 Task: Look for space in Igarapava, Brazil from 1st July, 2023 to 8th July, 2023 for 2 adults, 1 child in price range Rs.15000 to Rs.20000. Place can be entire place with 1  bedroom having 1 bed and 1 bathroom. Property type can be house, flat, guest house, hotel. Amenities needed are: washing machine. Booking option can be shelf check-in. Required host language is Spanish.
Action: Key pressed i<Key.caps_lock>garapava
Screenshot: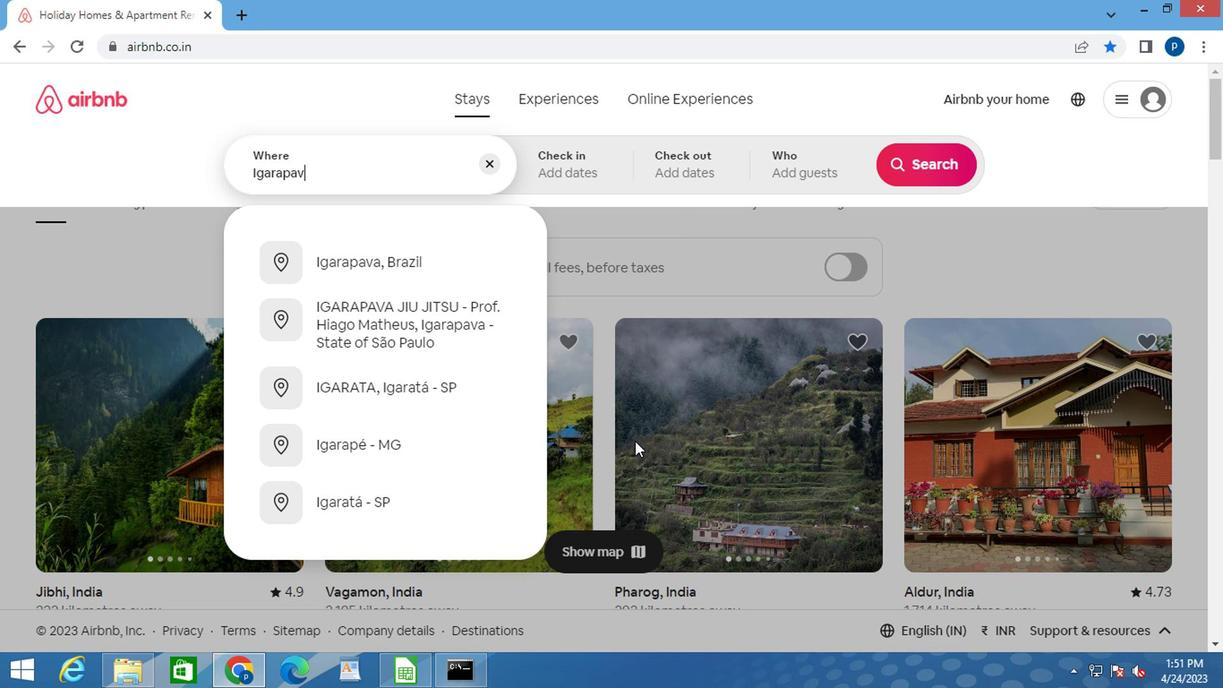 
Action: Mouse moved to (382, 265)
Screenshot: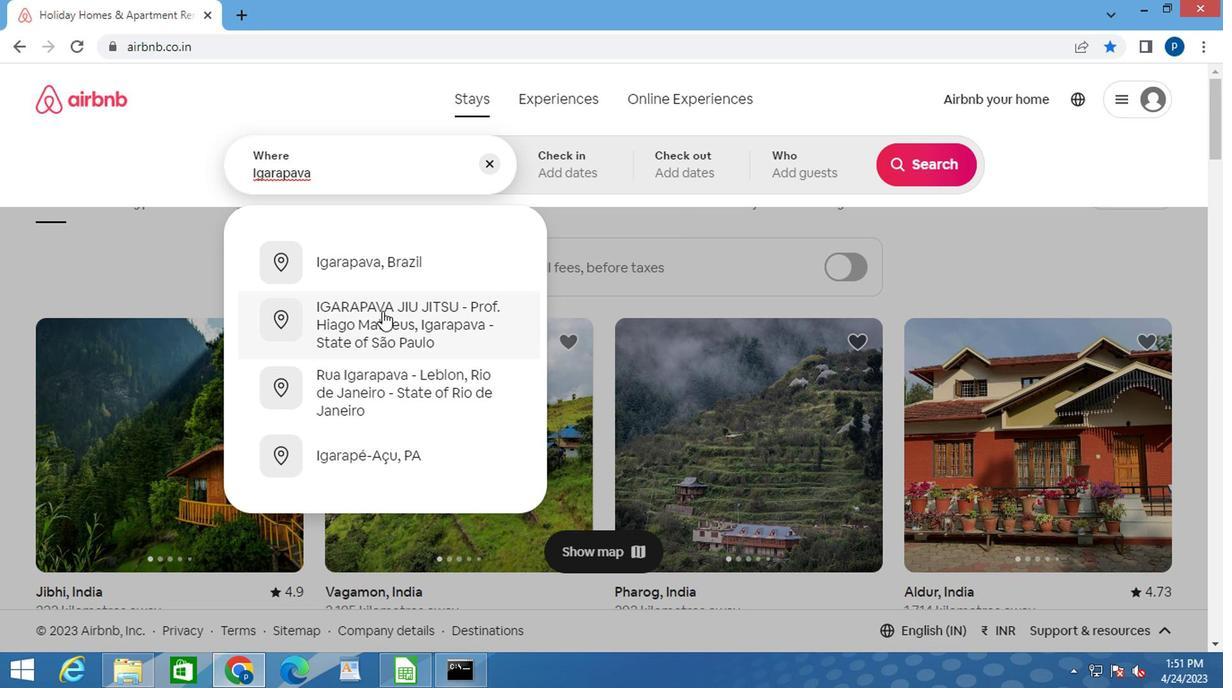 
Action: Mouse pressed left at (382, 265)
Screenshot: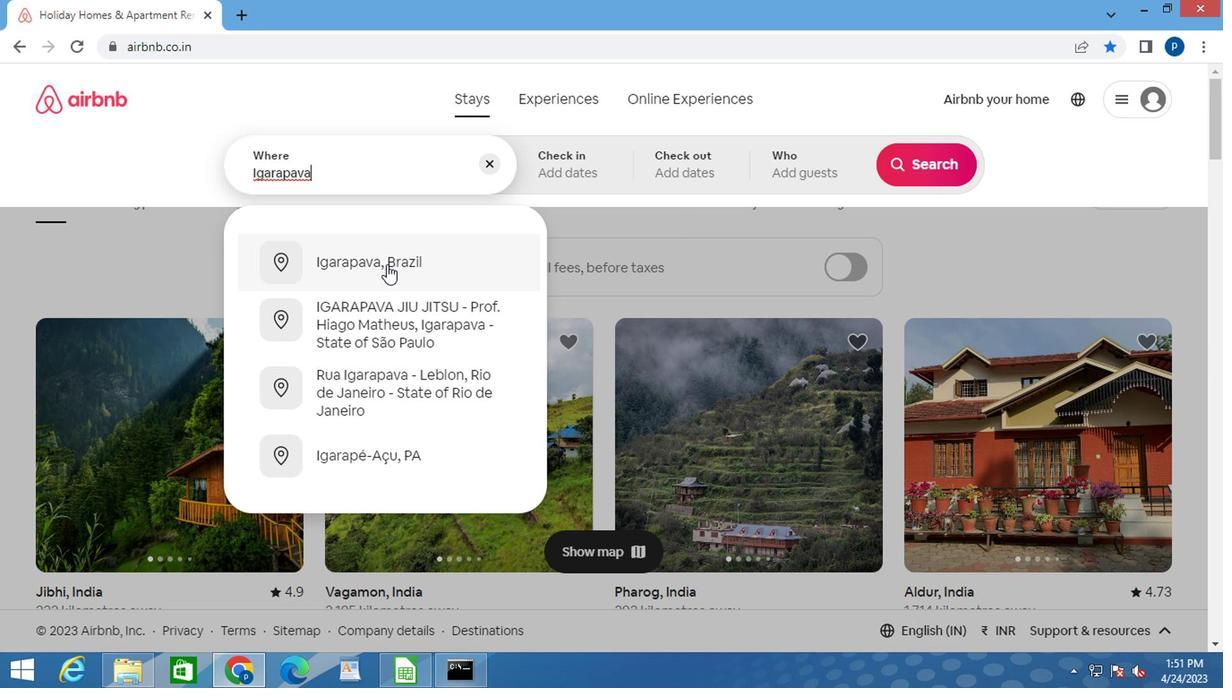 
Action: Mouse moved to (912, 312)
Screenshot: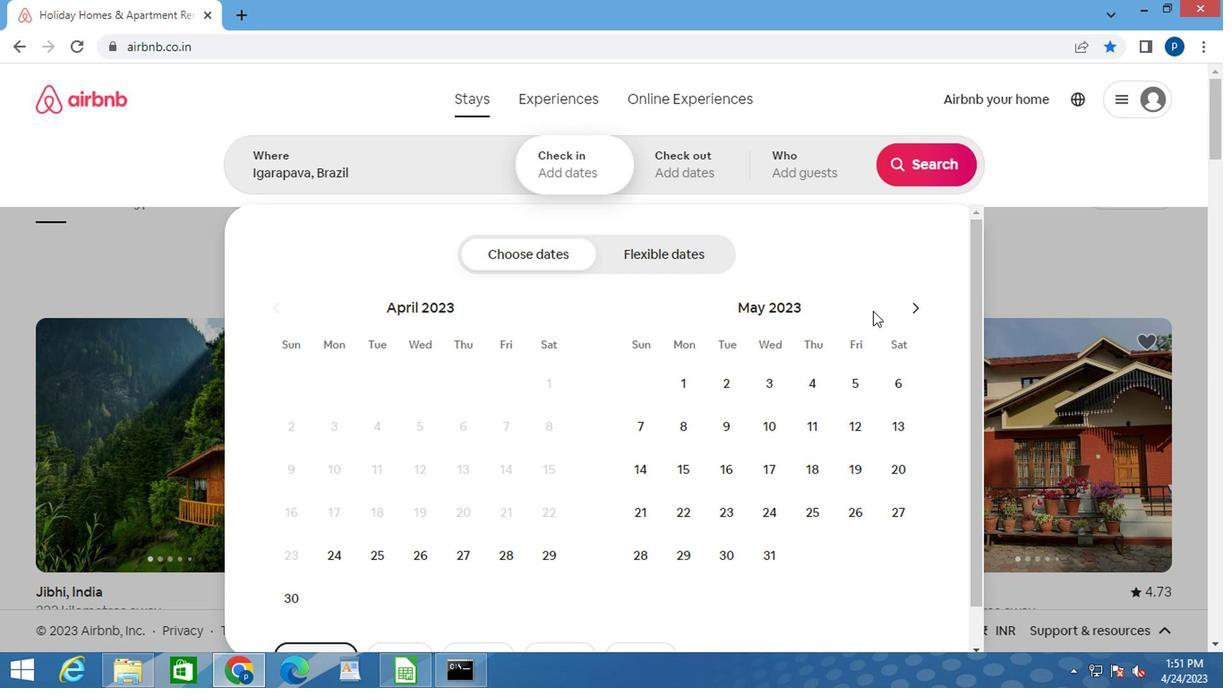 
Action: Mouse pressed left at (912, 312)
Screenshot: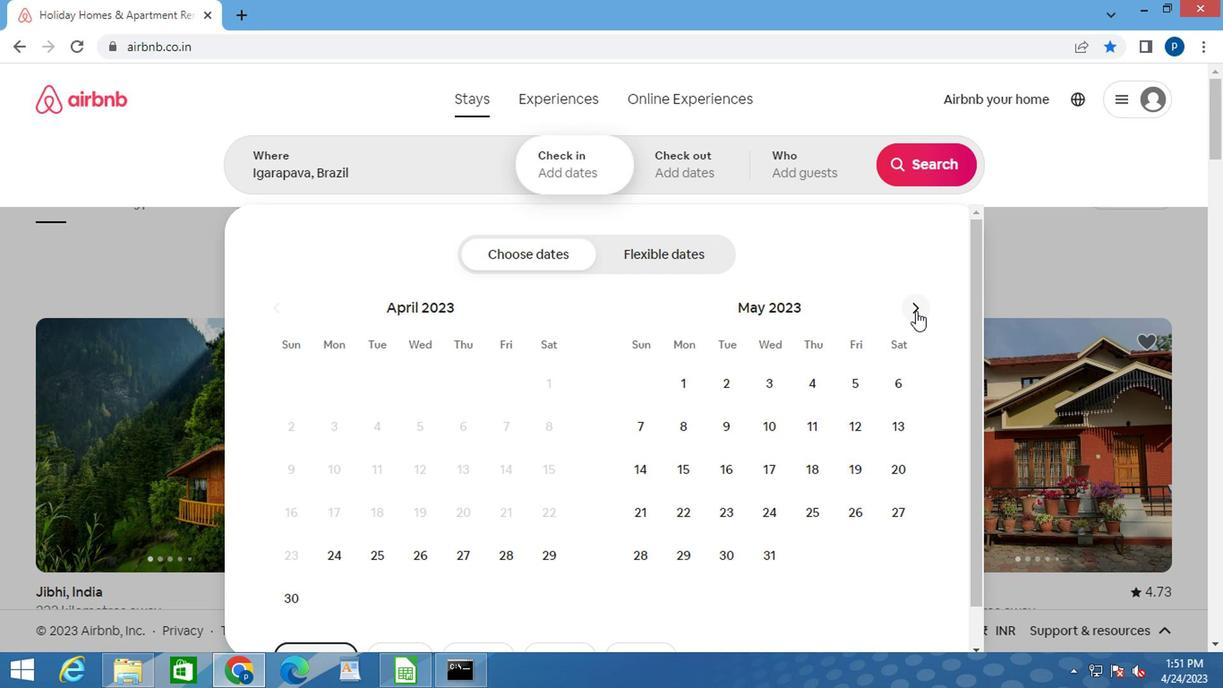 
Action: Mouse pressed left at (912, 312)
Screenshot: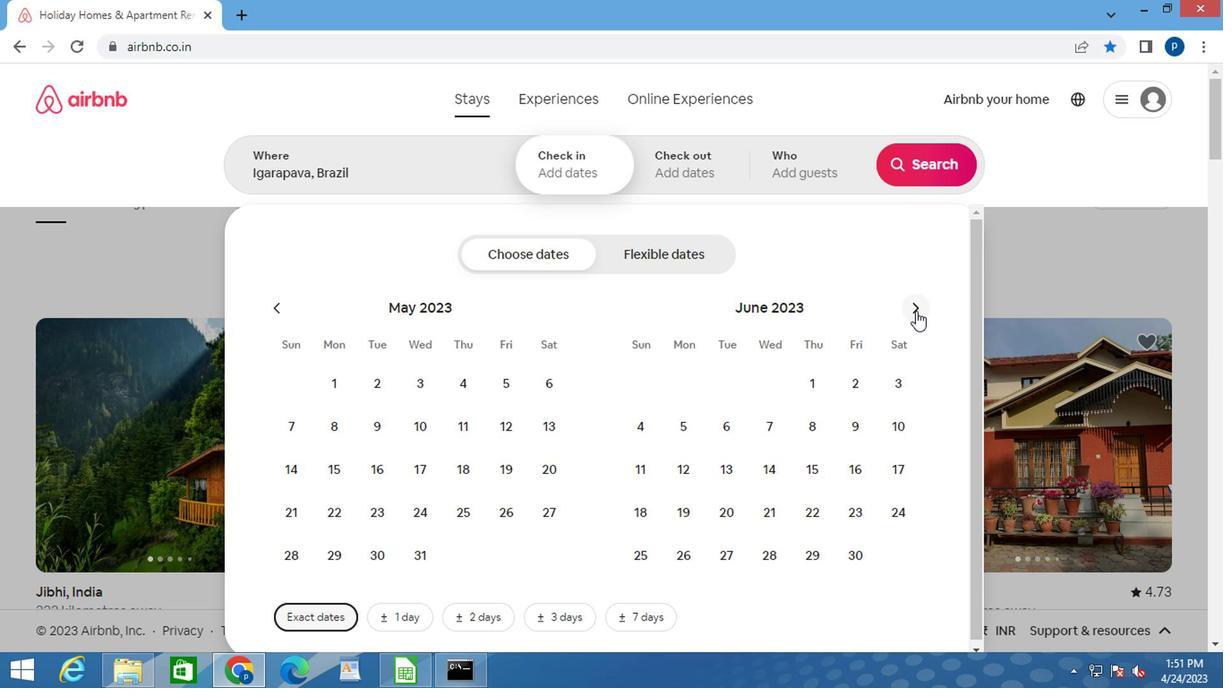 
Action: Mouse moved to (887, 380)
Screenshot: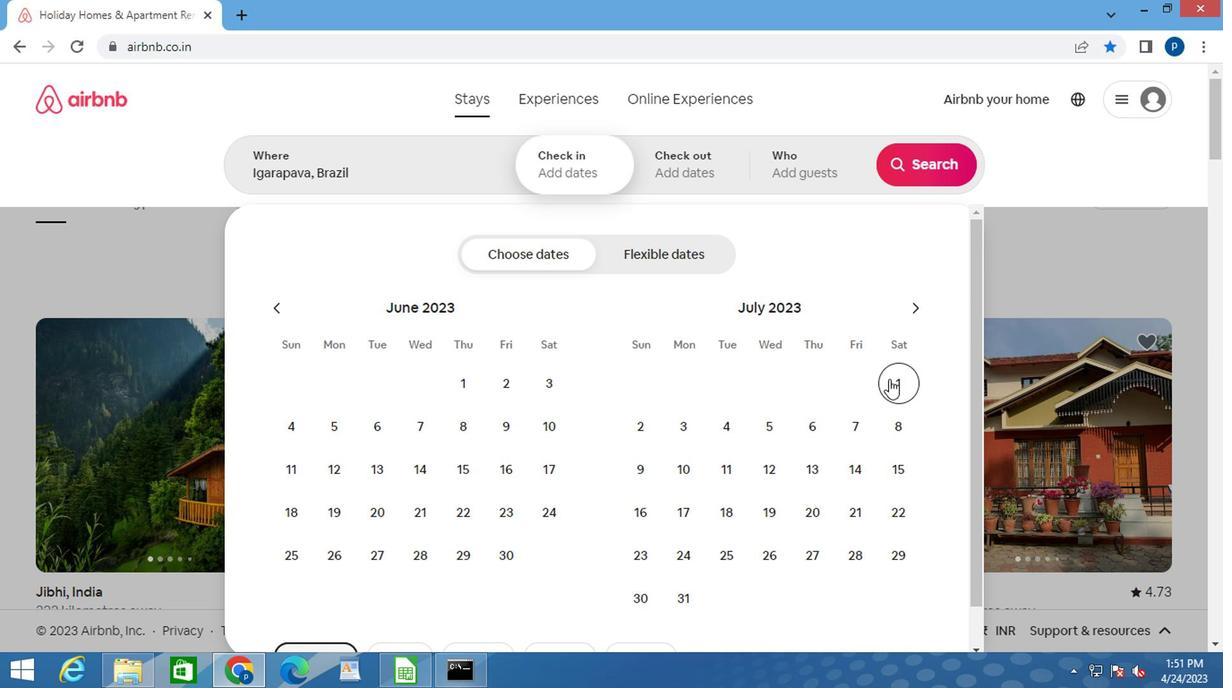 
Action: Mouse pressed left at (887, 380)
Screenshot: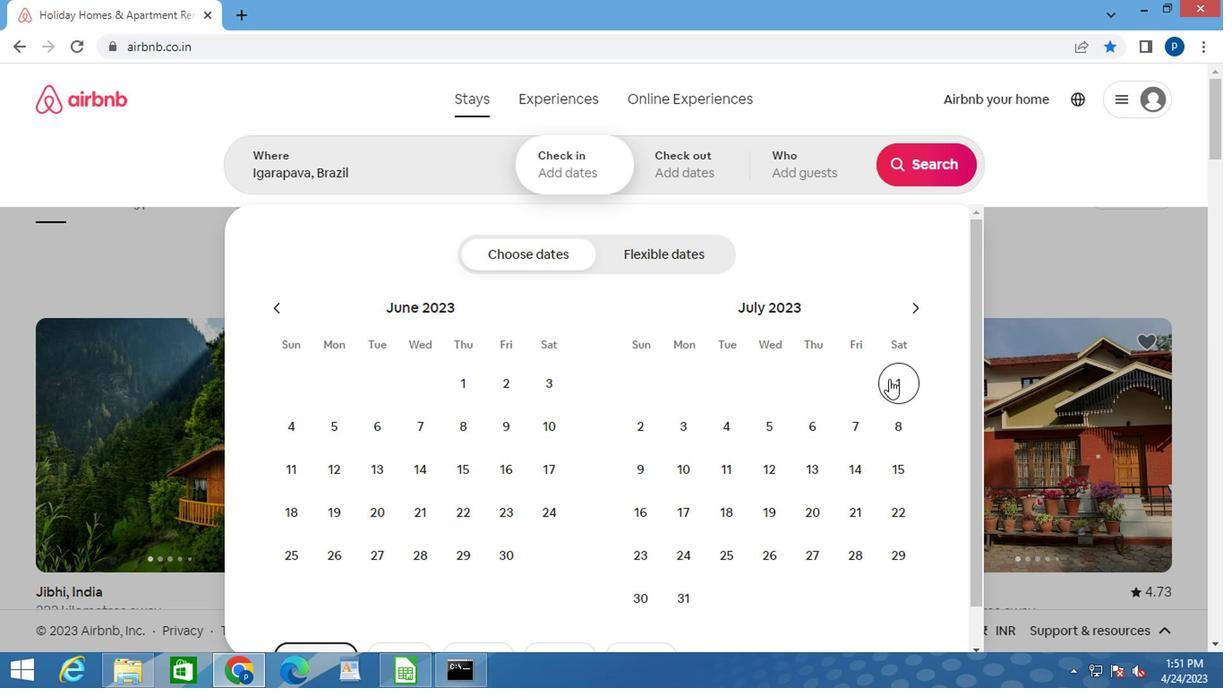
Action: Mouse moved to (896, 415)
Screenshot: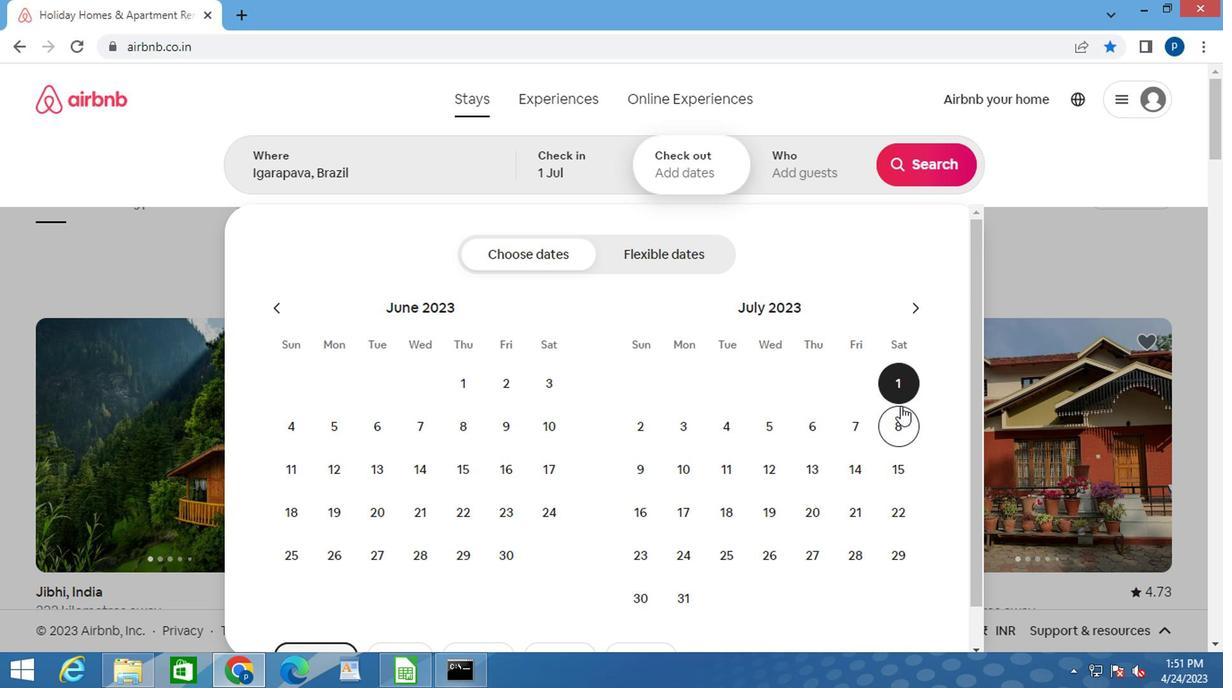 
Action: Mouse pressed left at (896, 415)
Screenshot: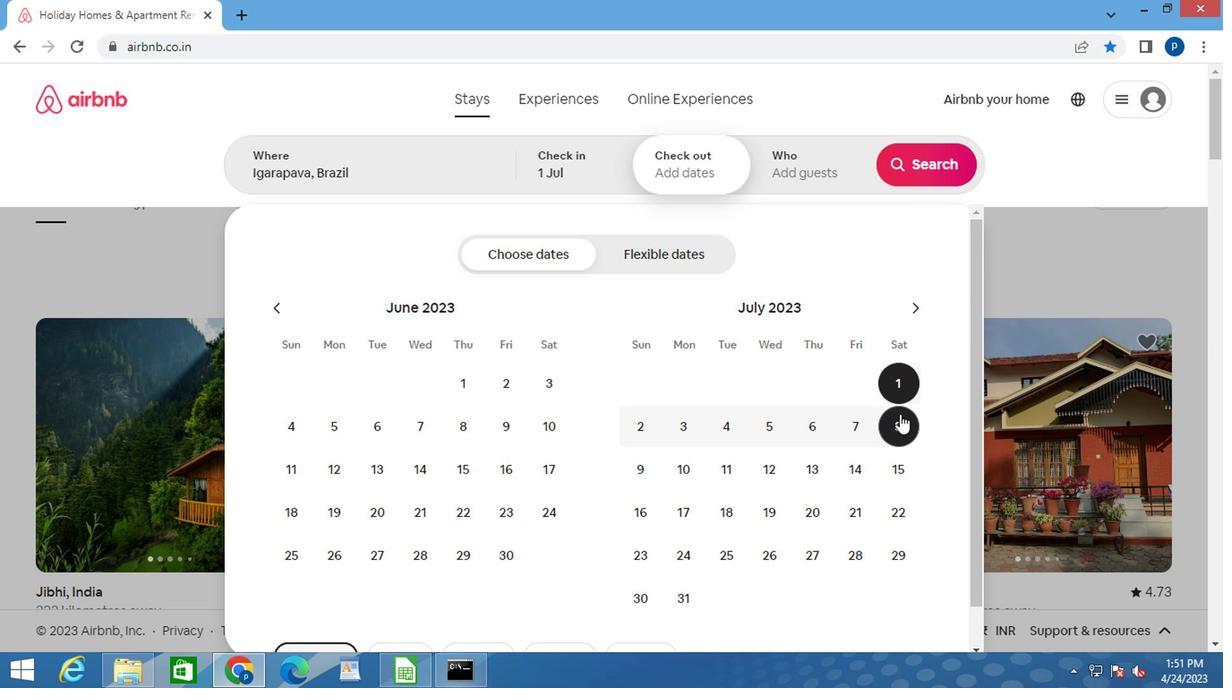 
Action: Mouse moved to (812, 172)
Screenshot: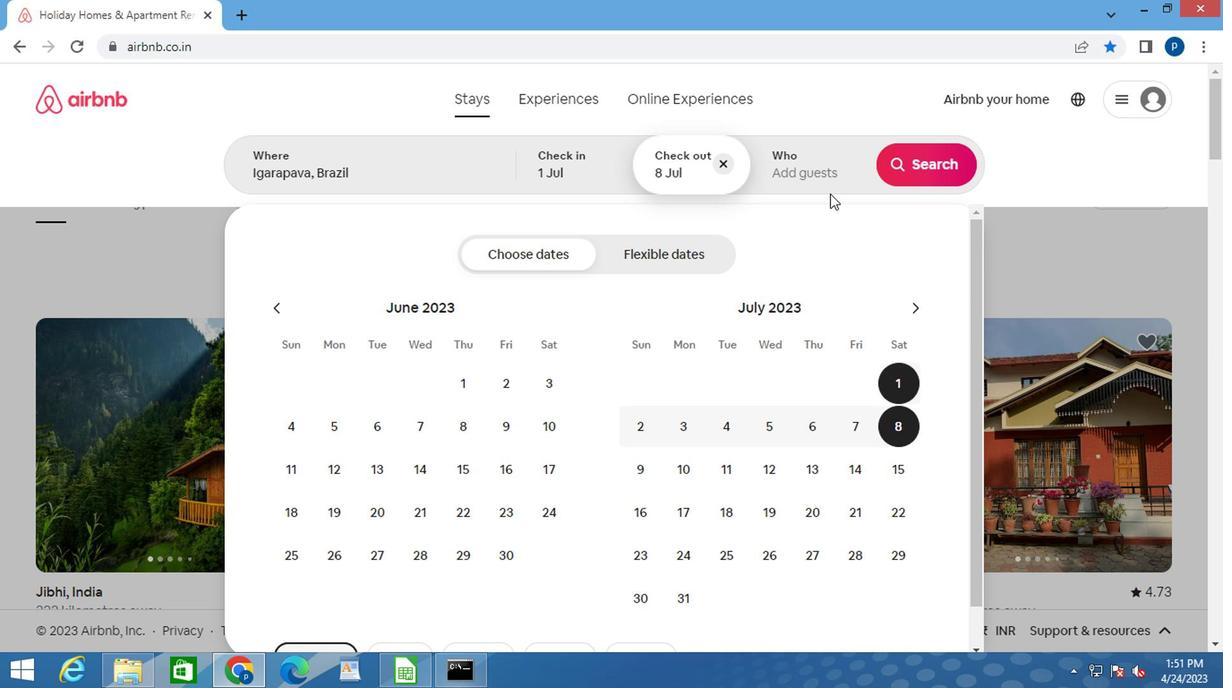 
Action: Mouse pressed left at (812, 172)
Screenshot: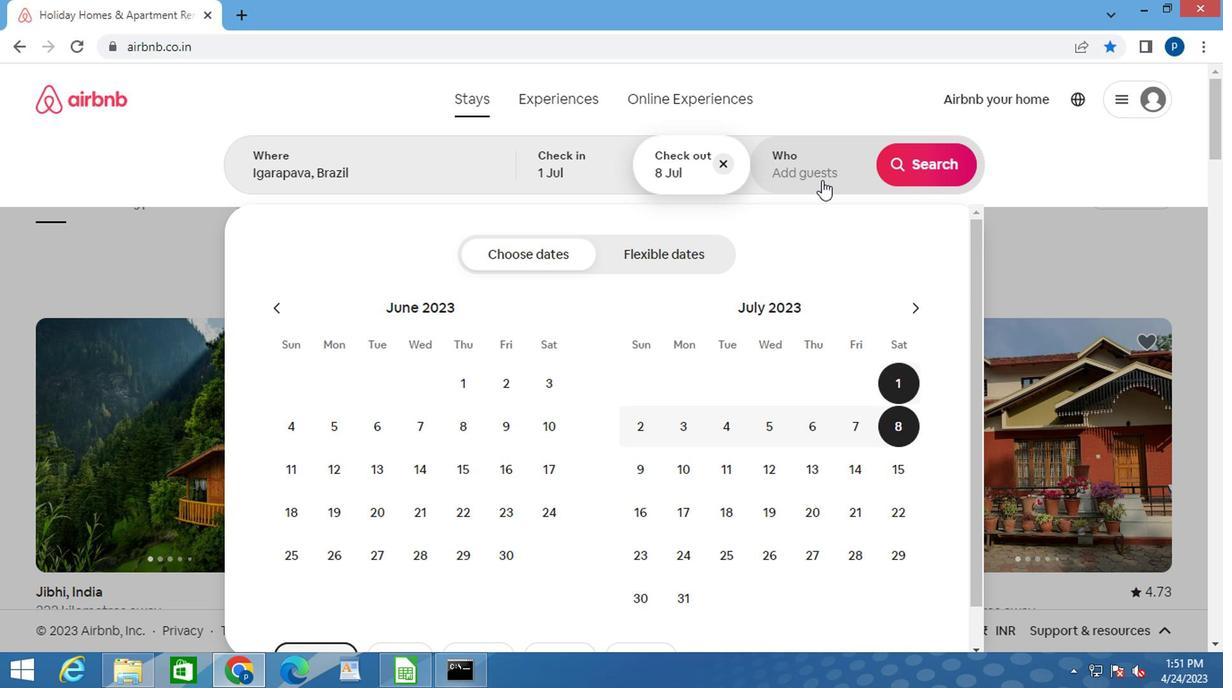 
Action: Mouse moved to (938, 256)
Screenshot: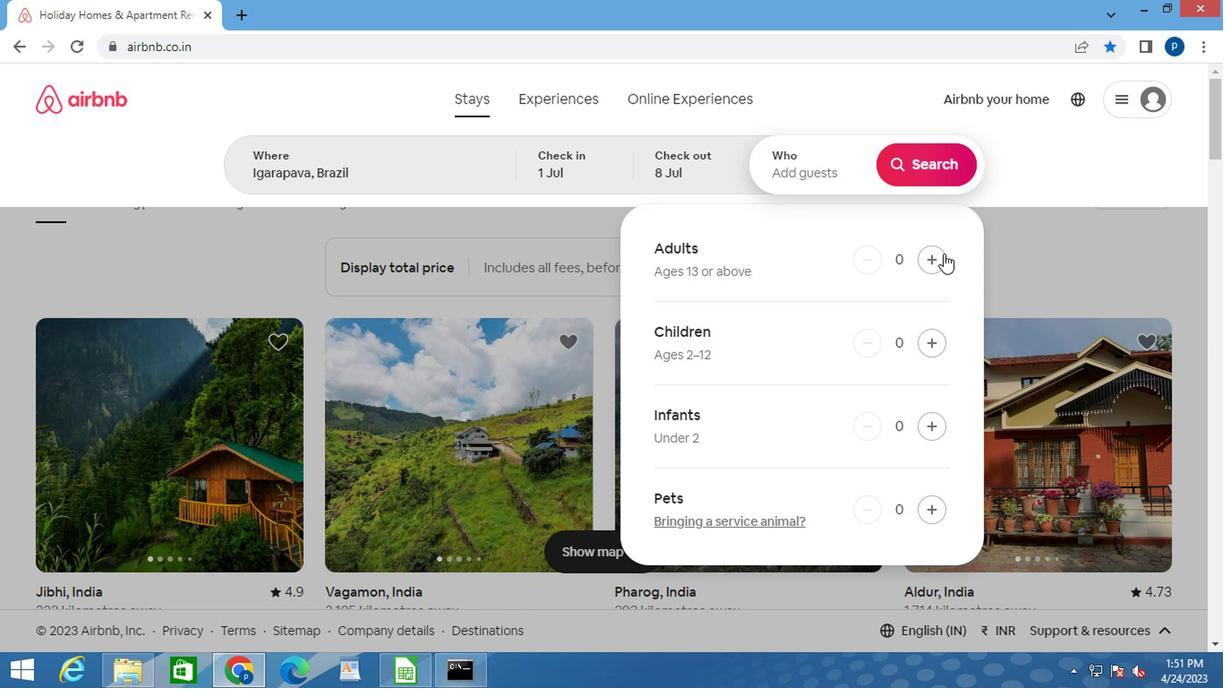 
Action: Mouse pressed left at (938, 256)
Screenshot: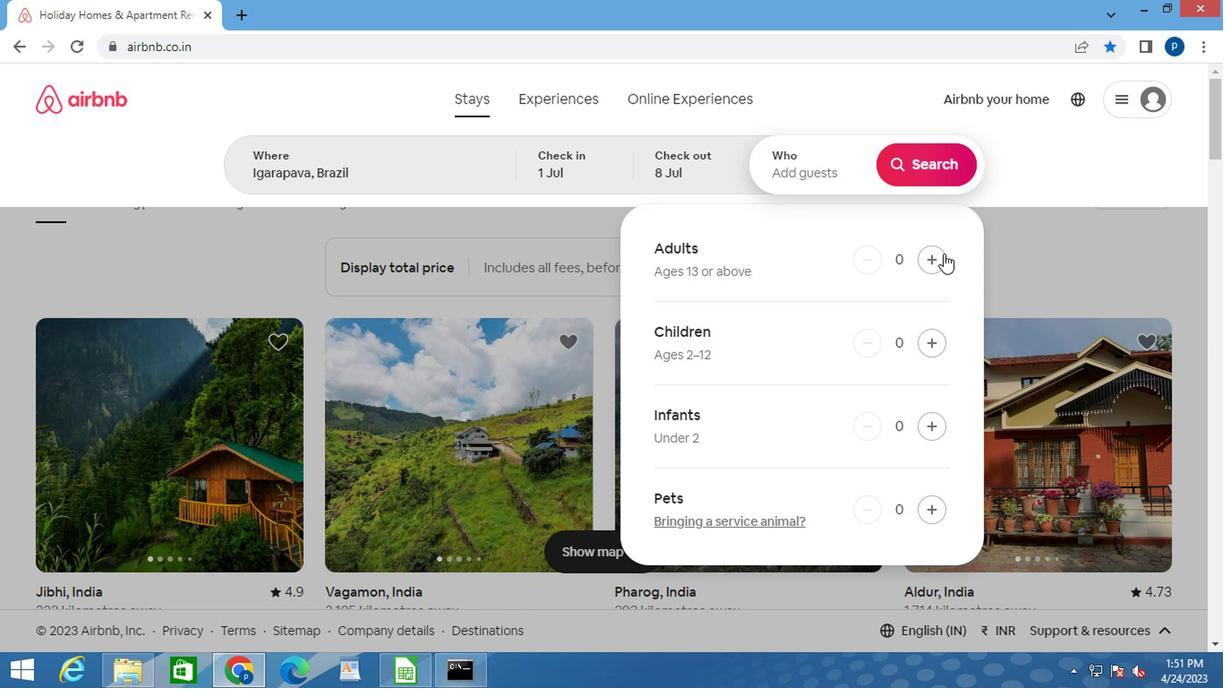 
Action: Mouse pressed left at (938, 256)
Screenshot: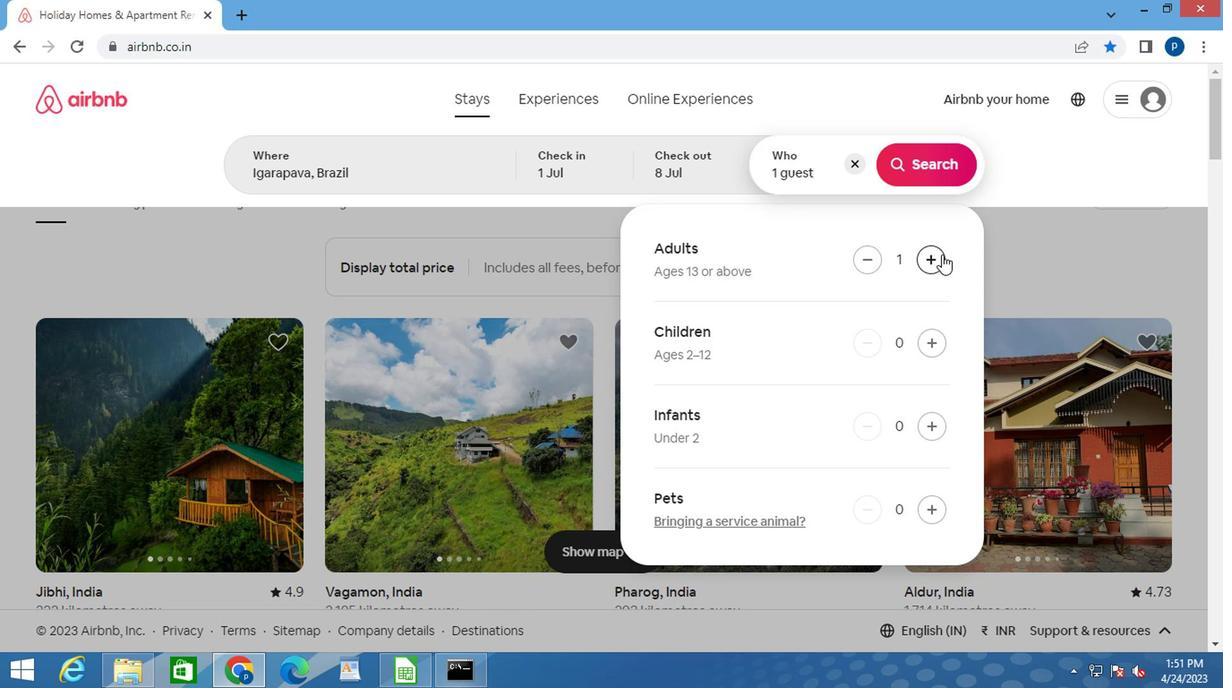 
Action: Mouse moved to (929, 342)
Screenshot: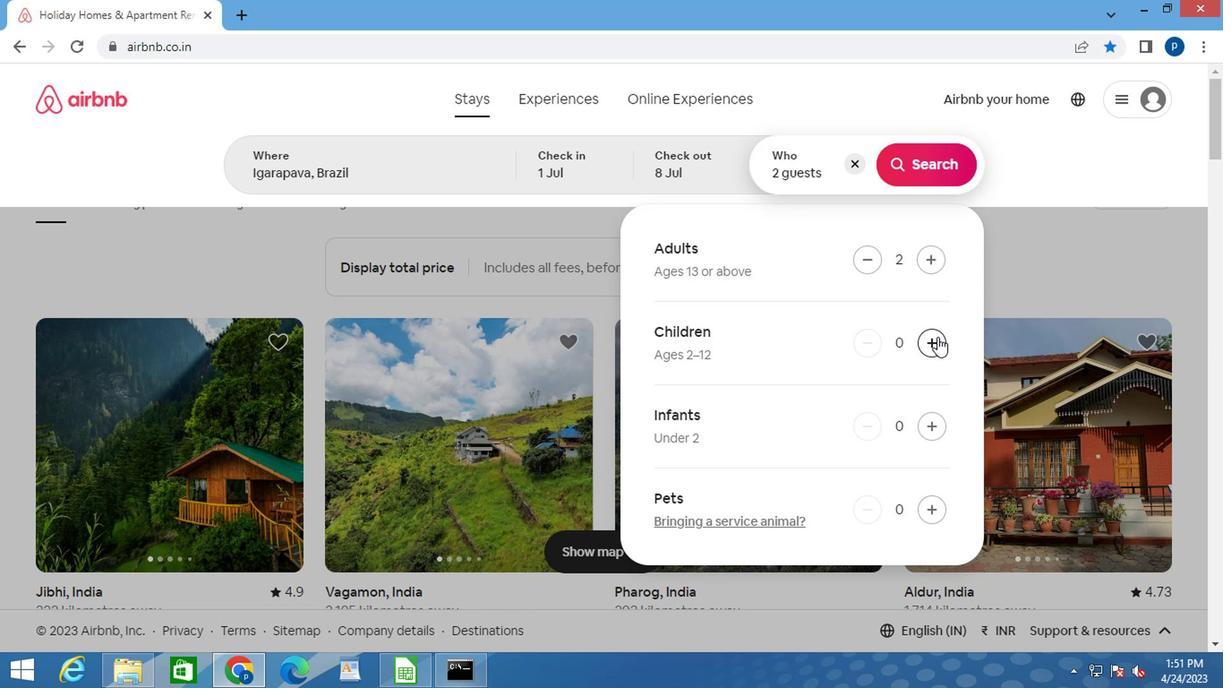 
Action: Mouse pressed left at (929, 342)
Screenshot: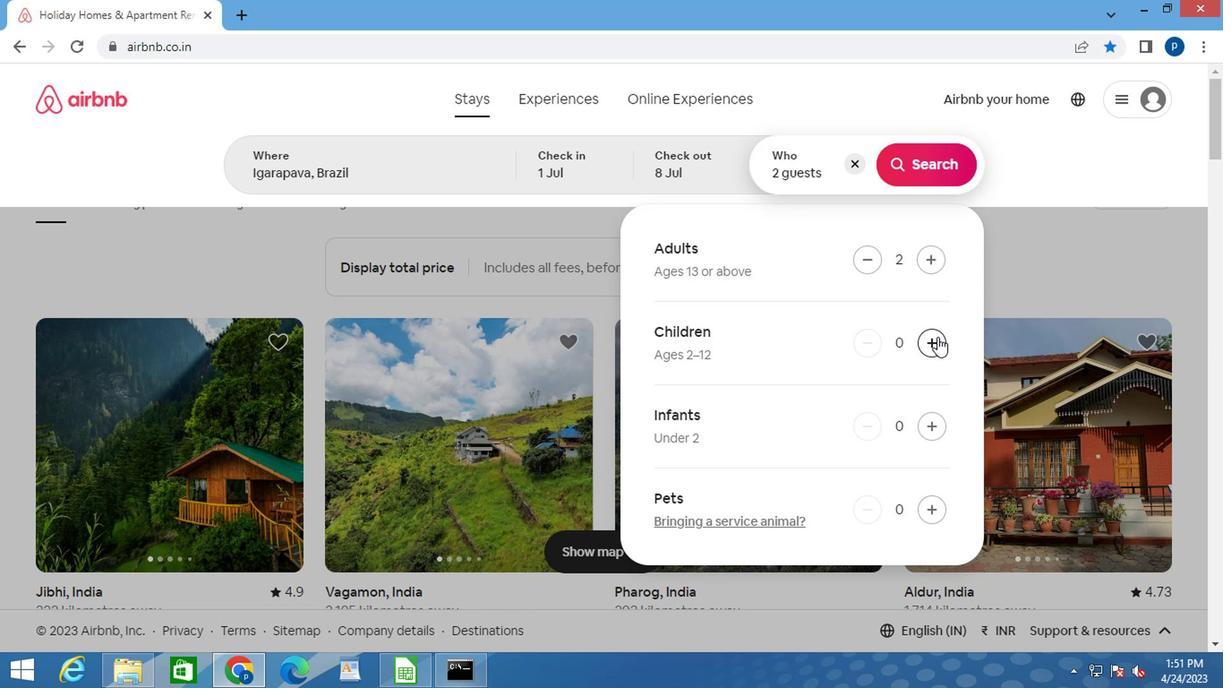 
Action: Mouse moved to (931, 170)
Screenshot: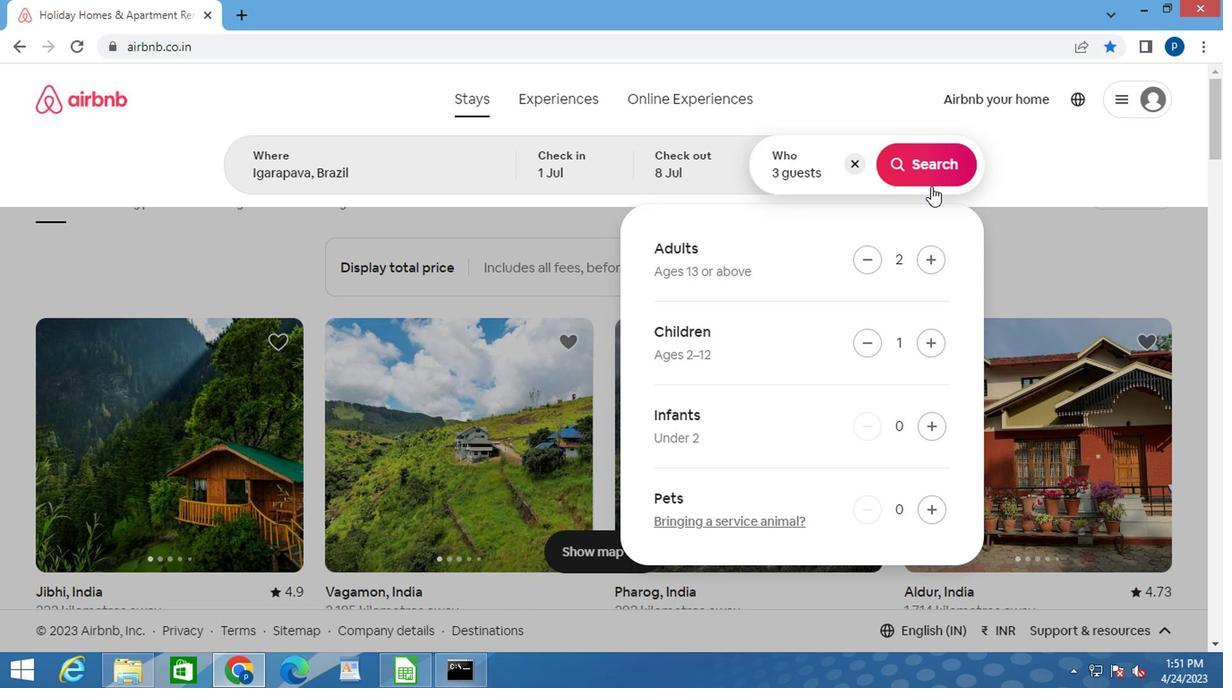 
Action: Mouse pressed left at (931, 170)
Screenshot: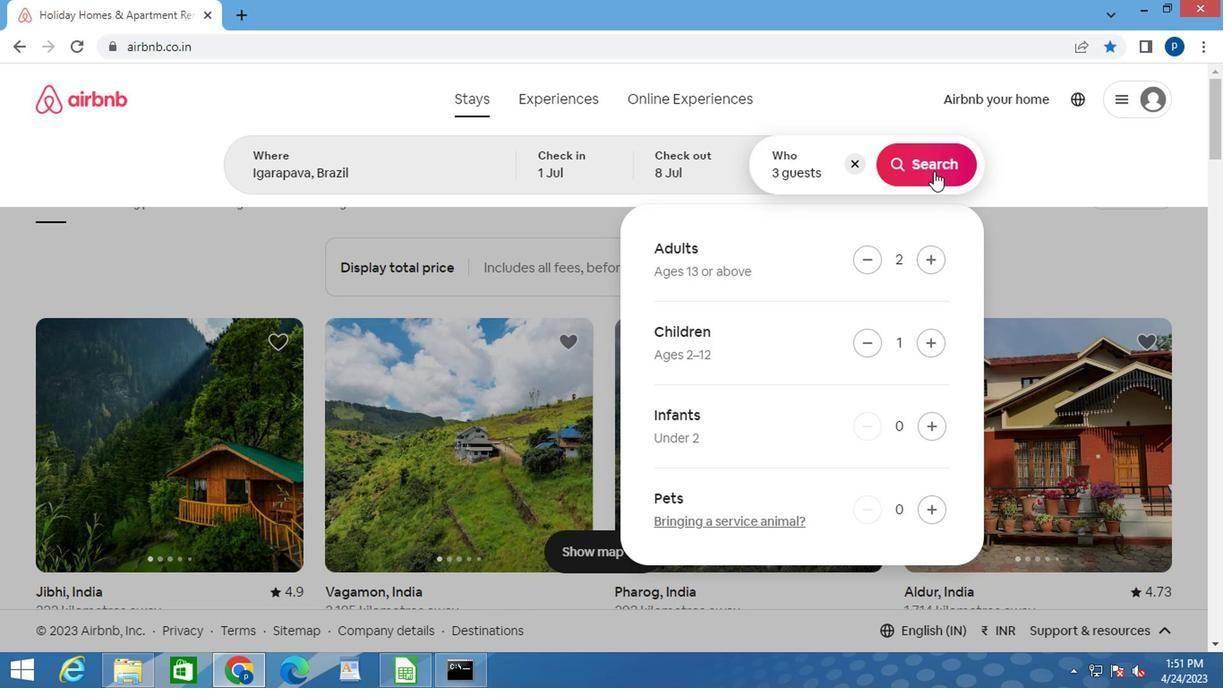 
Action: Mouse moved to (1119, 177)
Screenshot: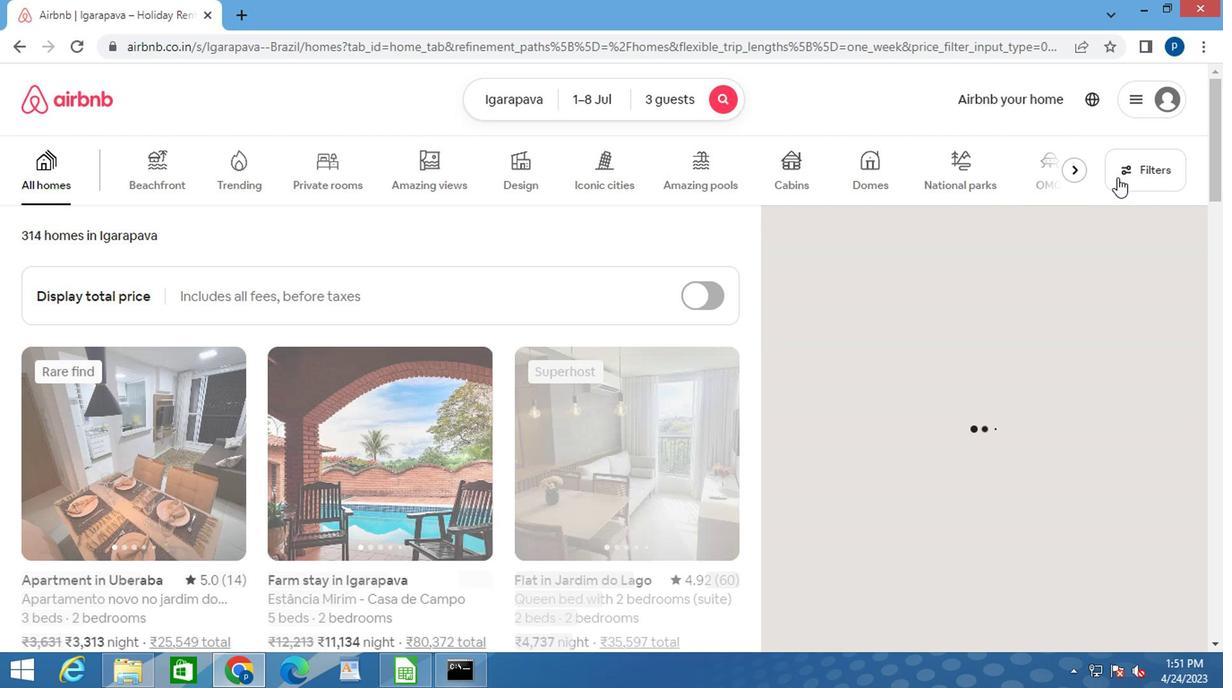 
Action: Mouse pressed left at (1119, 177)
Screenshot: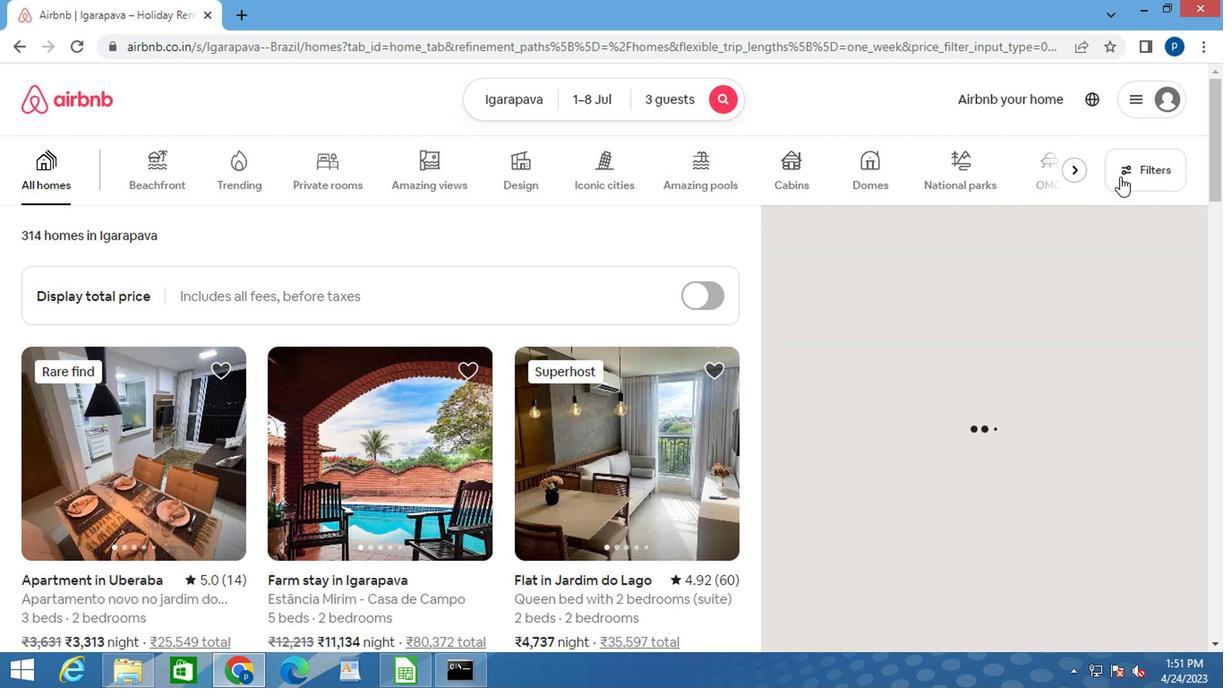 
Action: Mouse moved to (344, 397)
Screenshot: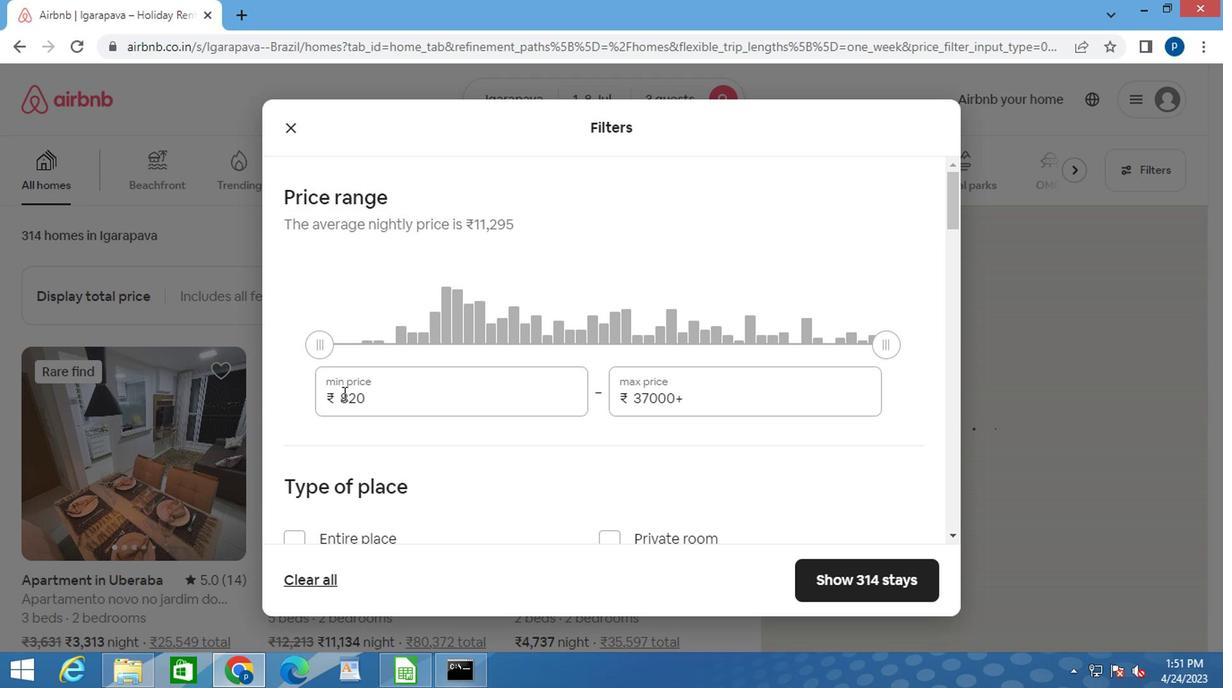 
Action: Mouse pressed left at (344, 397)
Screenshot: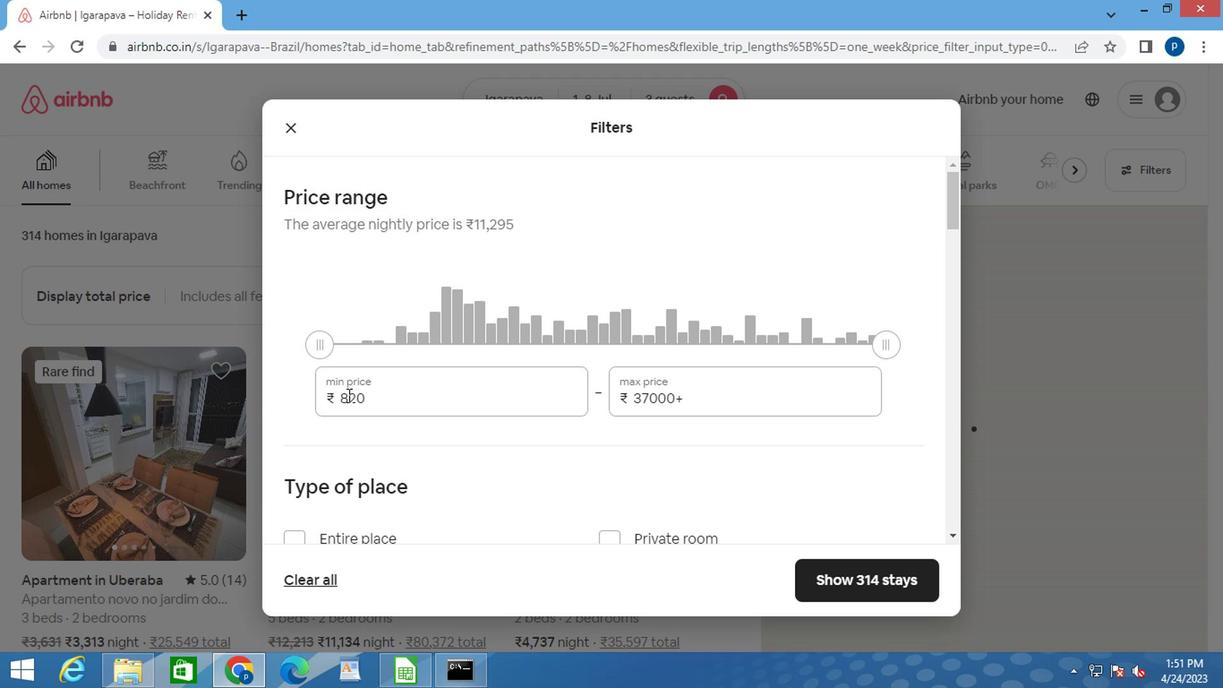
Action: Mouse pressed left at (344, 397)
Screenshot: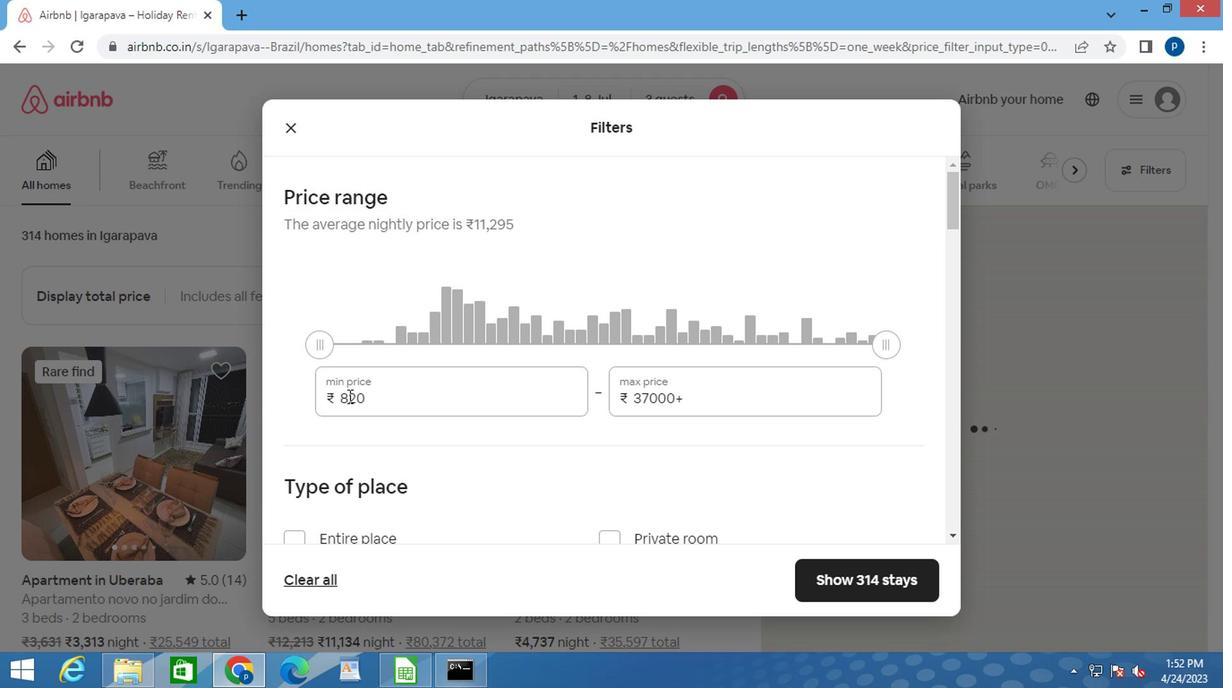 
Action: Key pressed 15000<Key.tab>2000
Screenshot: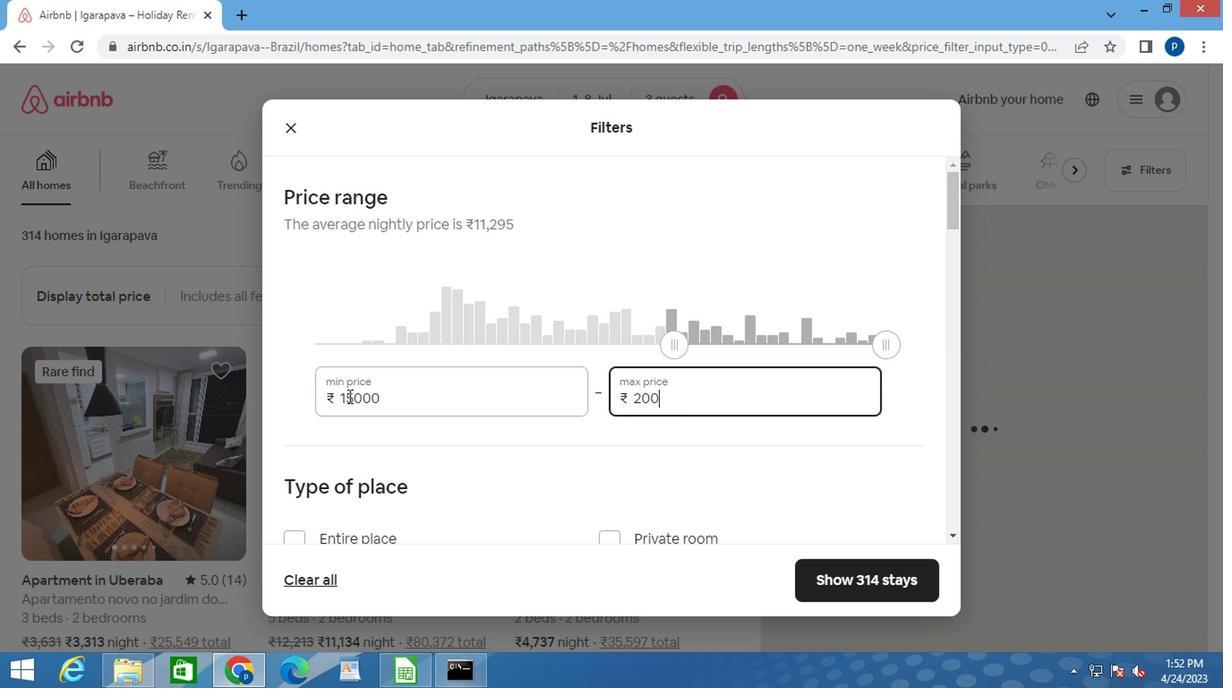
Action: Mouse moved to (651, 395)
Screenshot: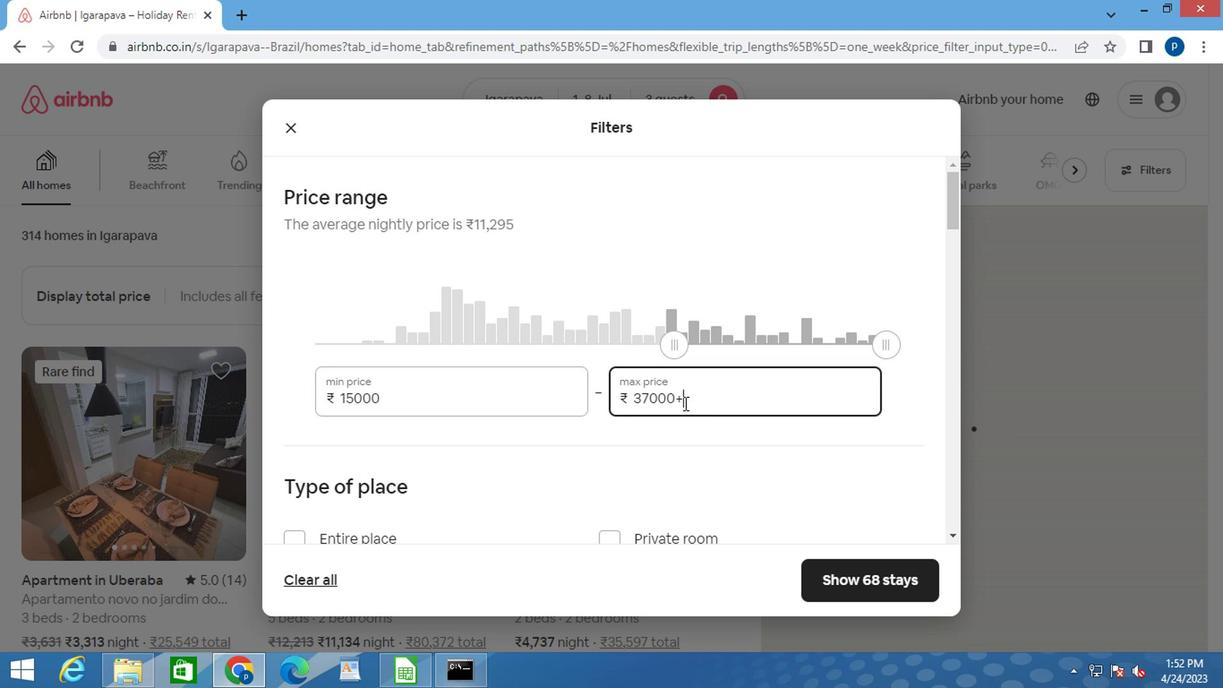 
Action: Mouse pressed left at (651, 395)
Screenshot: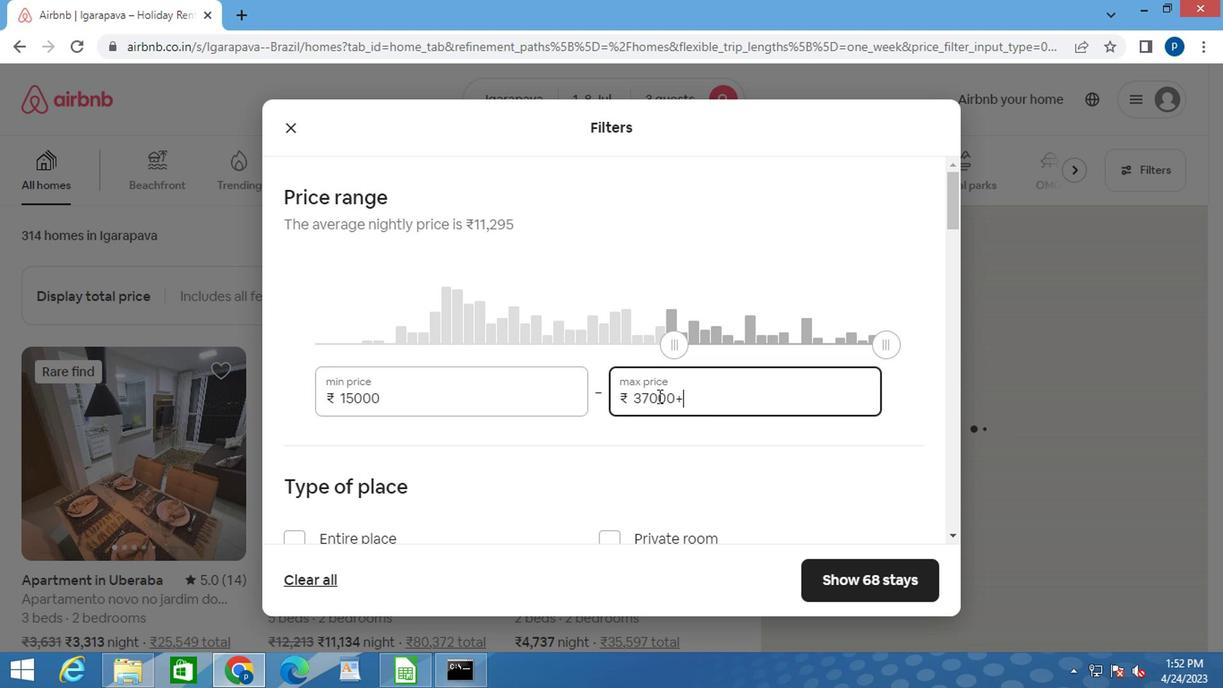 
Action: Mouse pressed left at (651, 395)
Screenshot: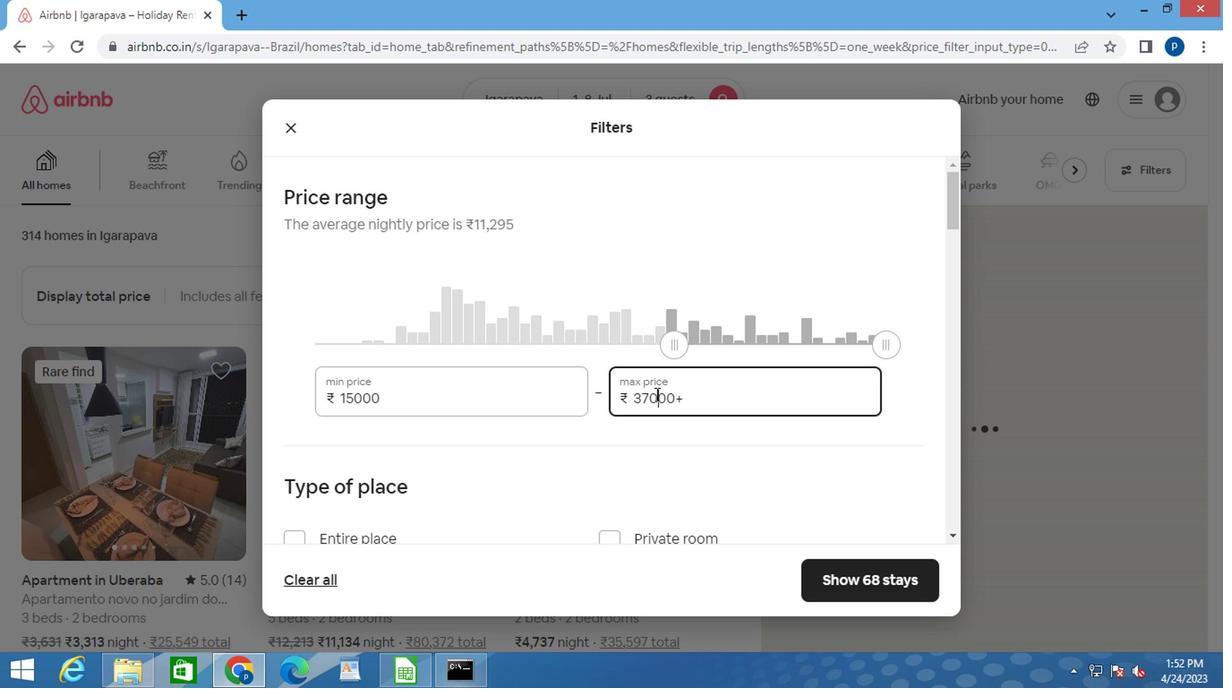 
Action: Mouse pressed left at (651, 395)
Screenshot: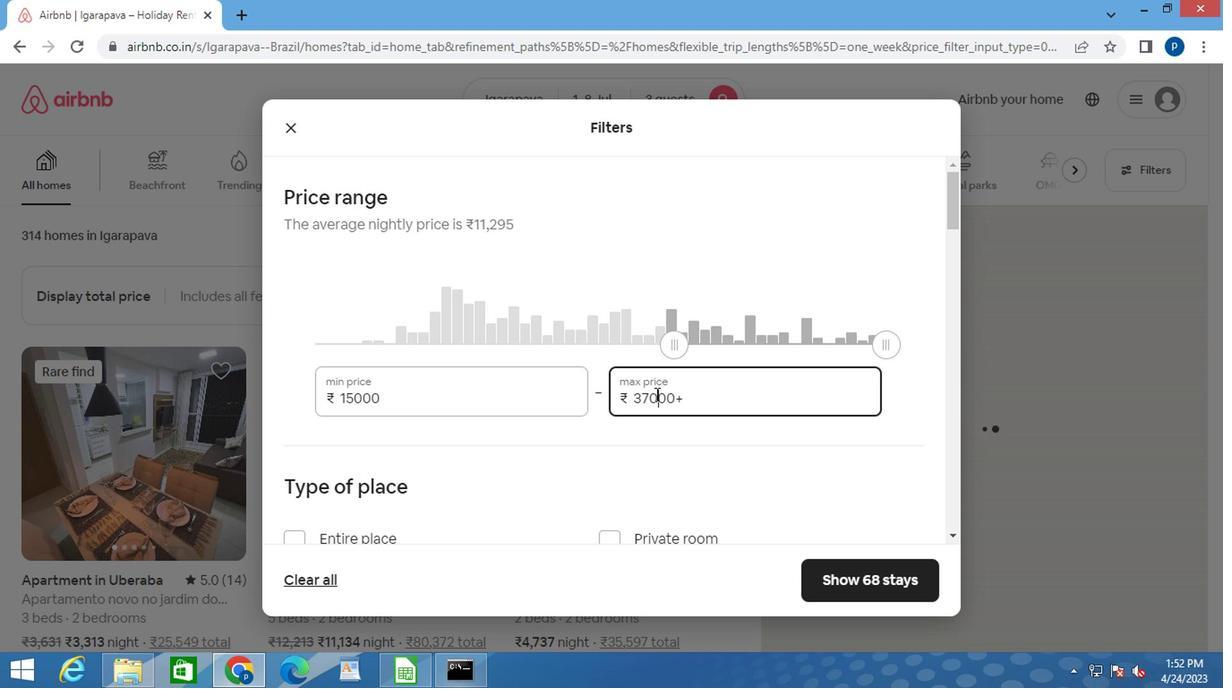 
Action: Key pressed 20000
Screenshot: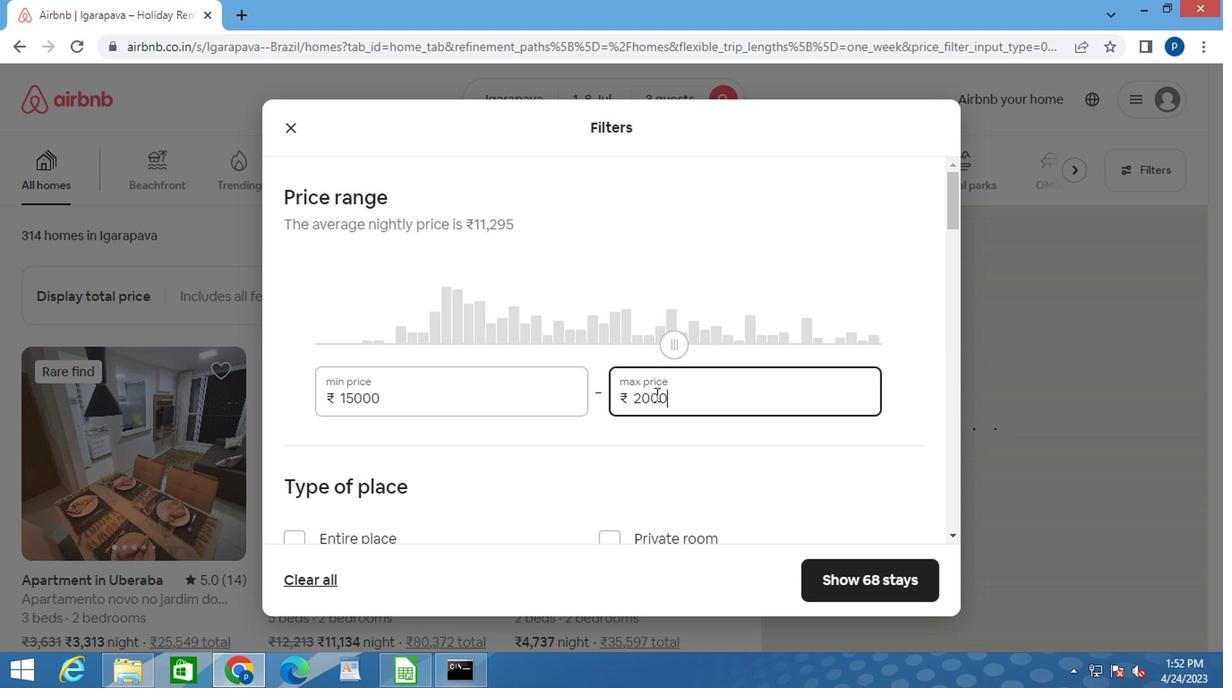 
Action: Mouse moved to (537, 462)
Screenshot: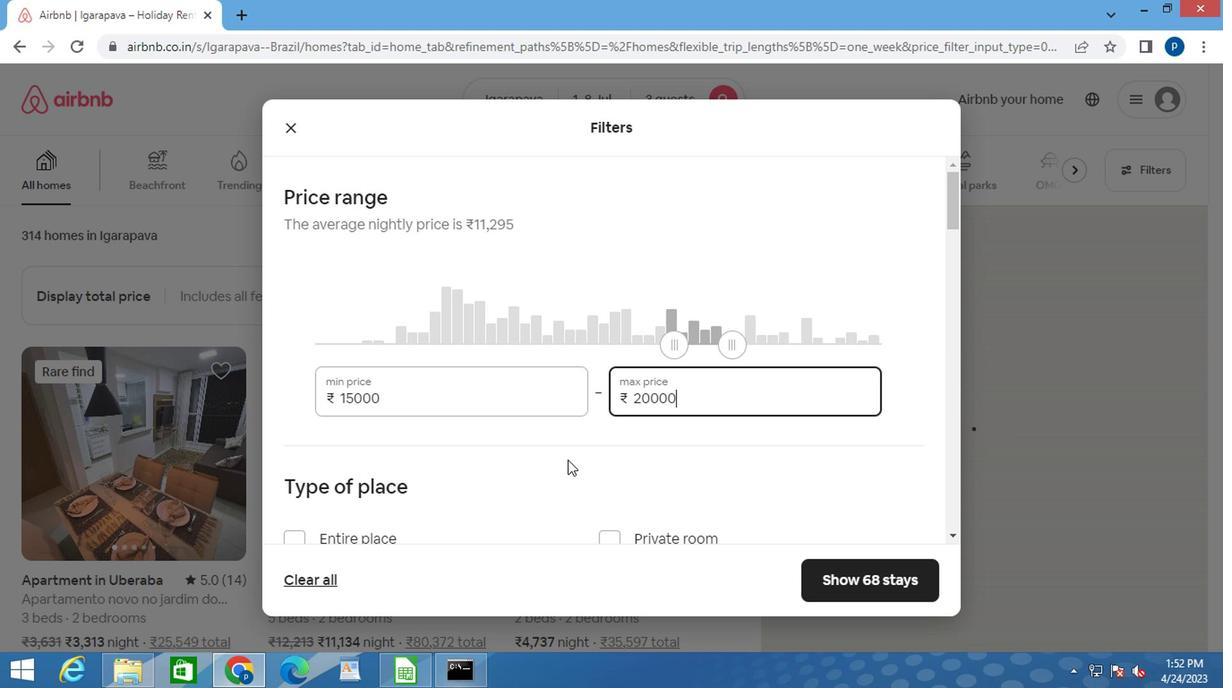 
Action: Mouse scrolled (537, 461) with delta (0, 0)
Screenshot: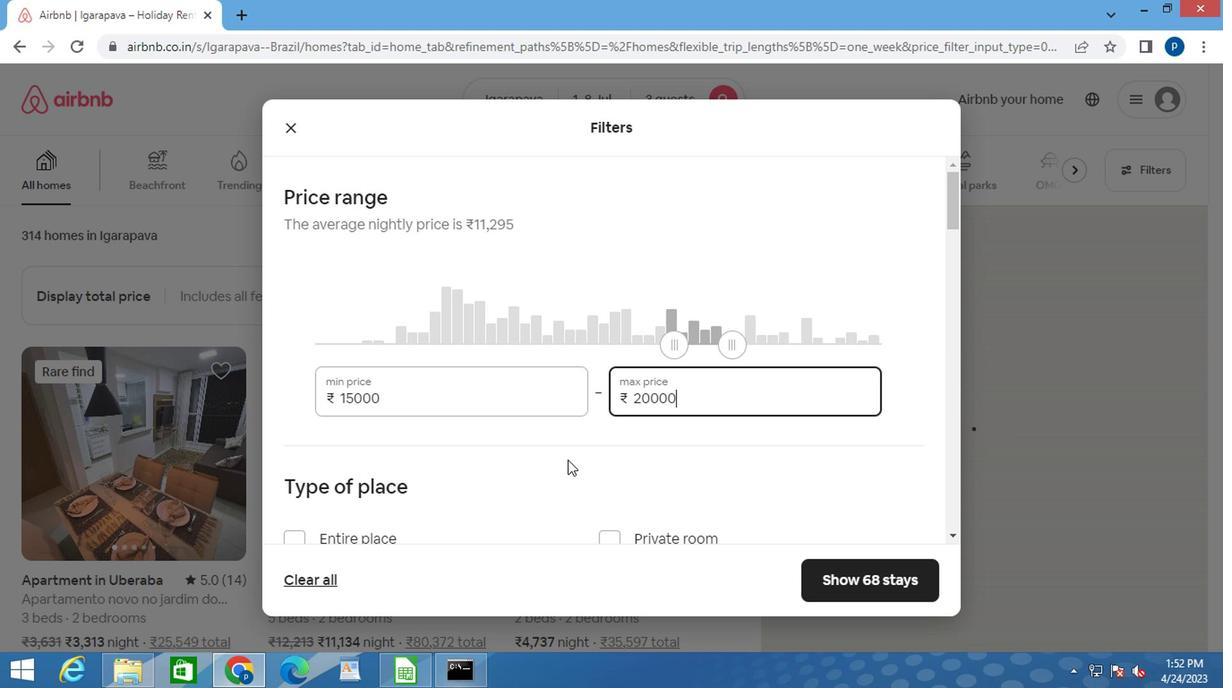
Action: Mouse moved to (521, 462)
Screenshot: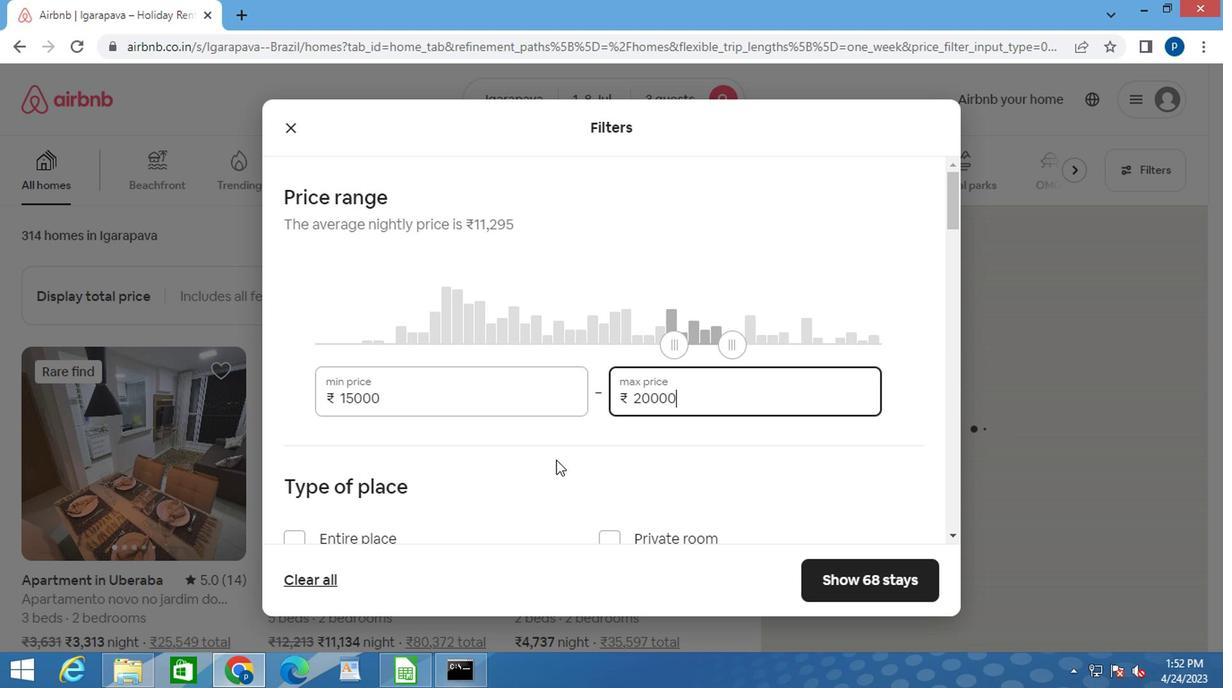 
Action: Mouse scrolled (521, 461) with delta (0, 0)
Screenshot: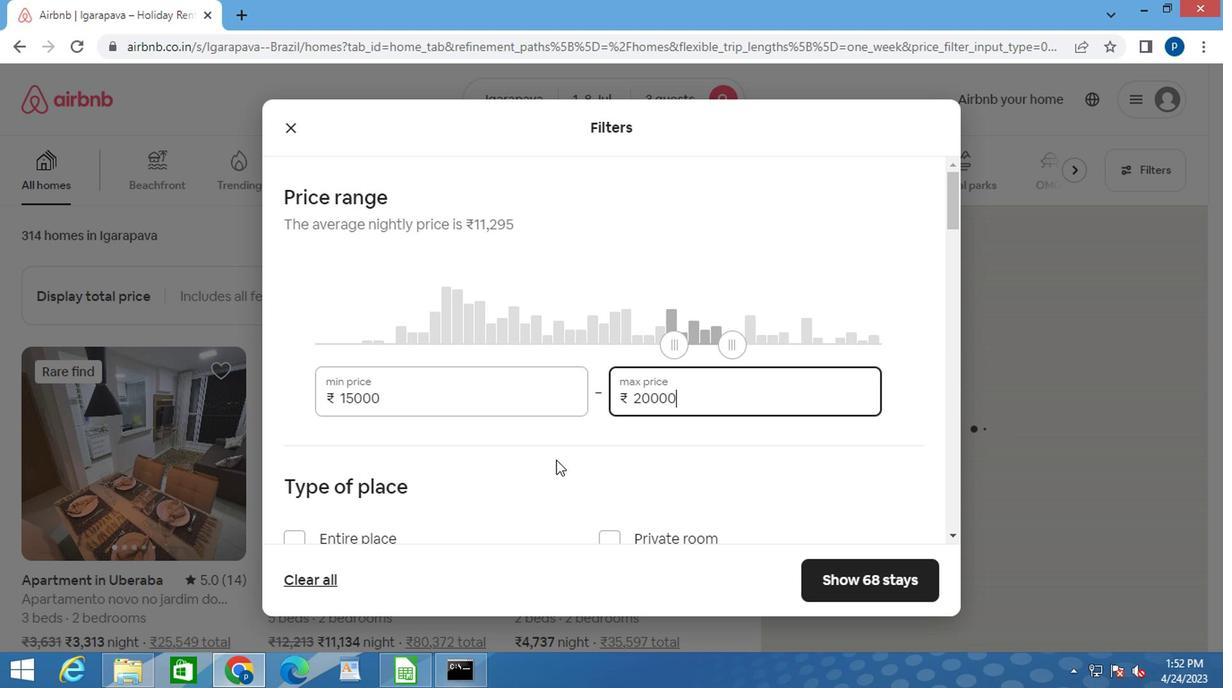 
Action: Mouse moved to (513, 460)
Screenshot: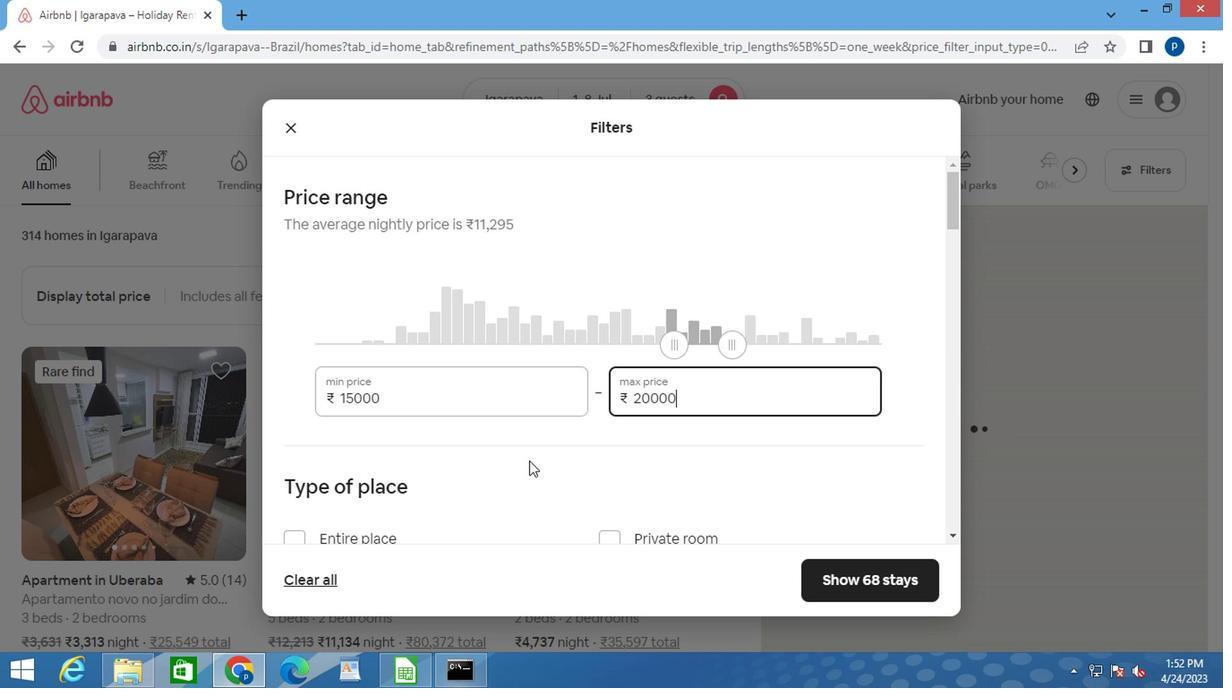 
Action: Mouse scrolled (513, 461) with delta (0, 1)
Screenshot: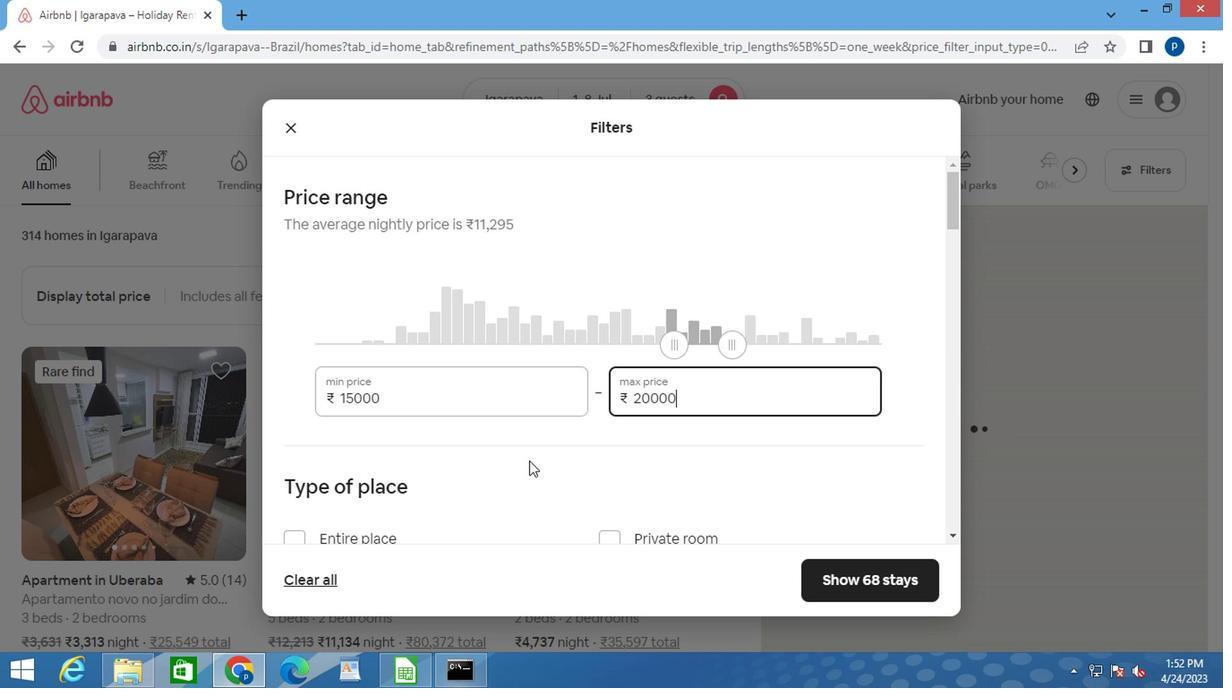 
Action: Mouse moved to (288, 446)
Screenshot: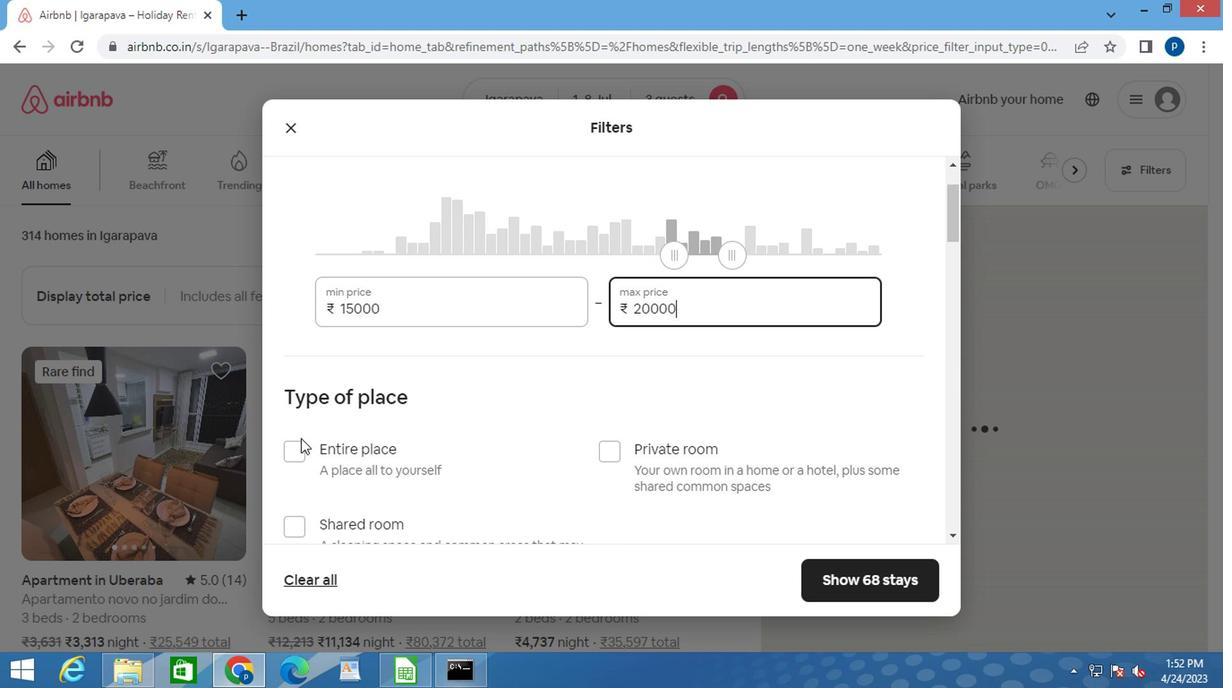 
Action: Mouse pressed left at (288, 446)
Screenshot: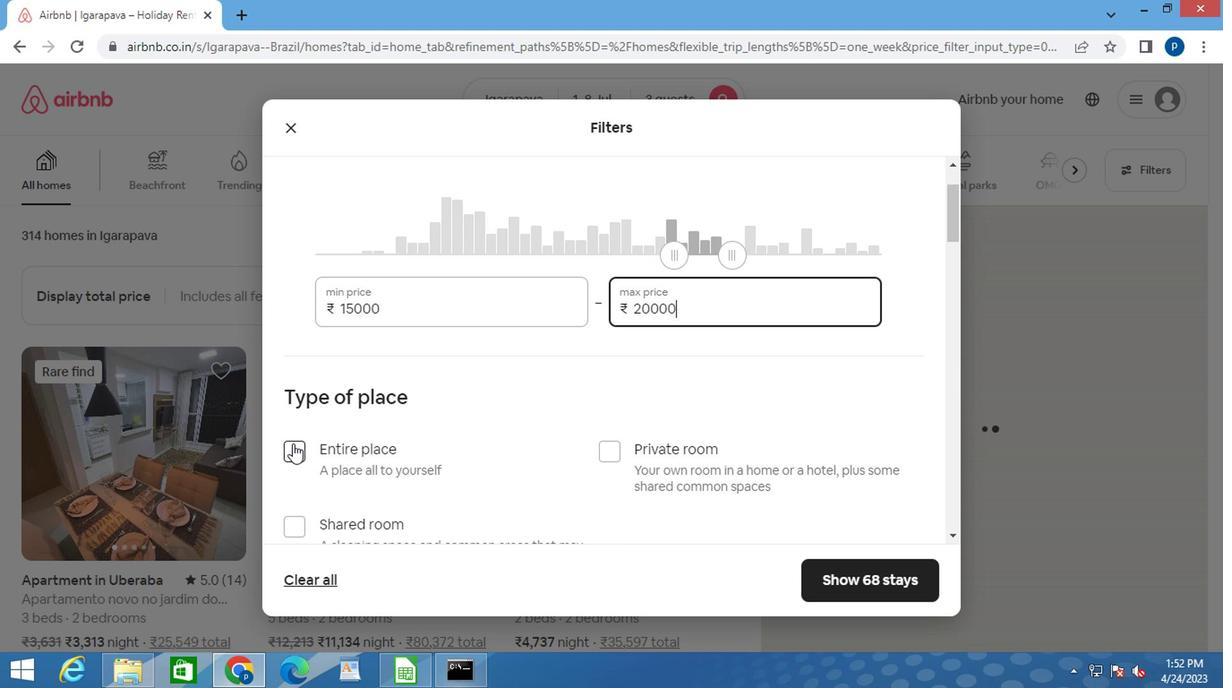
Action: Mouse moved to (519, 435)
Screenshot: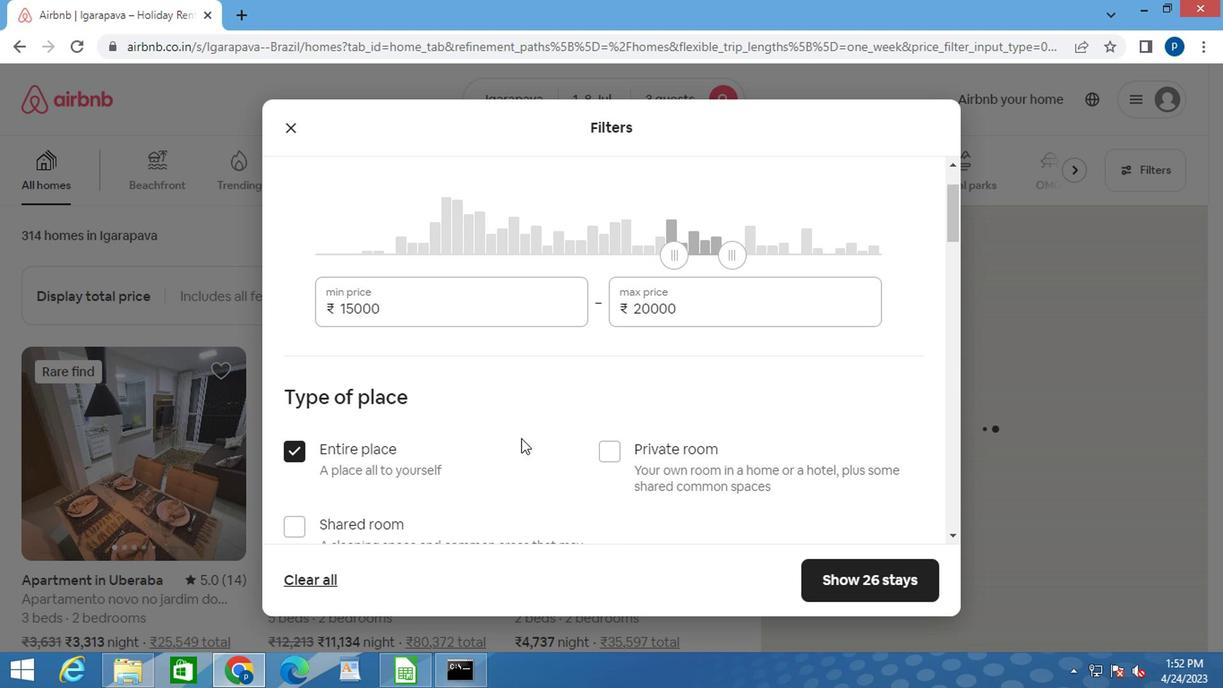 
Action: Mouse scrolled (519, 435) with delta (0, 0)
Screenshot: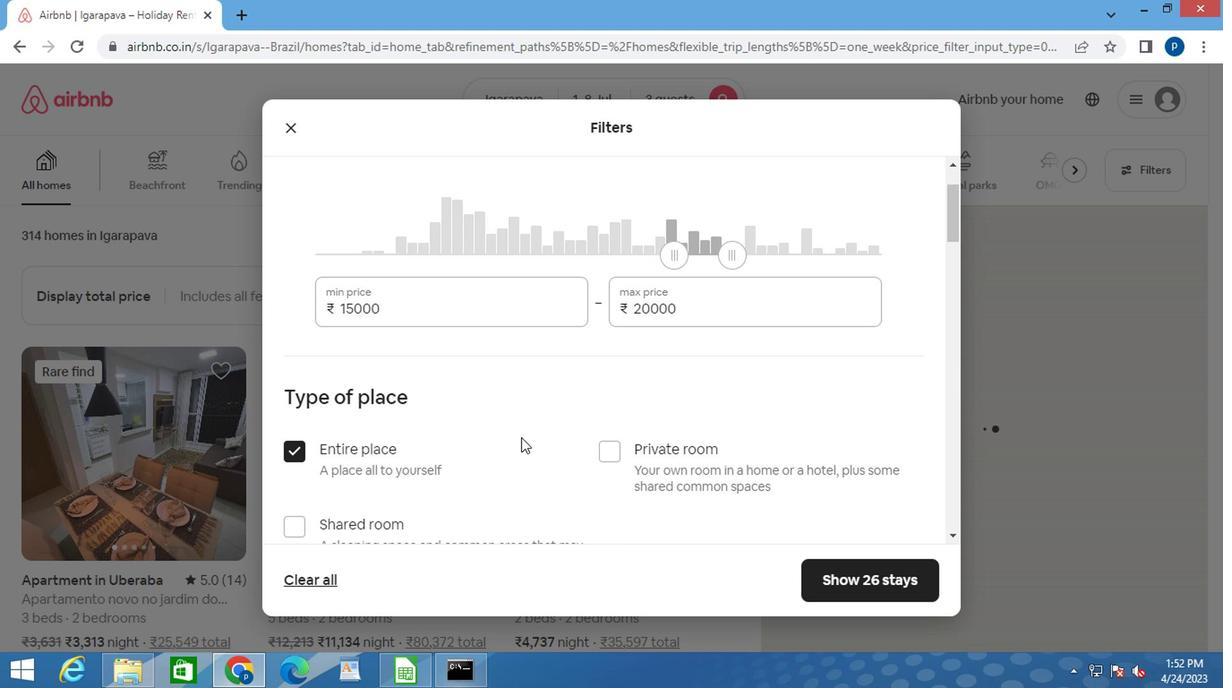 
Action: Mouse scrolled (519, 435) with delta (0, 0)
Screenshot: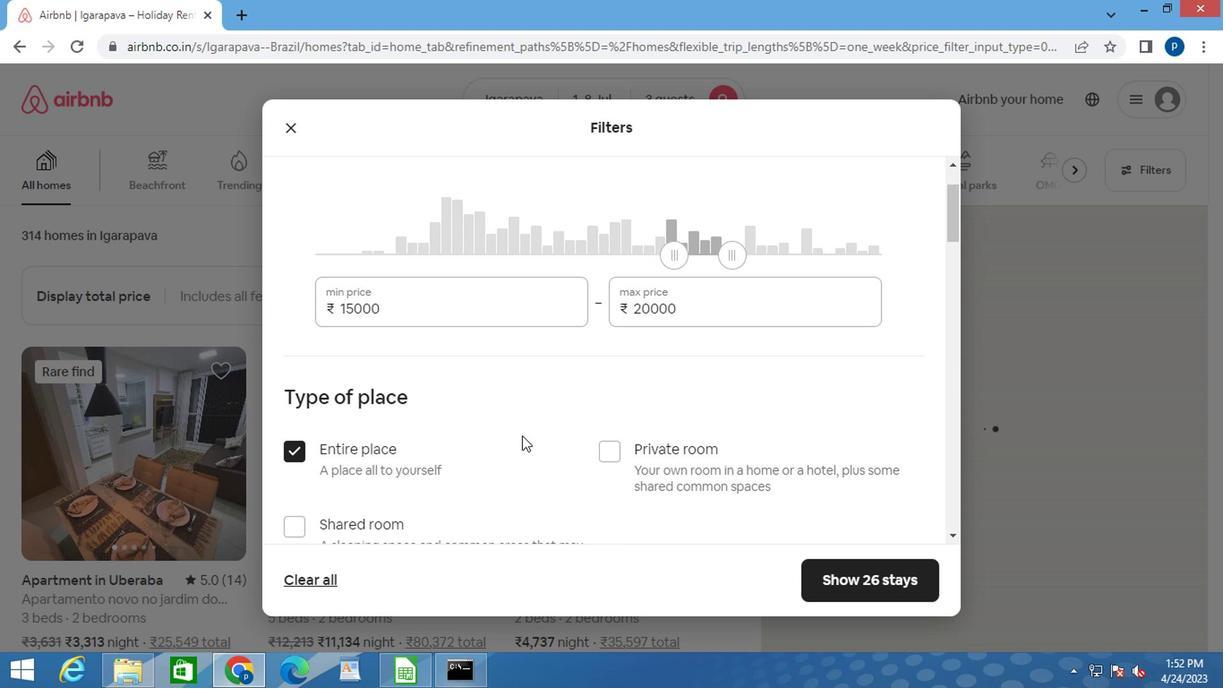 
Action: Mouse scrolled (519, 435) with delta (0, 0)
Screenshot: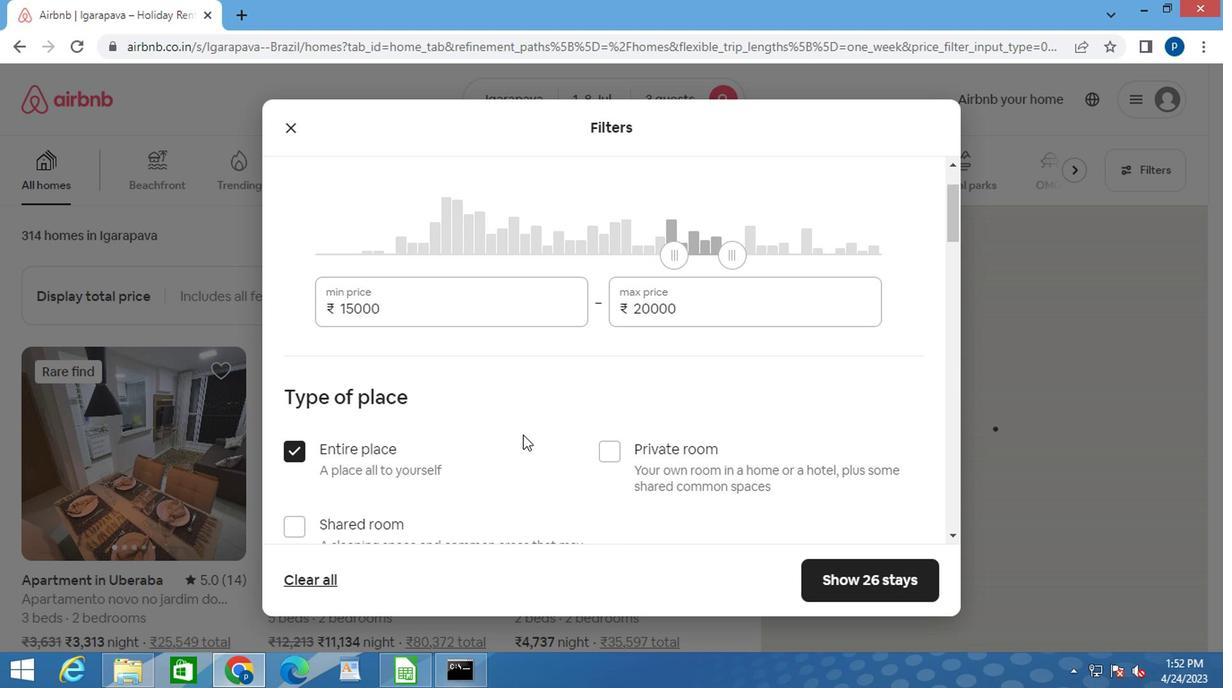 
Action: Mouse moved to (501, 391)
Screenshot: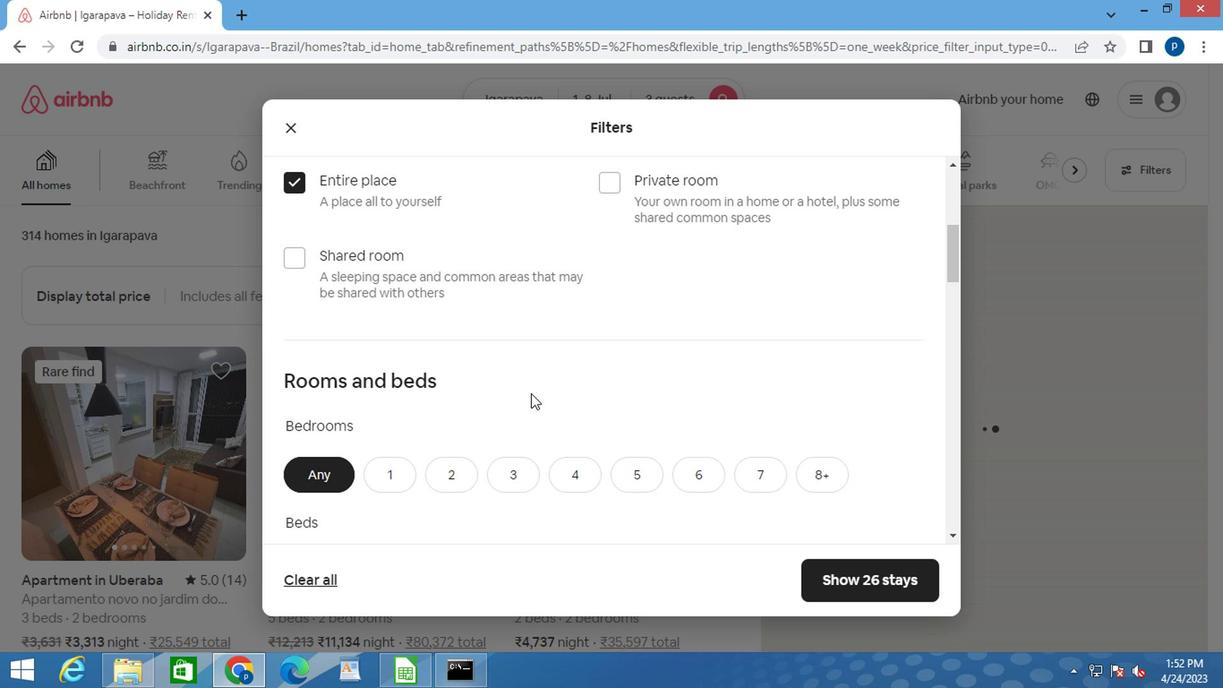 
Action: Mouse scrolled (501, 391) with delta (0, 0)
Screenshot: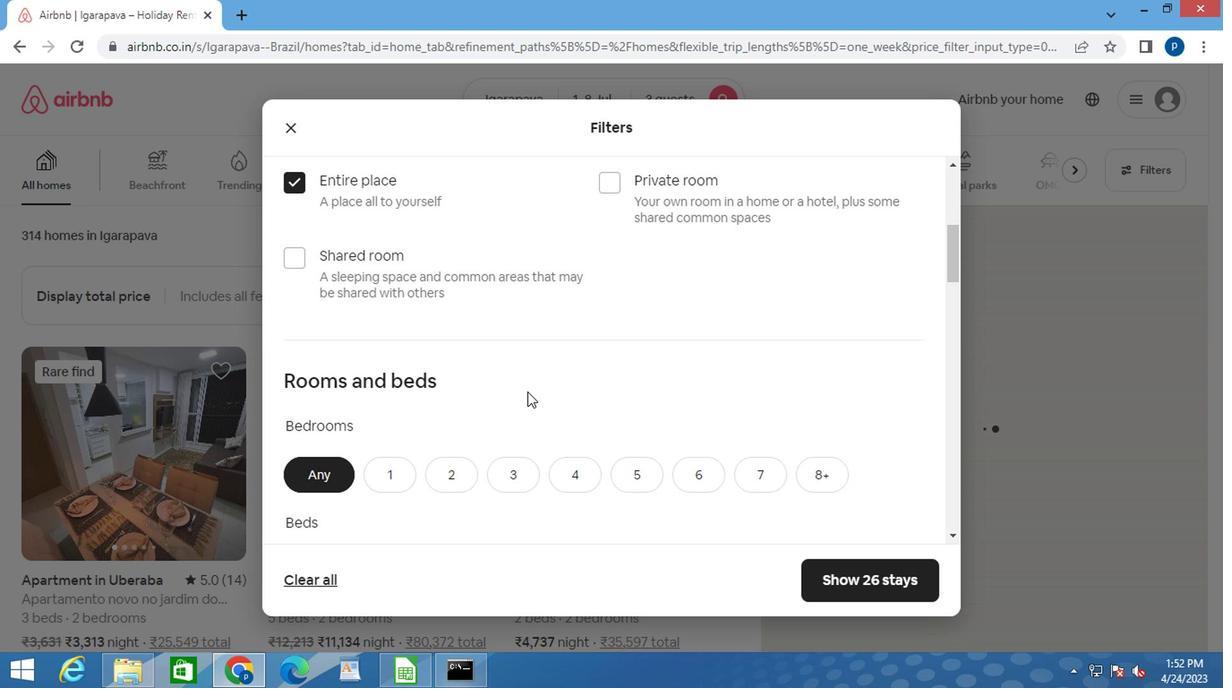 
Action: Mouse moved to (385, 376)
Screenshot: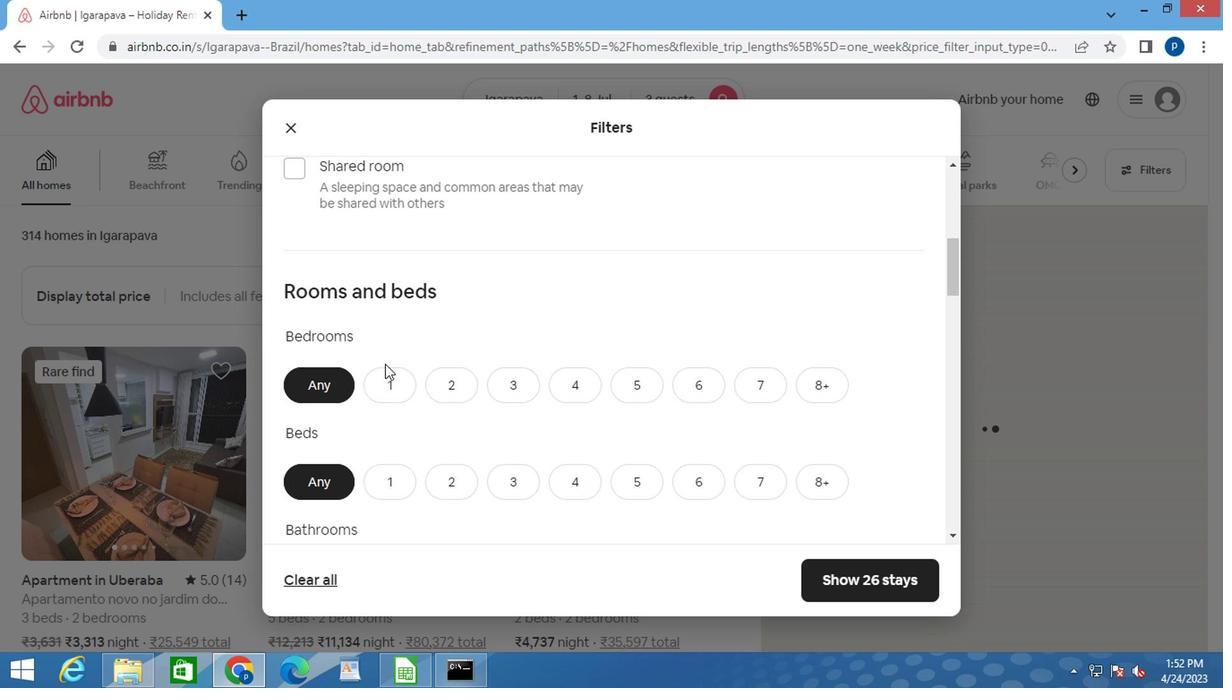 
Action: Mouse pressed left at (385, 376)
Screenshot: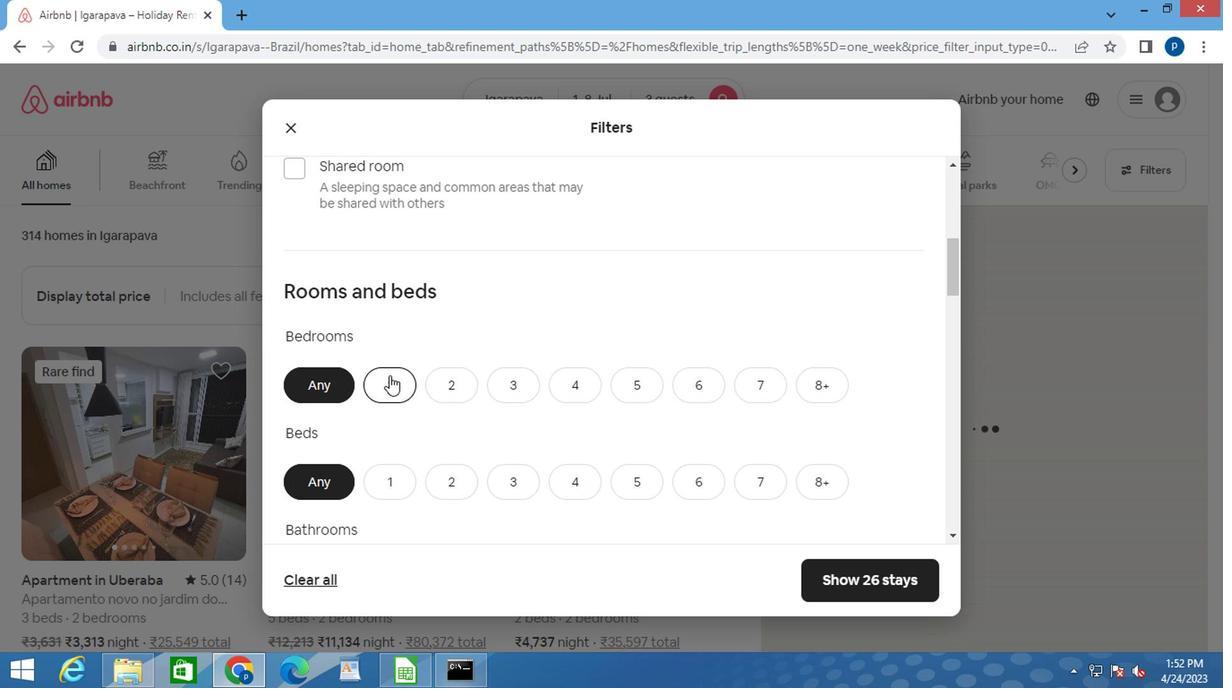 
Action: Mouse scrolled (385, 375) with delta (0, 0)
Screenshot: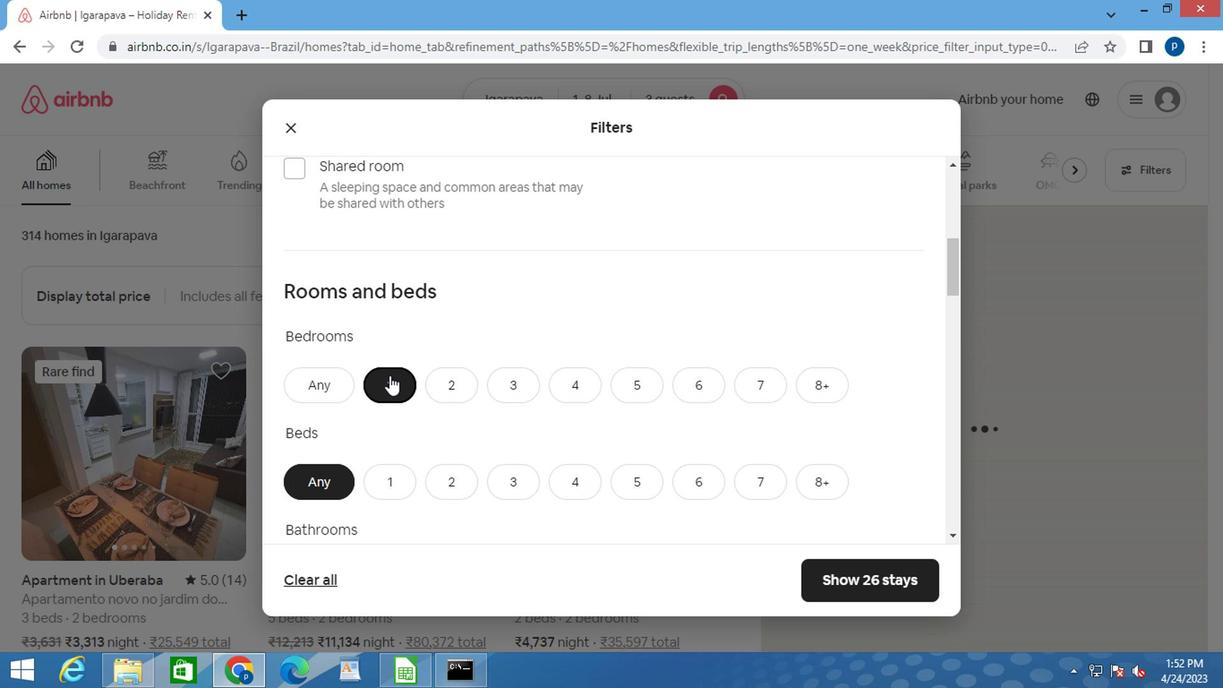 
Action: Mouse moved to (387, 385)
Screenshot: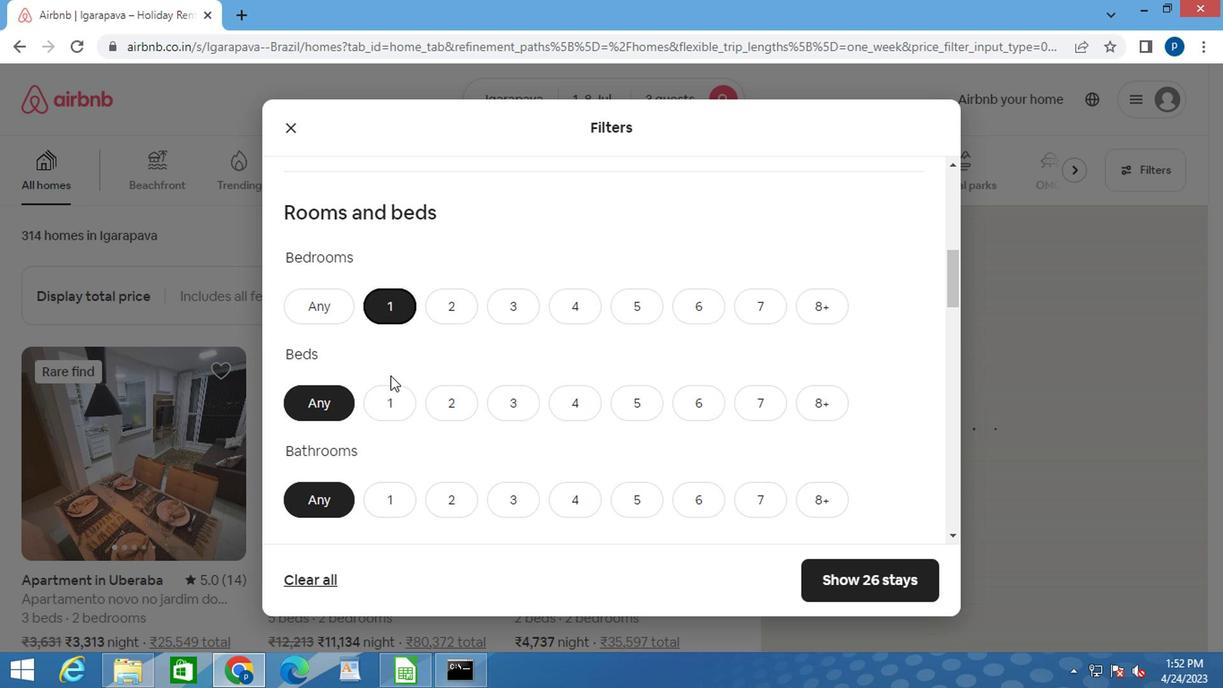 
Action: Mouse pressed left at (387, 385)
Screenshot: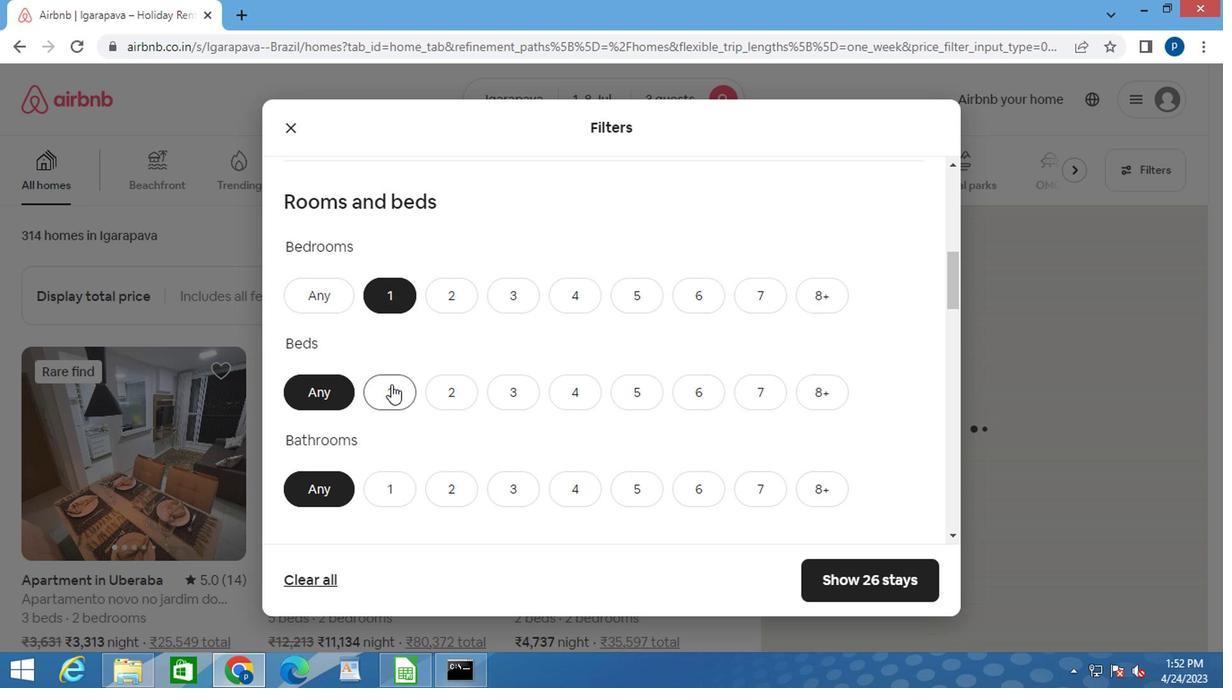 
Action: Mouse moved to (388, 386)
Screenshot: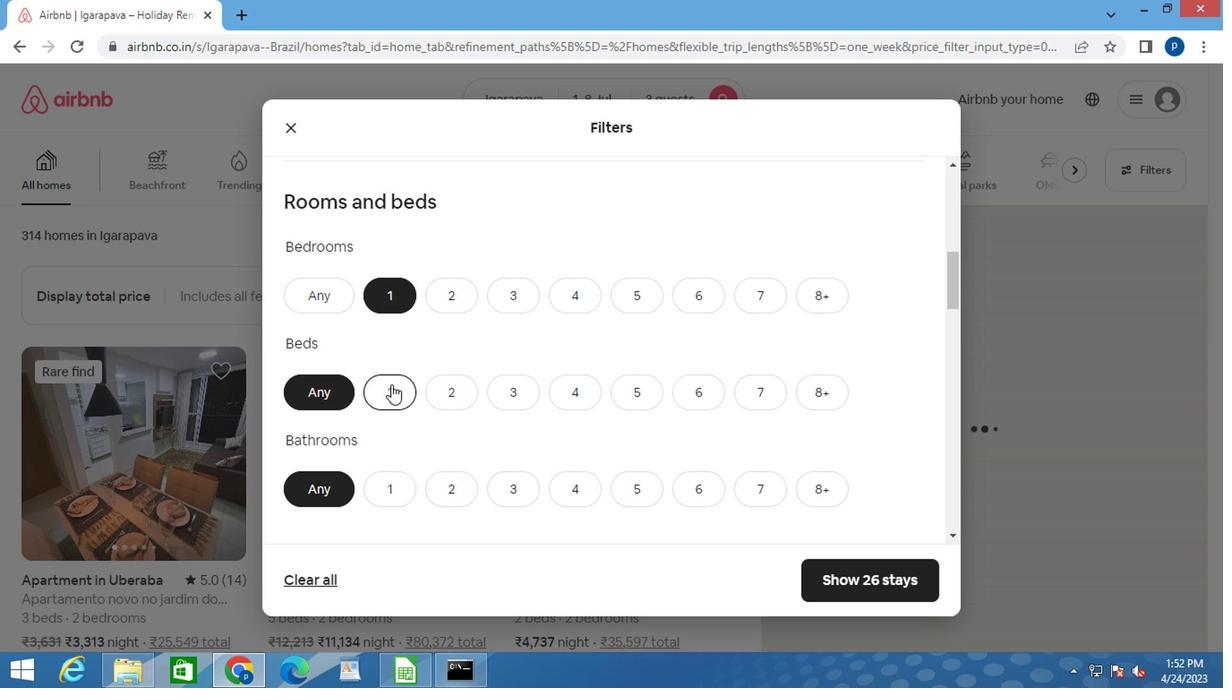 
Action: Mouse scrolled (388, 385) with delta (0, -1)
Screenshot: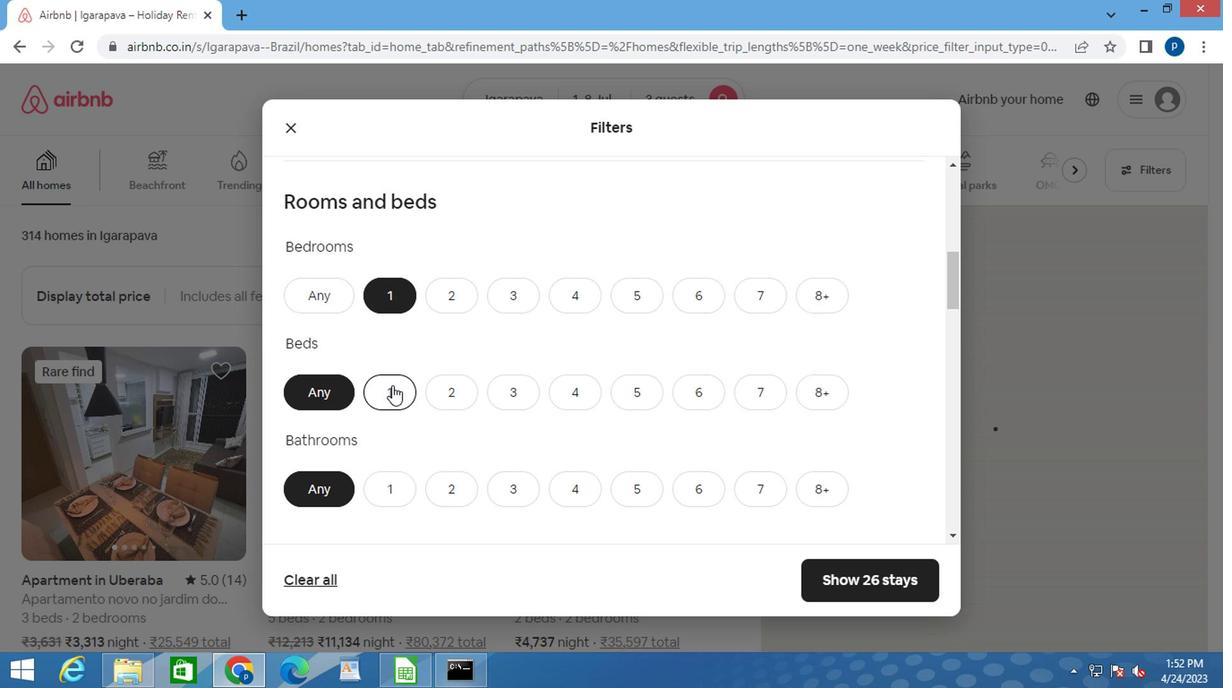 
Action: Mouse moved to (385, 384)
Screenshot: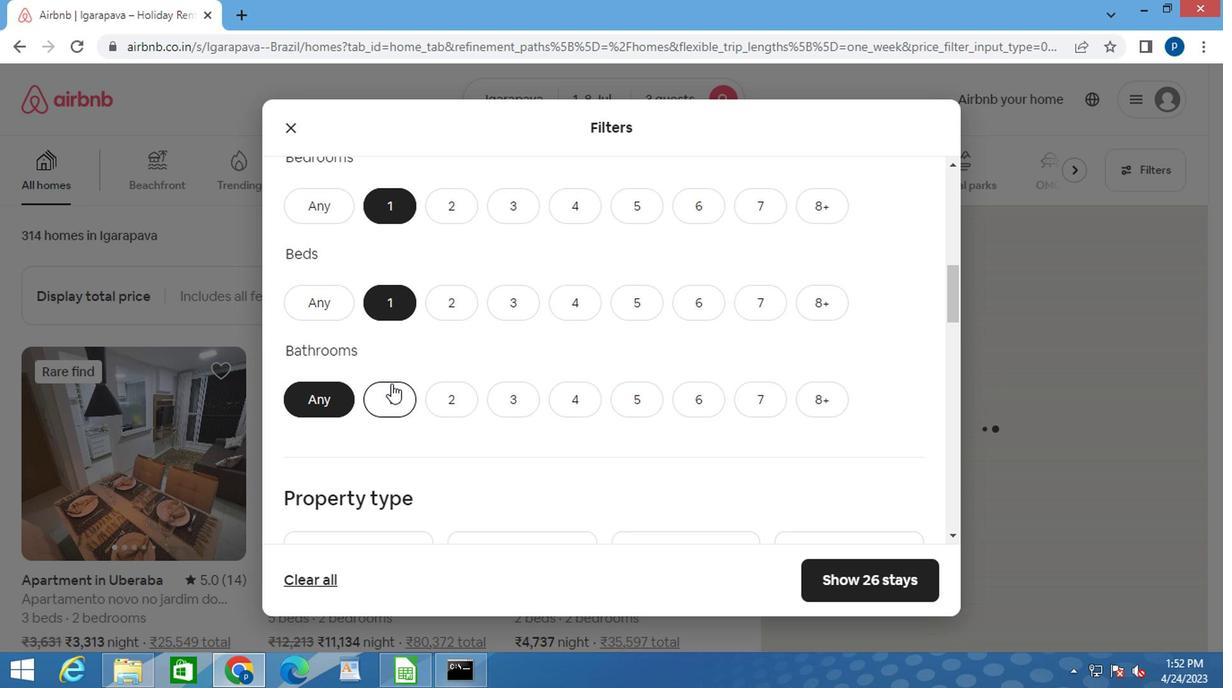 
Action: Mouse pressed left at (385, 384)
Screenshot: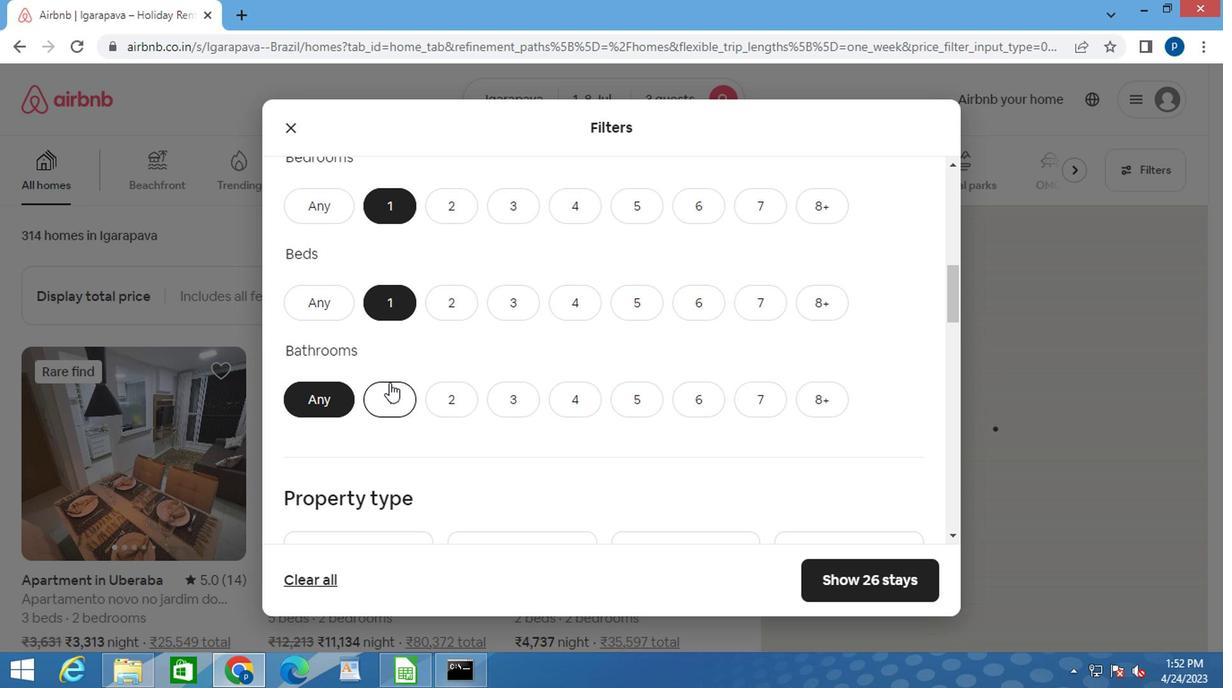 
Action: Mouse moved to (385, 384)
Screenshot: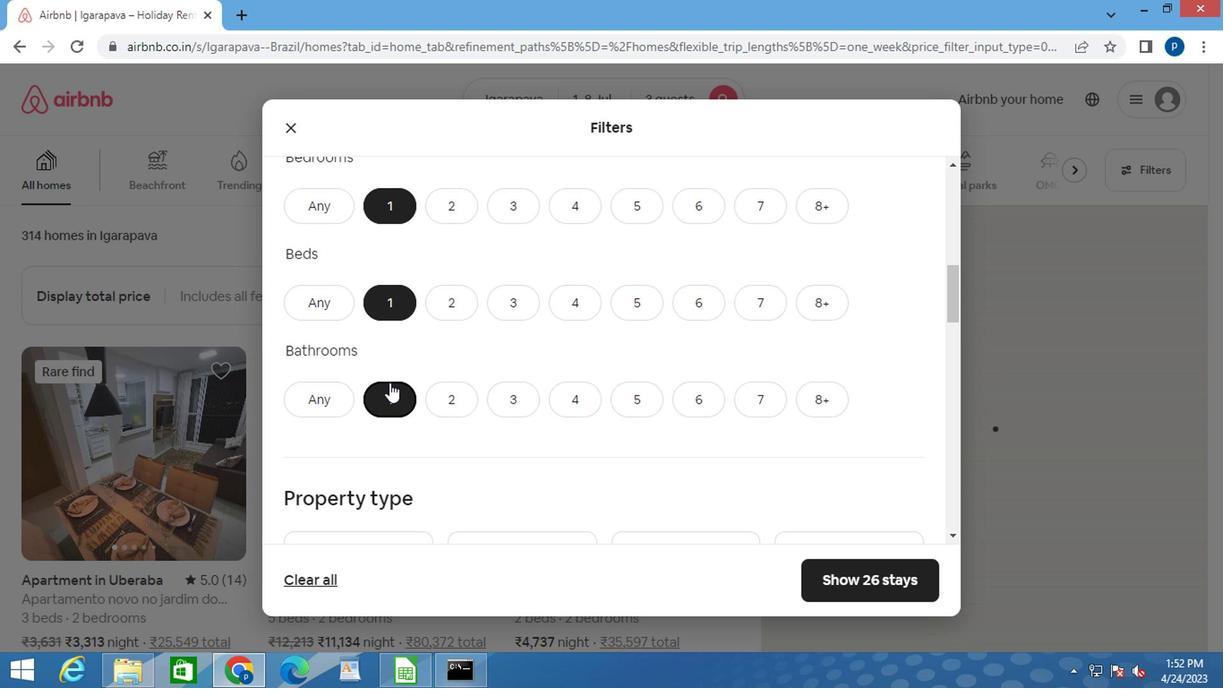 
Action: Mouse scrolled (385, 384) with delta (0, 0)
Screenshot: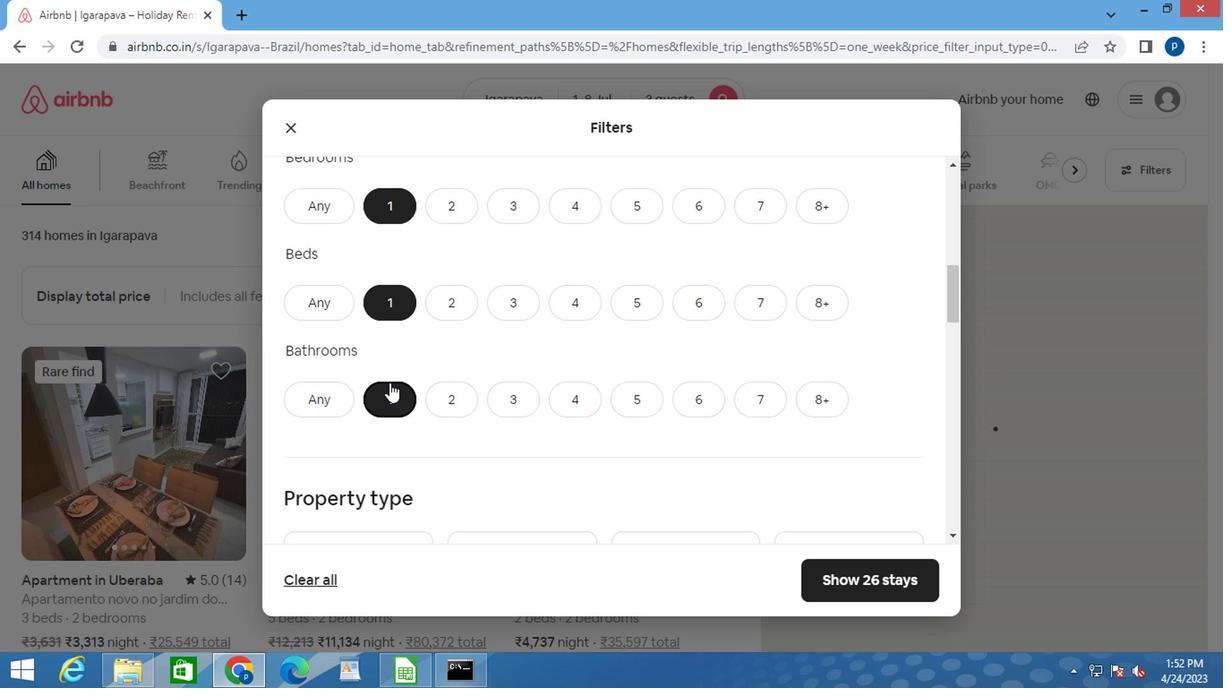 
Action: Mouse moved to (437, 377)
Screenshot: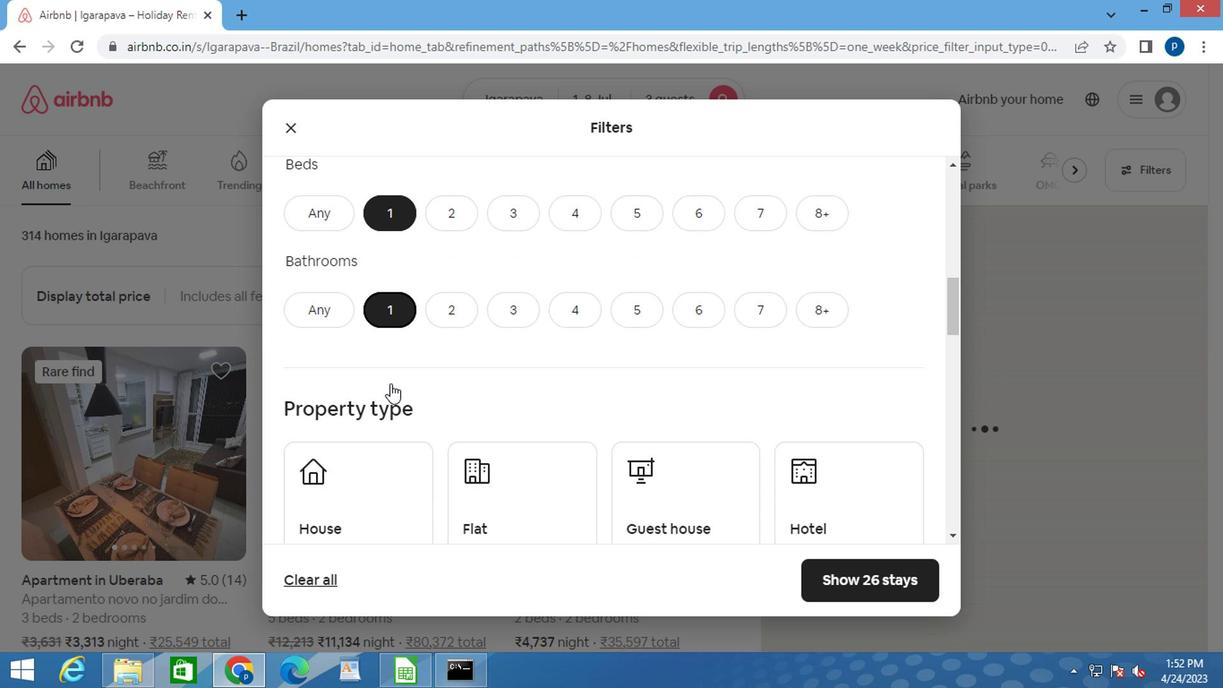
Action: Mouse scrolled (437, 376) with delta (0, -1)
Screenshot: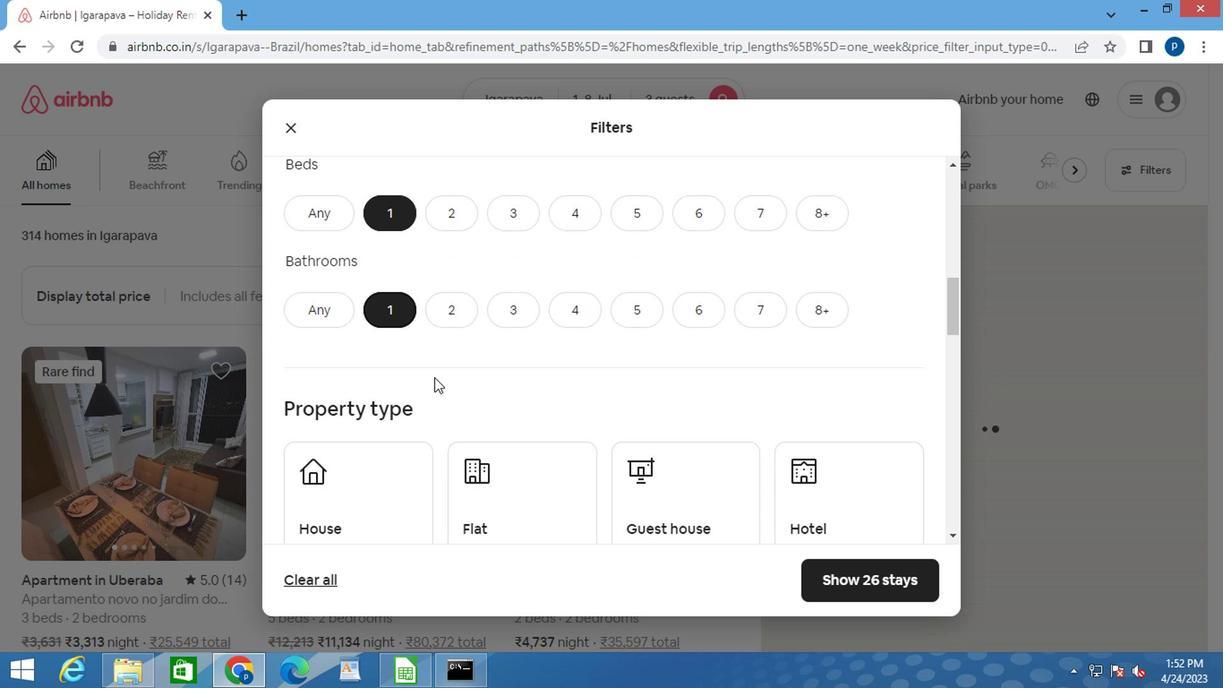 
Action: Mouse moved to (366, 397)
Screenshot: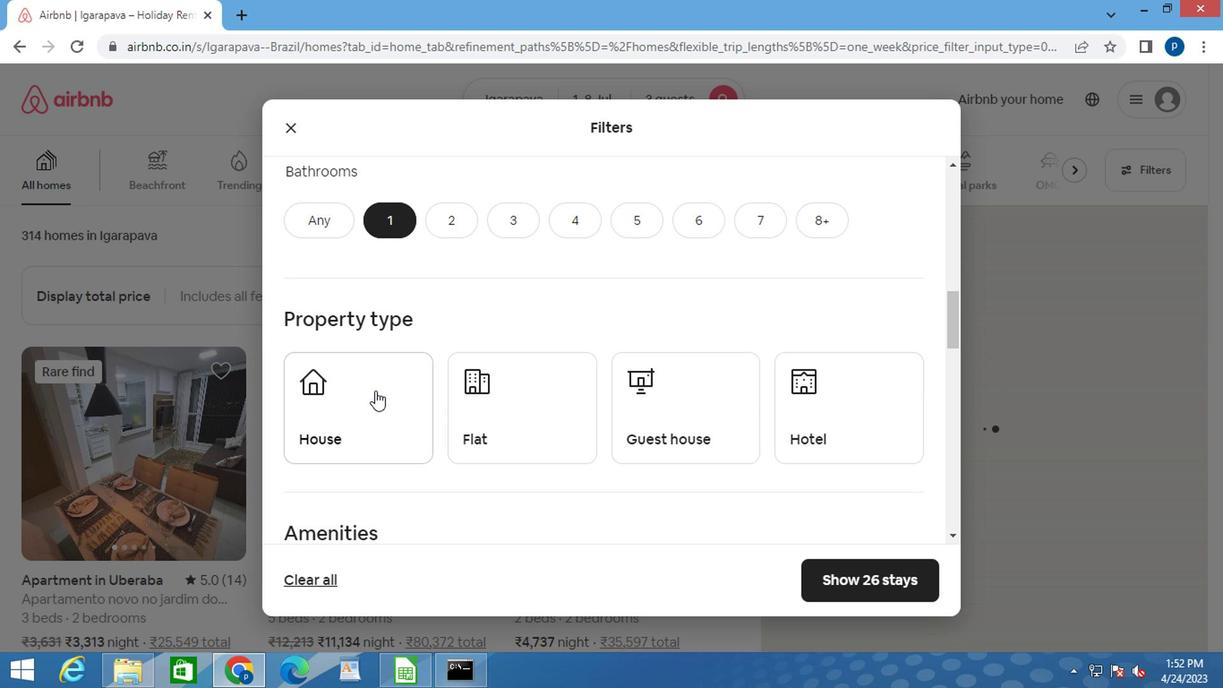 
Action: Mouse pressed left at (366, 397)
Screenshot: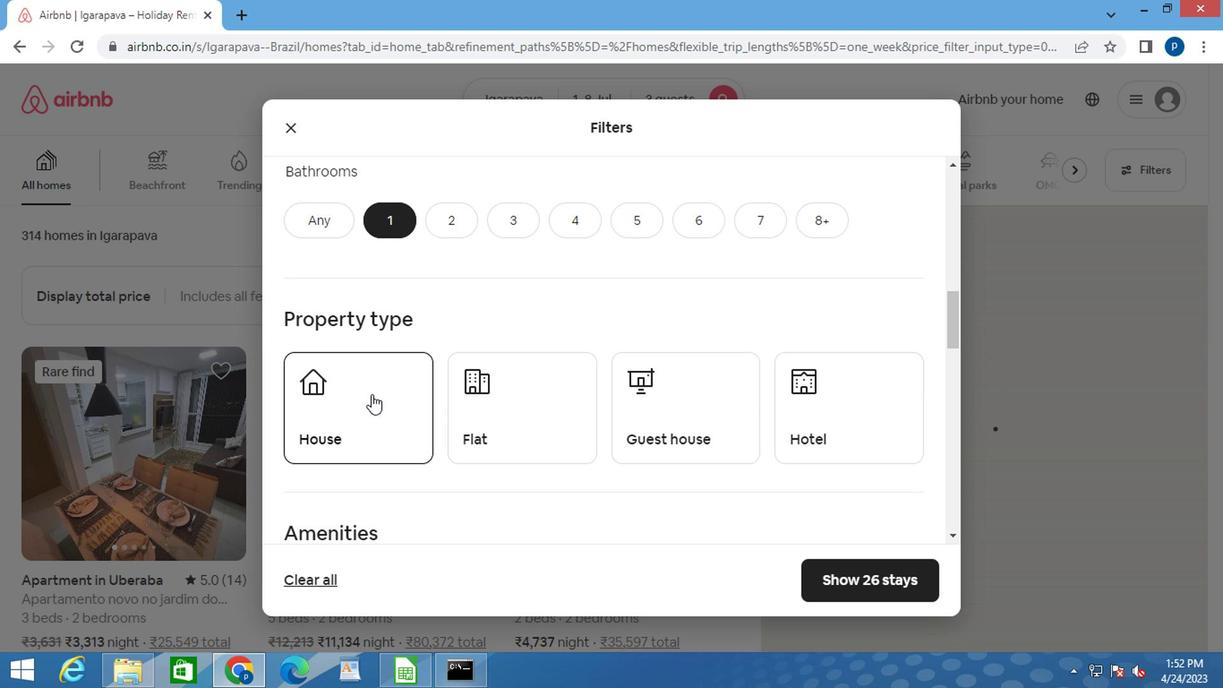 
Action: Mouse moved to (500, 416)
Screenshot: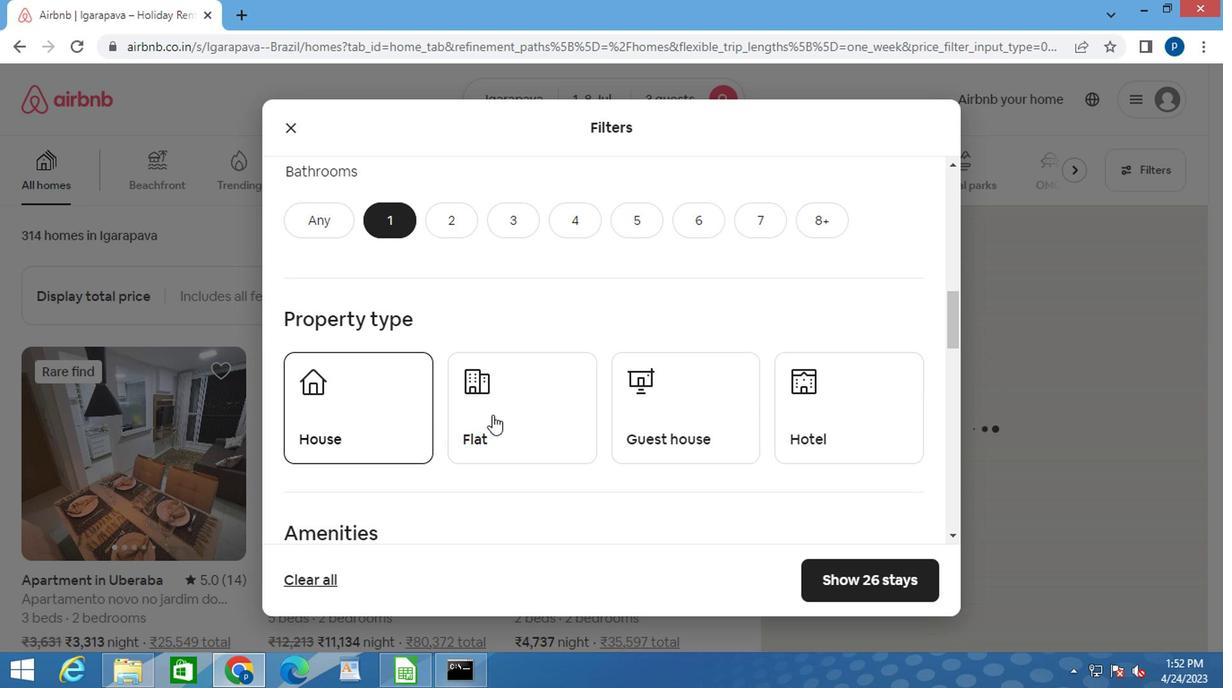 
Action: Mouse pressed left at (500, 416)
Screenshot: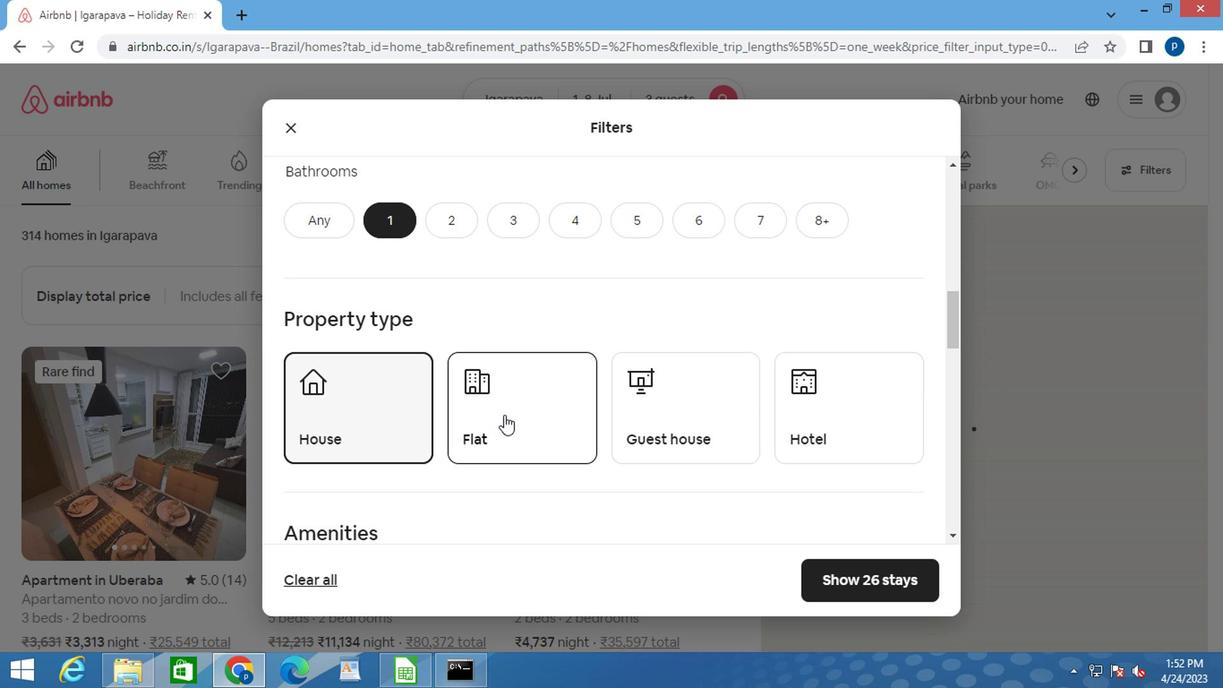 
Action: Mouse moved to (675, 418)
Screenshot: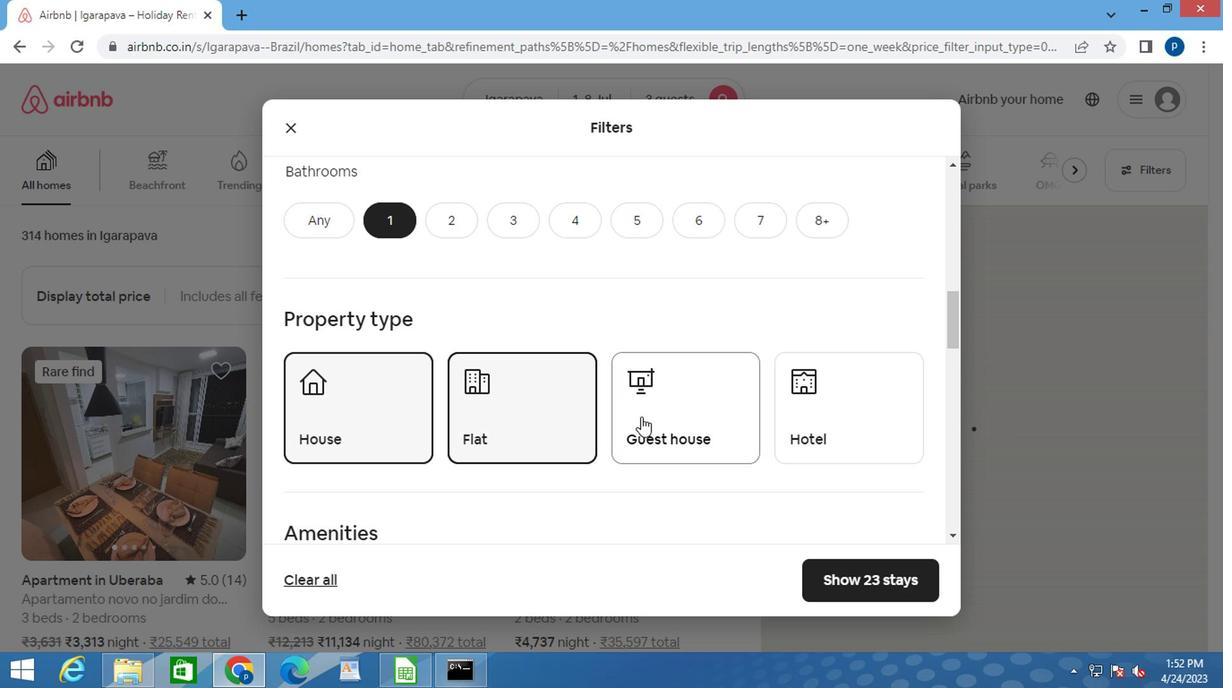 
Action: Mouse pressed left at (675, 418)
Screenshot: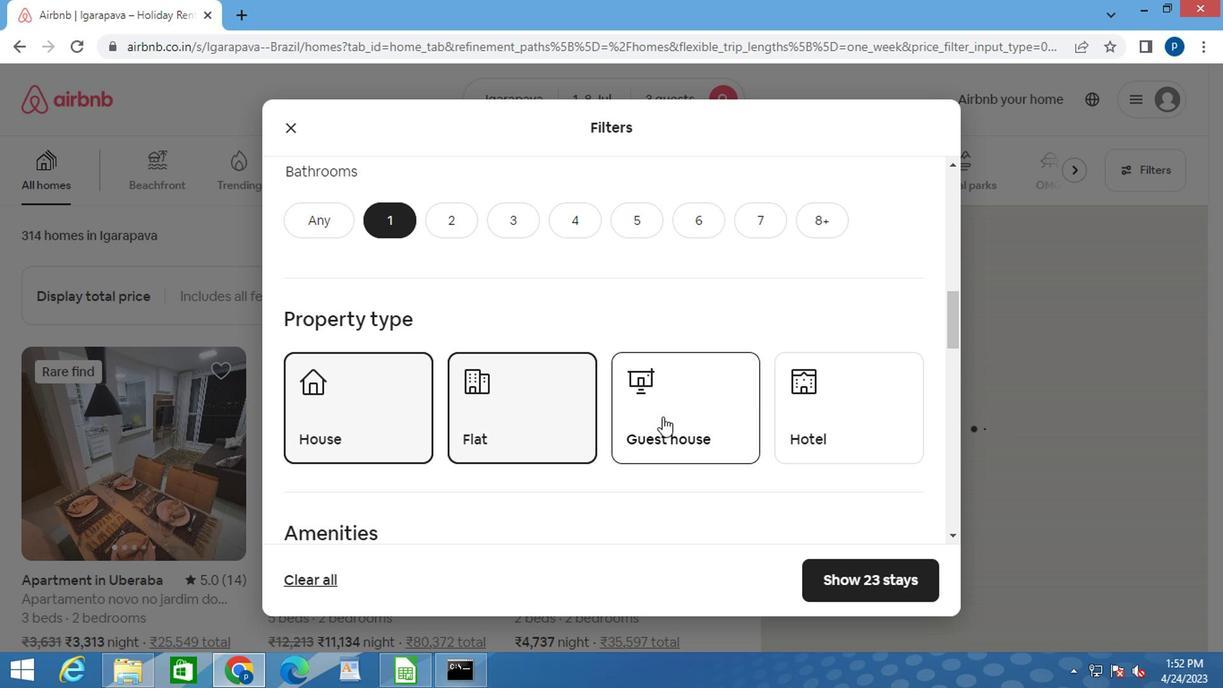 
Action: Mouse moved to (835, 412)
Screenshot: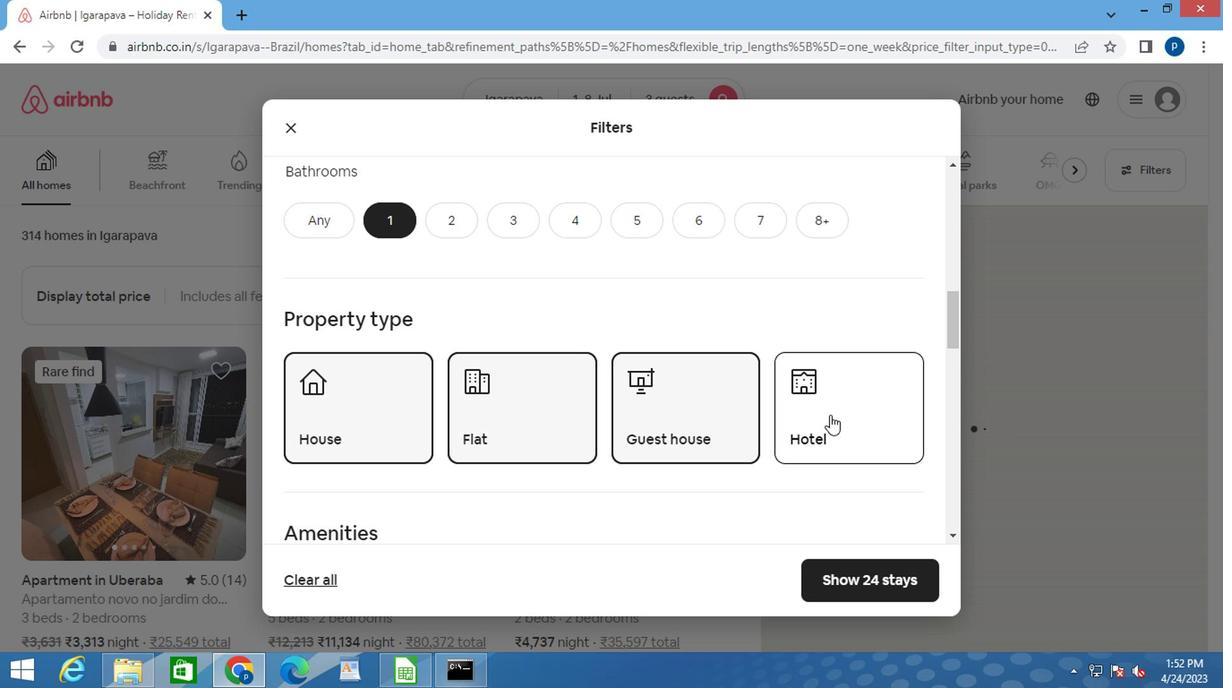 
Action: Mouse pressed left at (835, 412)
Screenshot: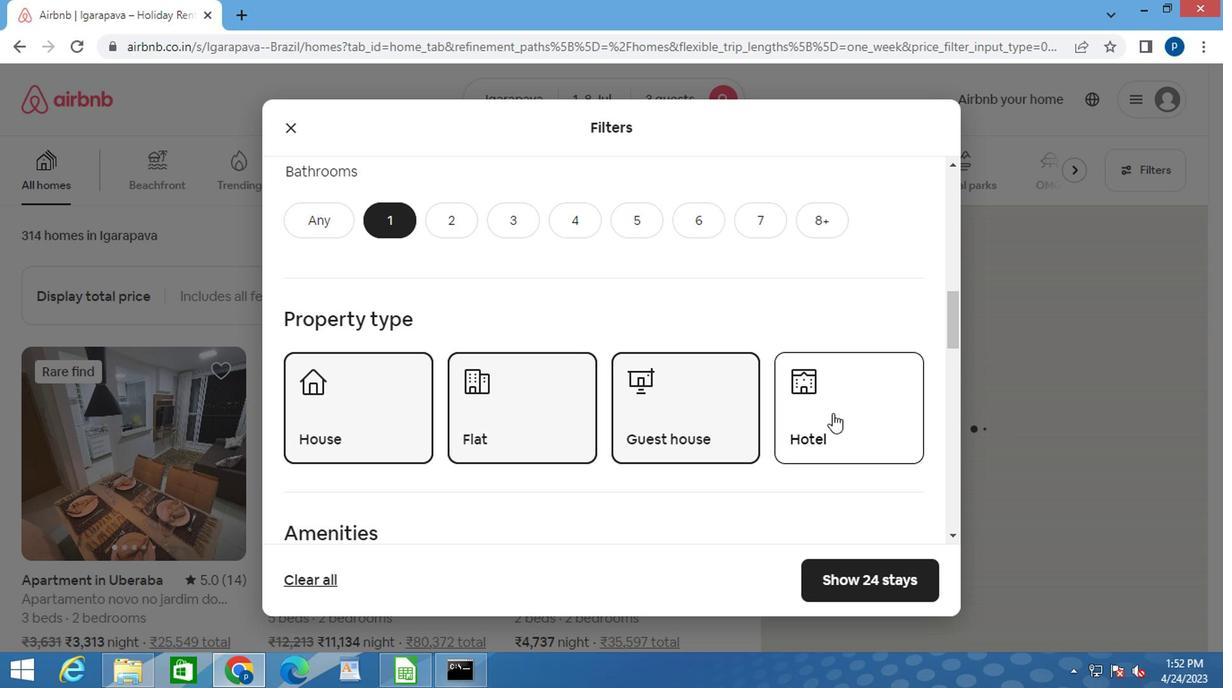 
Action: Mouse moved to (678, 418)
Screenshot: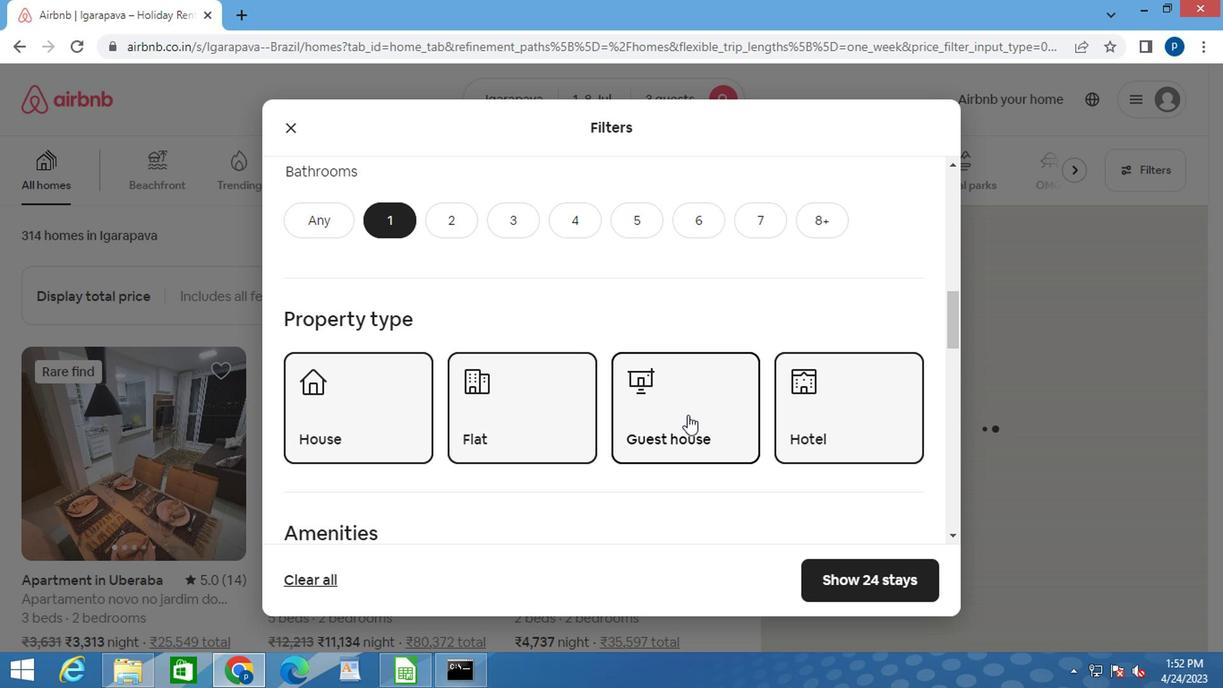 
Action: Mouse scrolled (678, 417) with delta (0, 0)
Screenshot: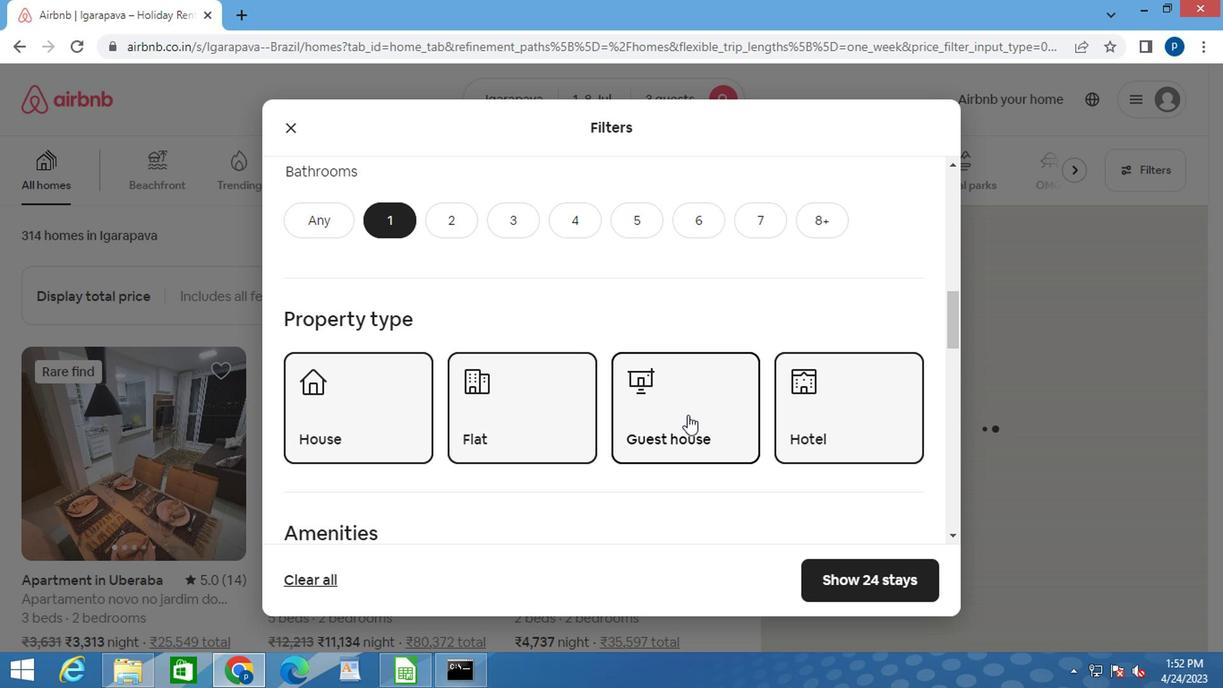 
Action: Mouse moved to (669, 418)
Screenshot: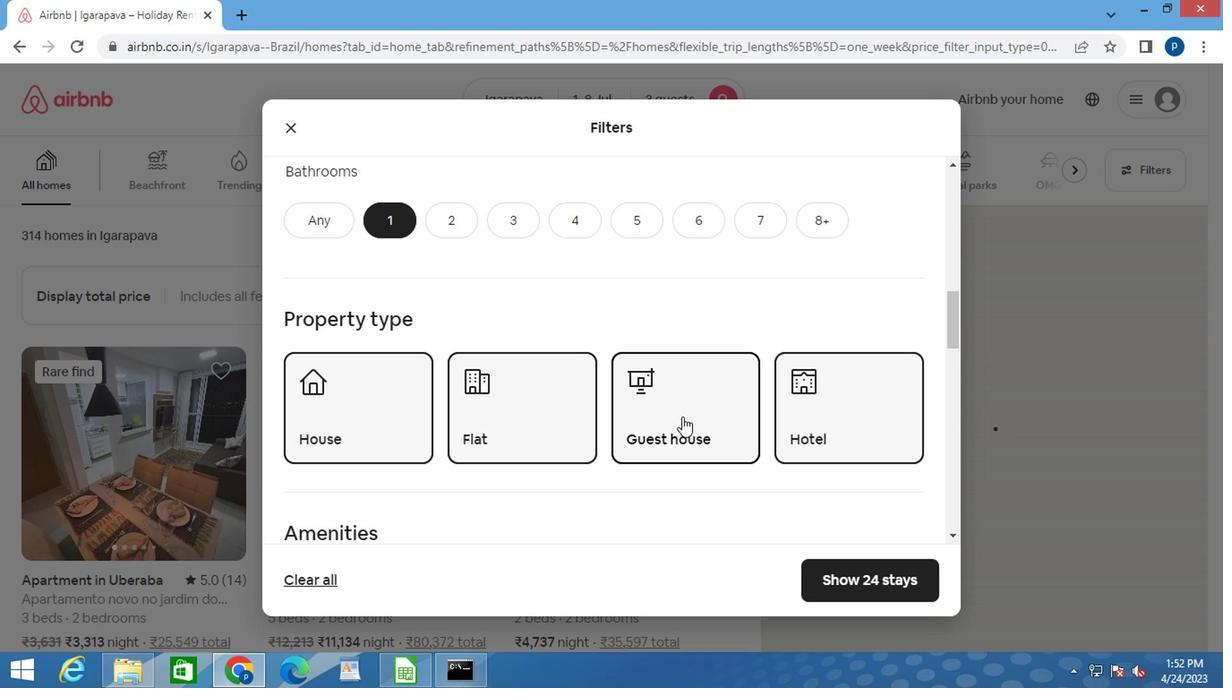 
Action: Mouse scrolled (669, 418) with delta (0, 0)
Screenshot: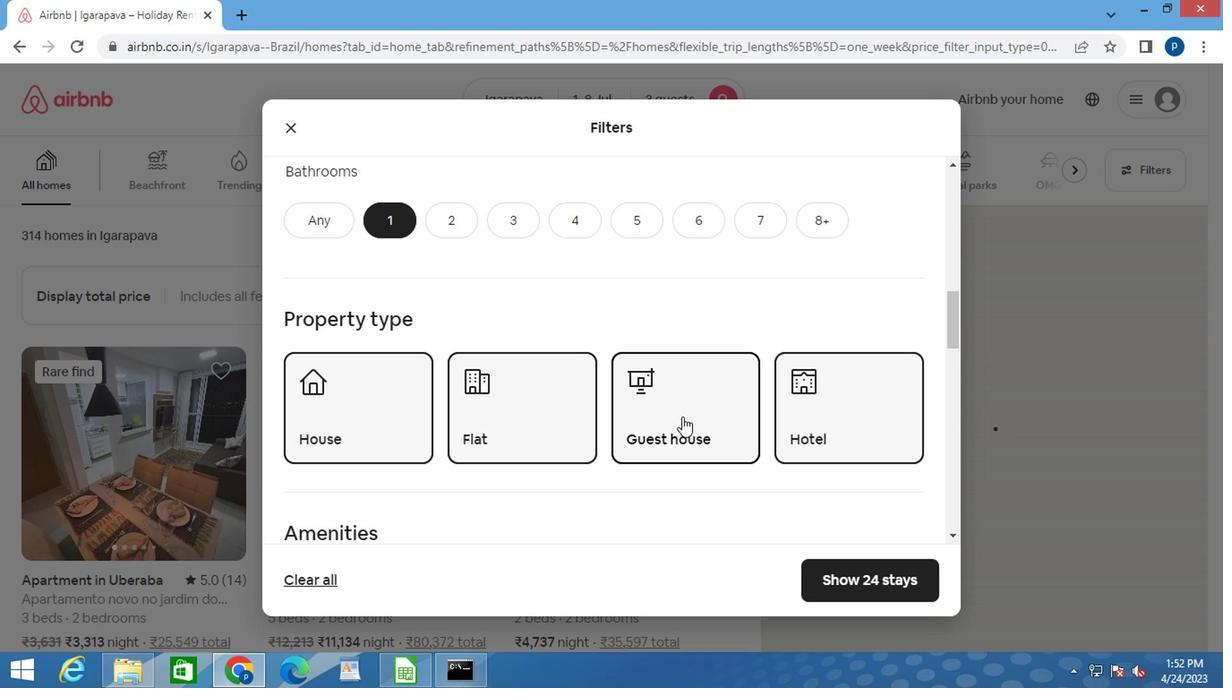 
Action: Mouse moved to (667, 418)
Screenshot: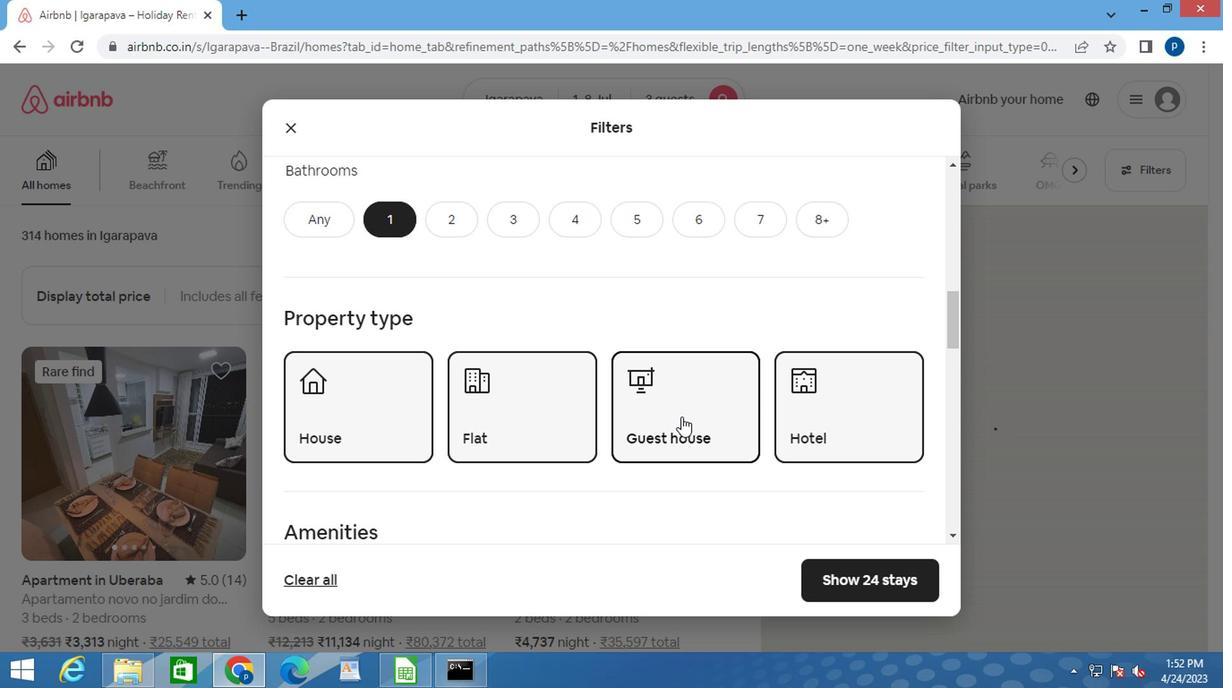 
Action: Mouse scrolled (667, 418) with delta (0, 0)
Screenshot: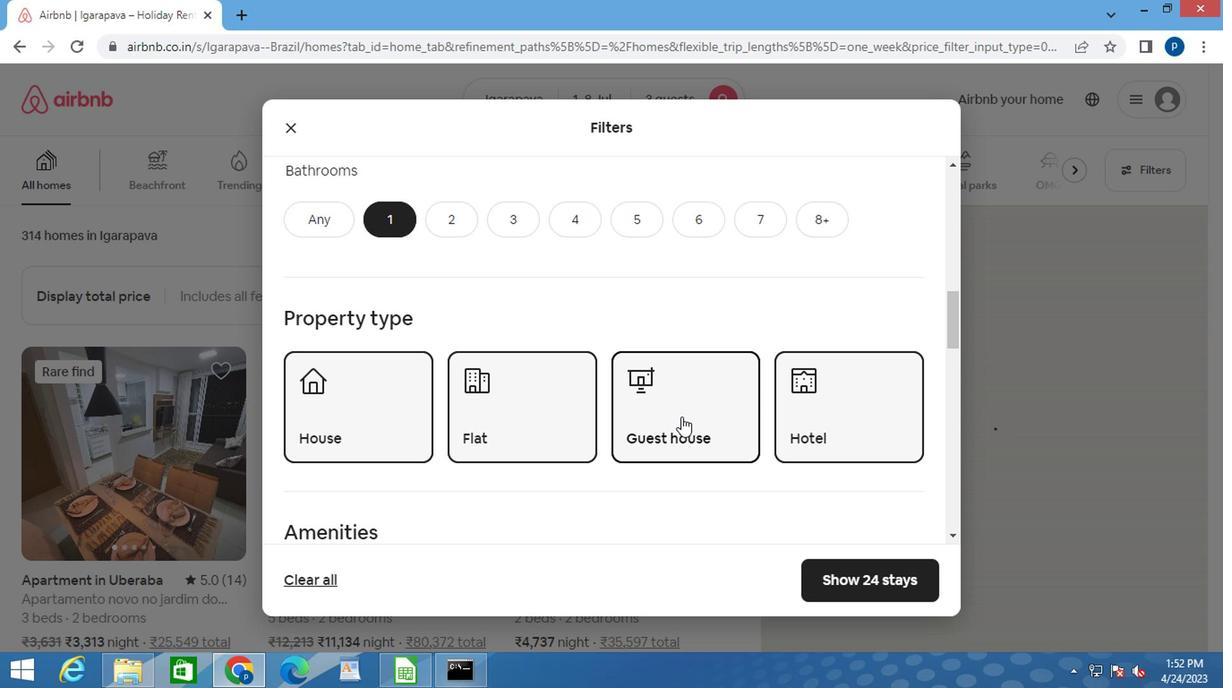 
Action: Mouse moved to (303, 407)
Screenshot: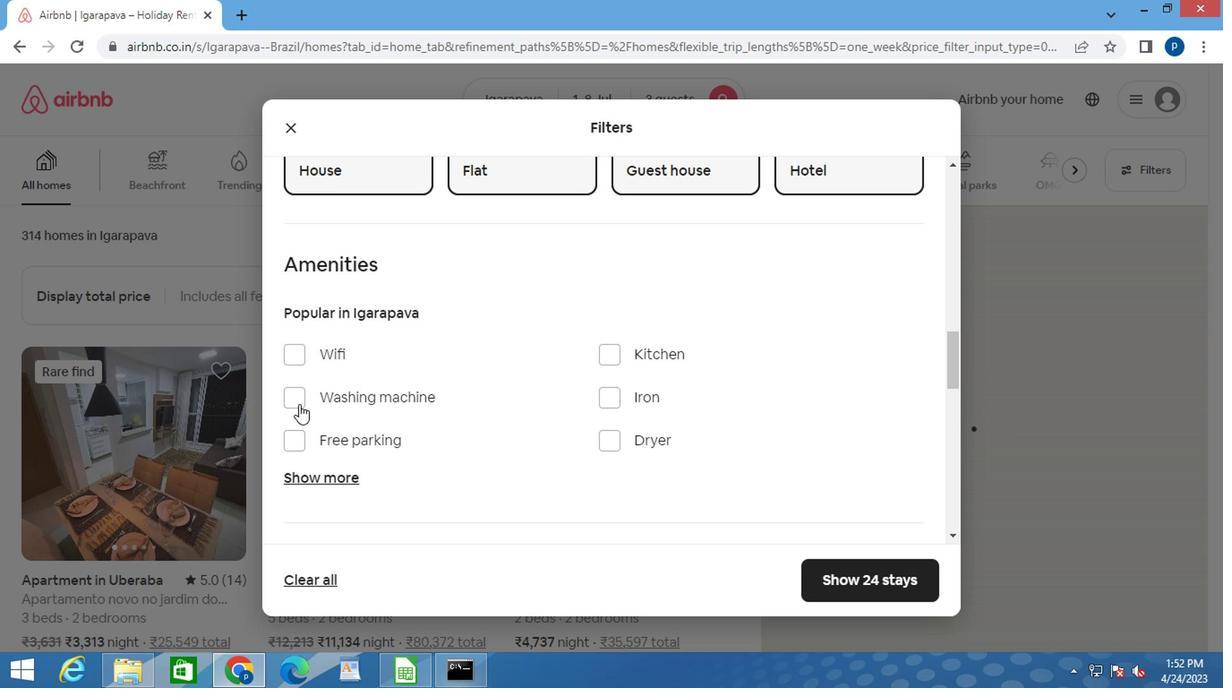 
Action: Mouse pressed left at (303, 407)
Screenshot: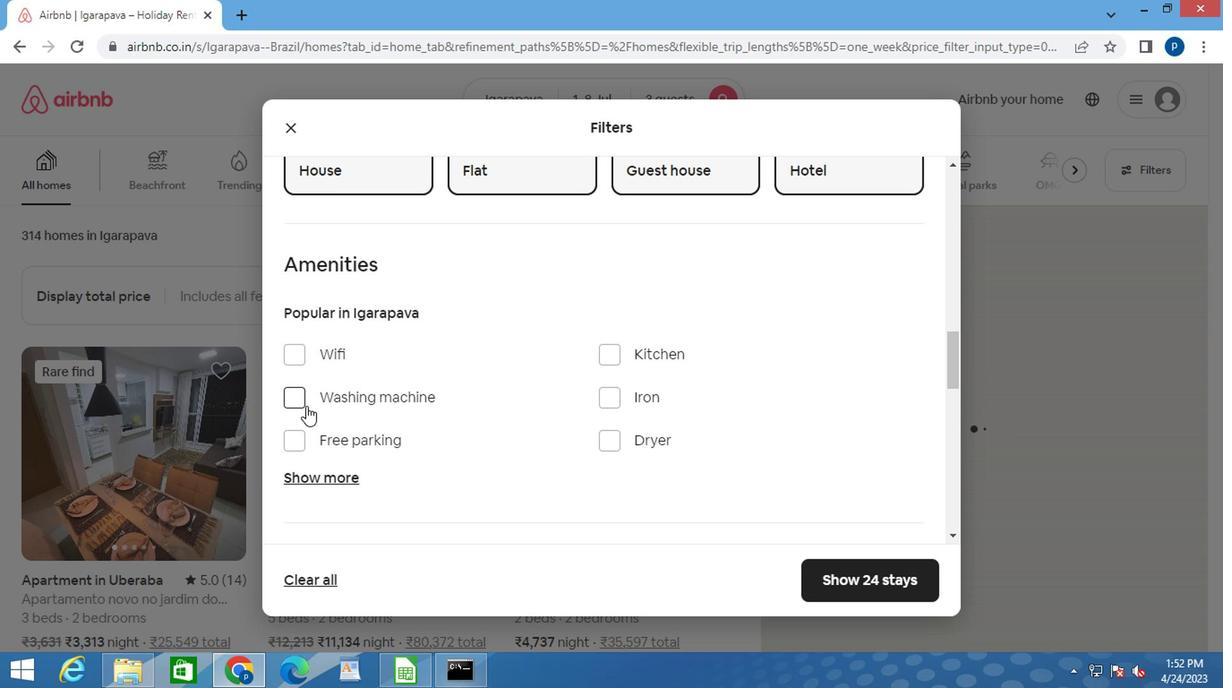 
Action: Mouse moved to (418, 415)
Screenshot: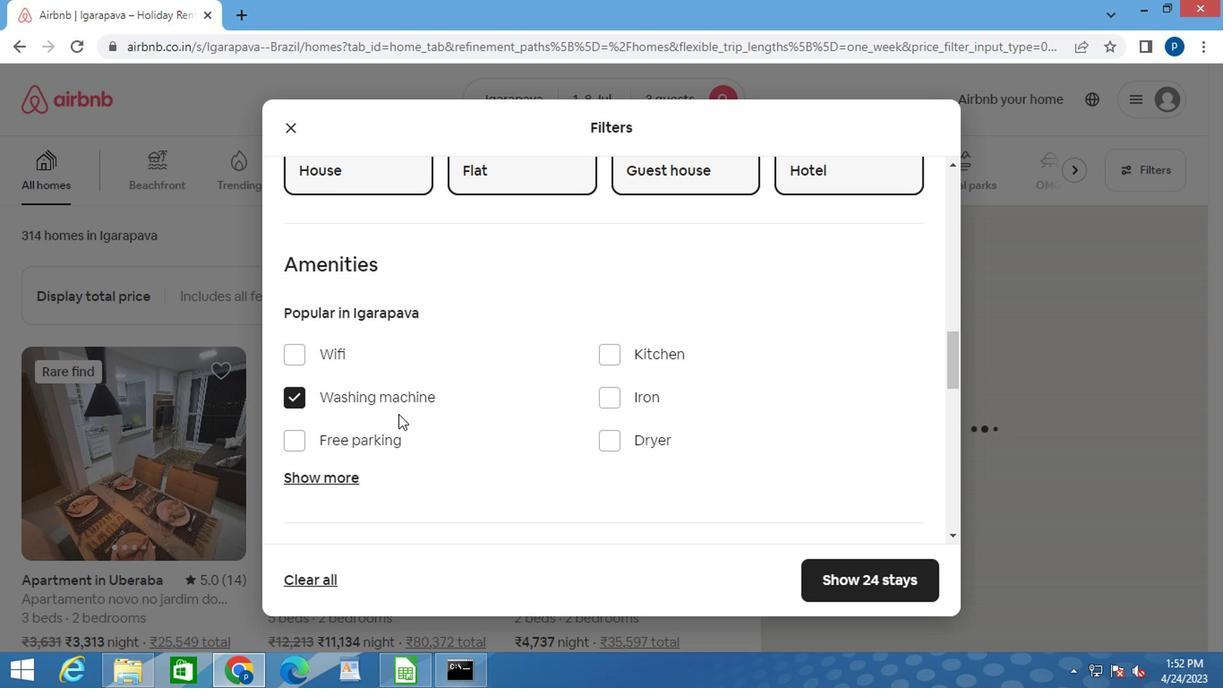 
Action: Mouse scrolled (418, 414) with delta (0, -1)
Screenshot: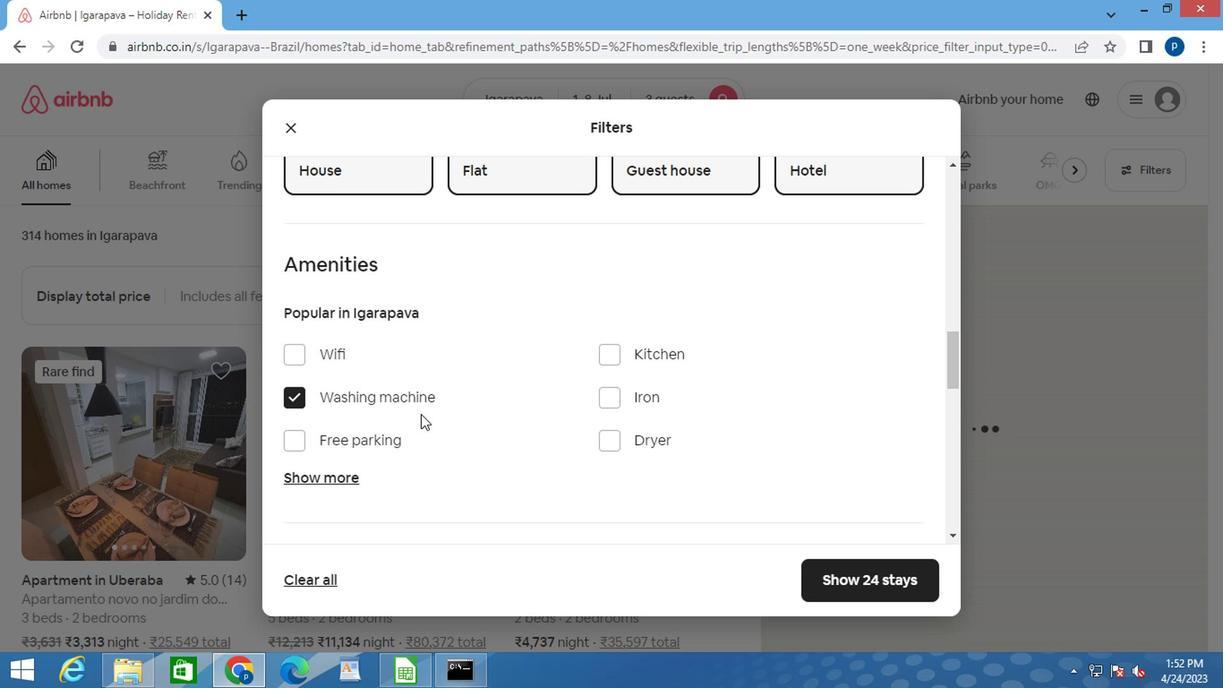 
Action: Mouse scrolled (418, 414) with delta (0, -1)
Screenshot: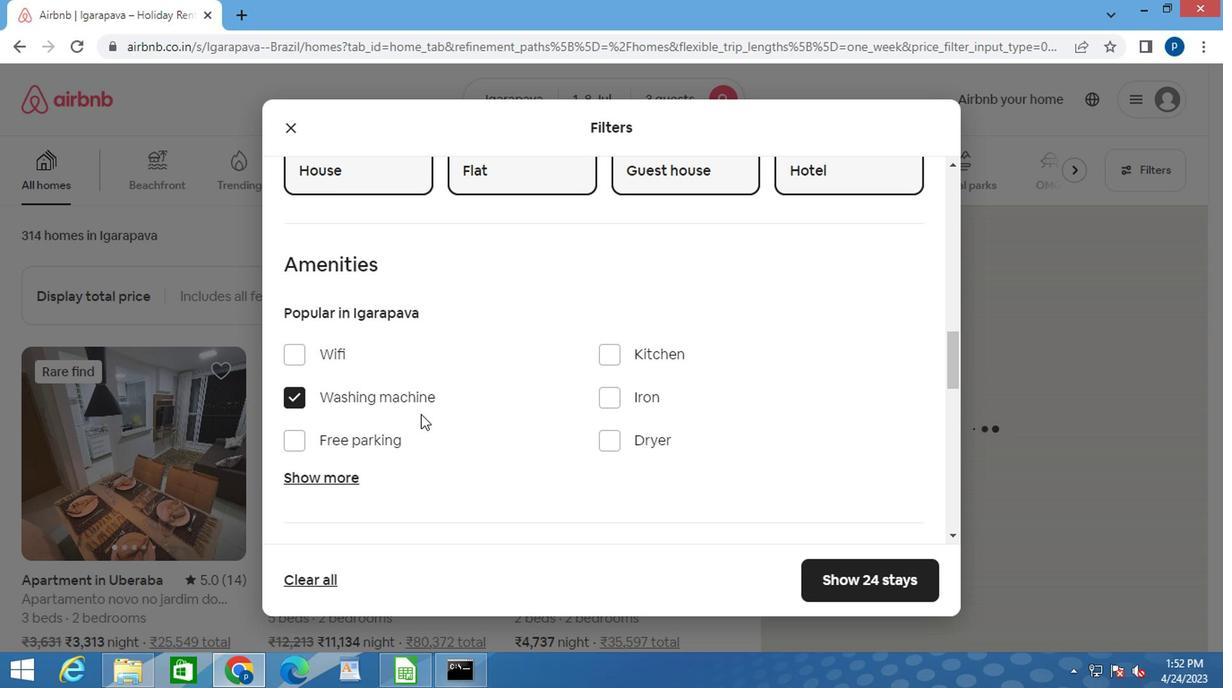 
Action: Mouse scrolled (418, 414) with delta (0, -1)
Screenshot: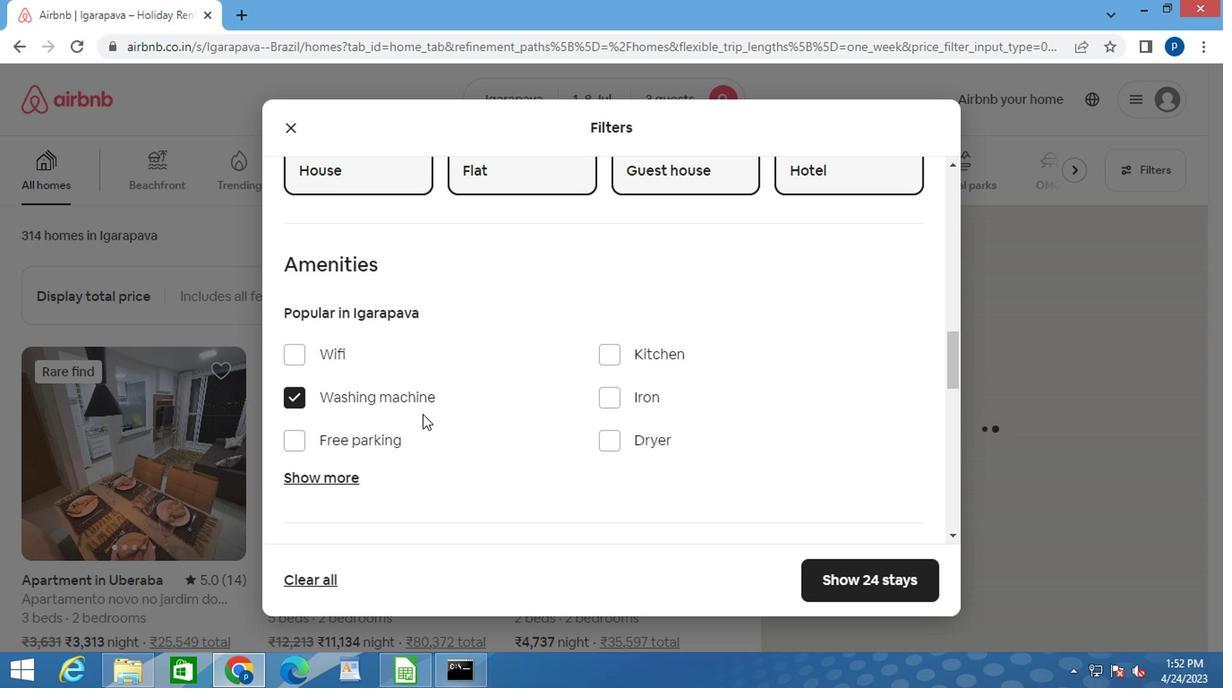 
Action: Mouse moved to (534, 417)
Screenshot: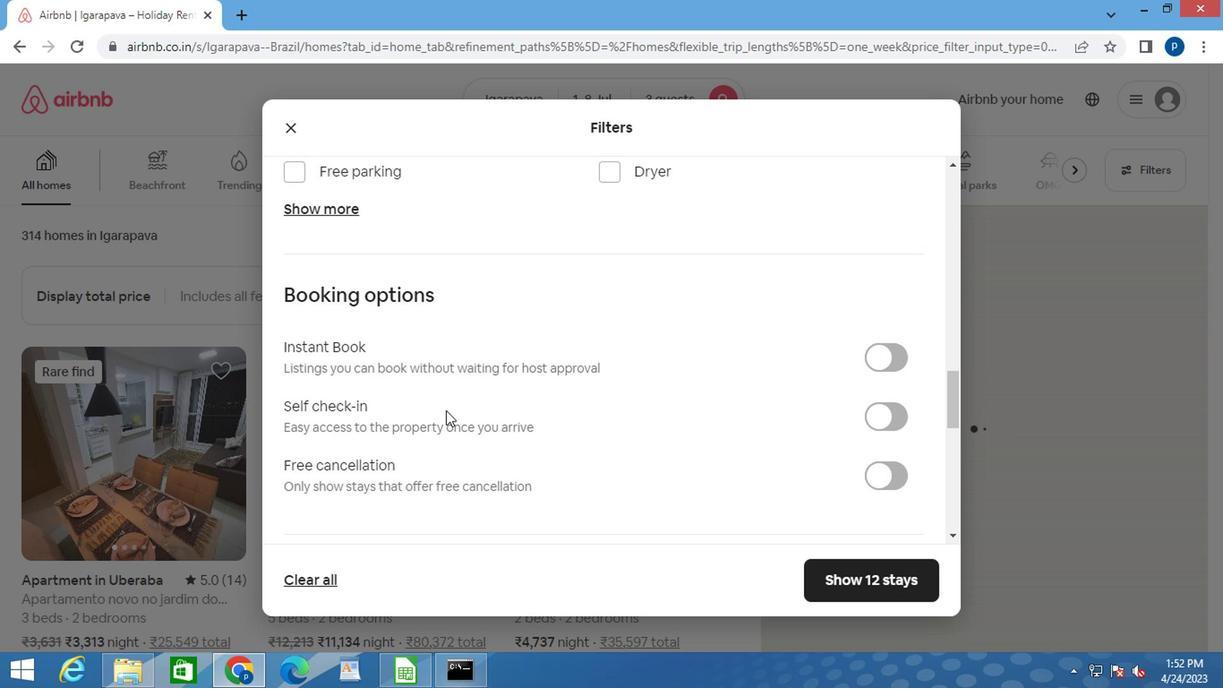 
Action: Mouse scrolled (534, 416) with delta (0, -1)
Screenshot: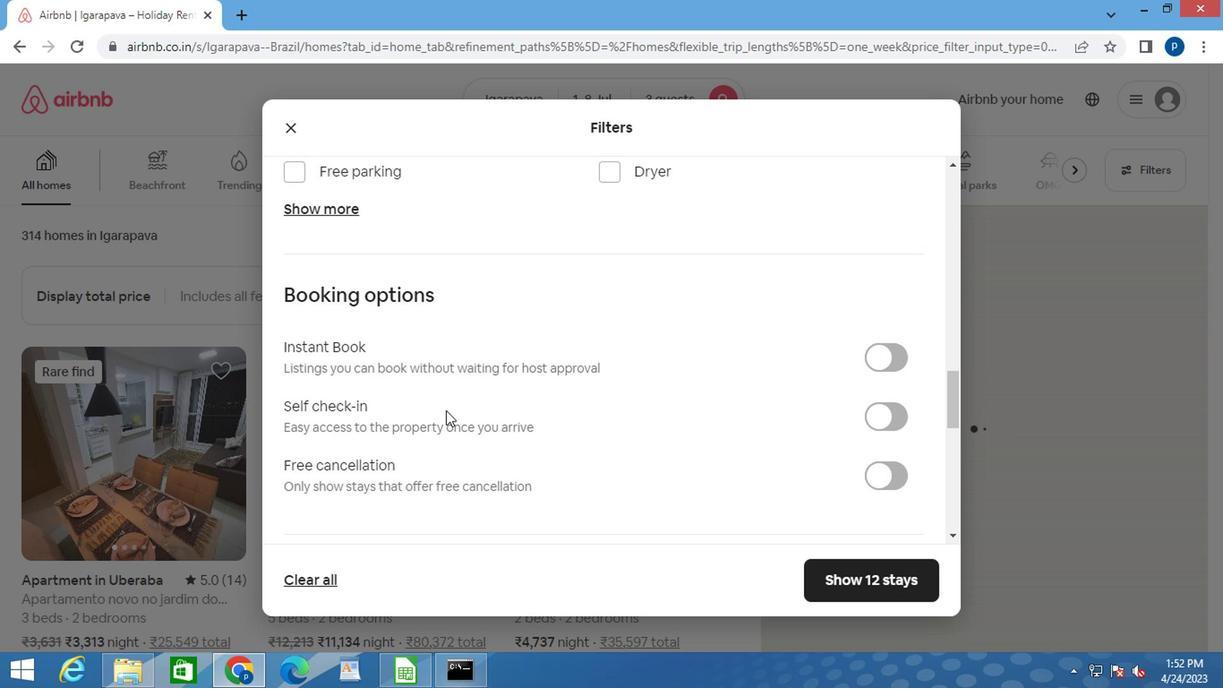 
Action: Mouse moved to (545, 418)
Screenshot: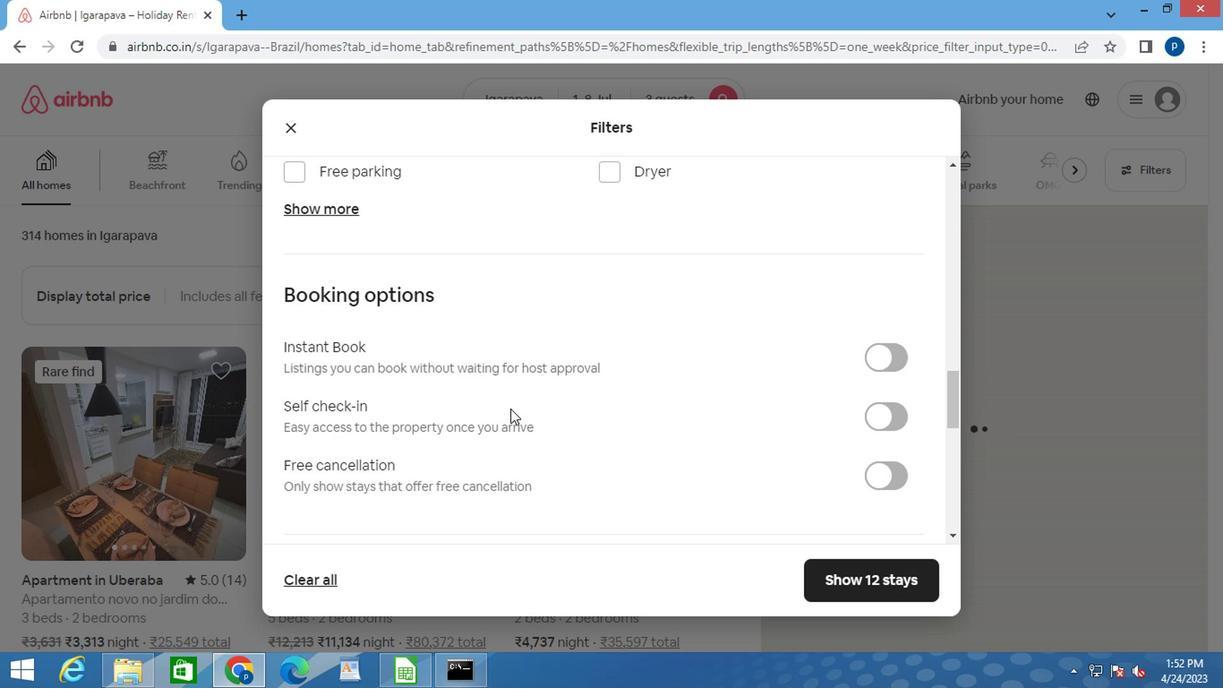 
Action: Mouse scrolled (545, 418) with delta (0, 0)
Screenshot: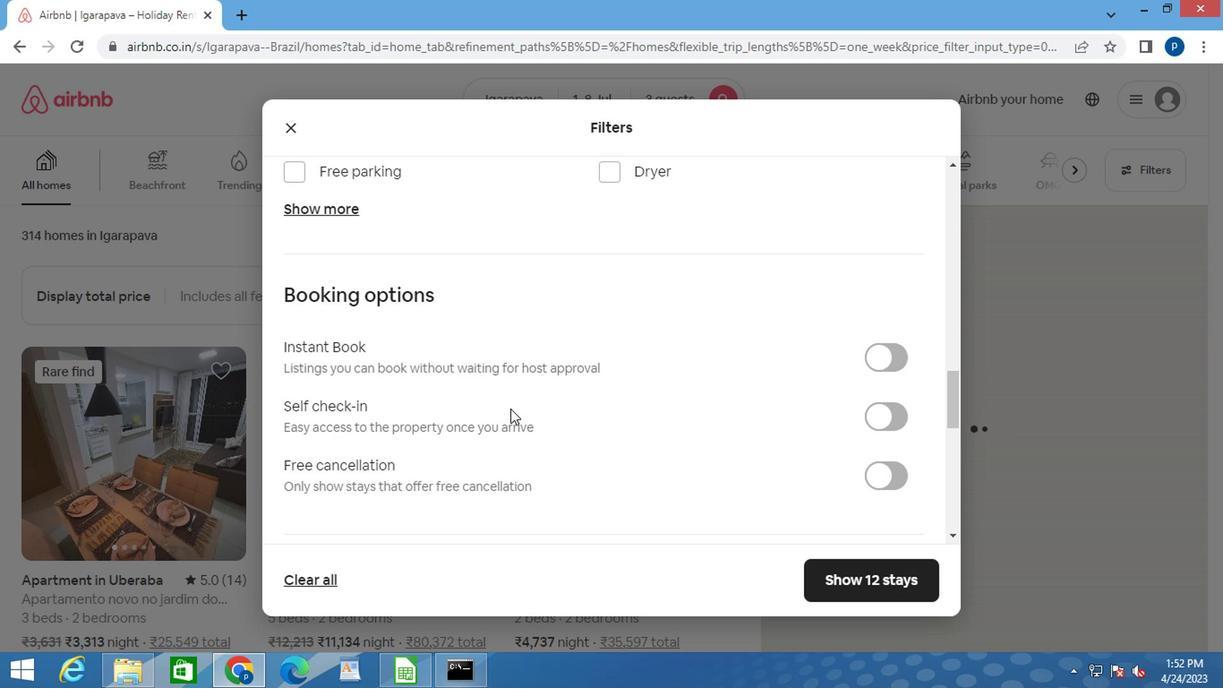 
Action: Mouse moved to (881, 244)
Screenshot: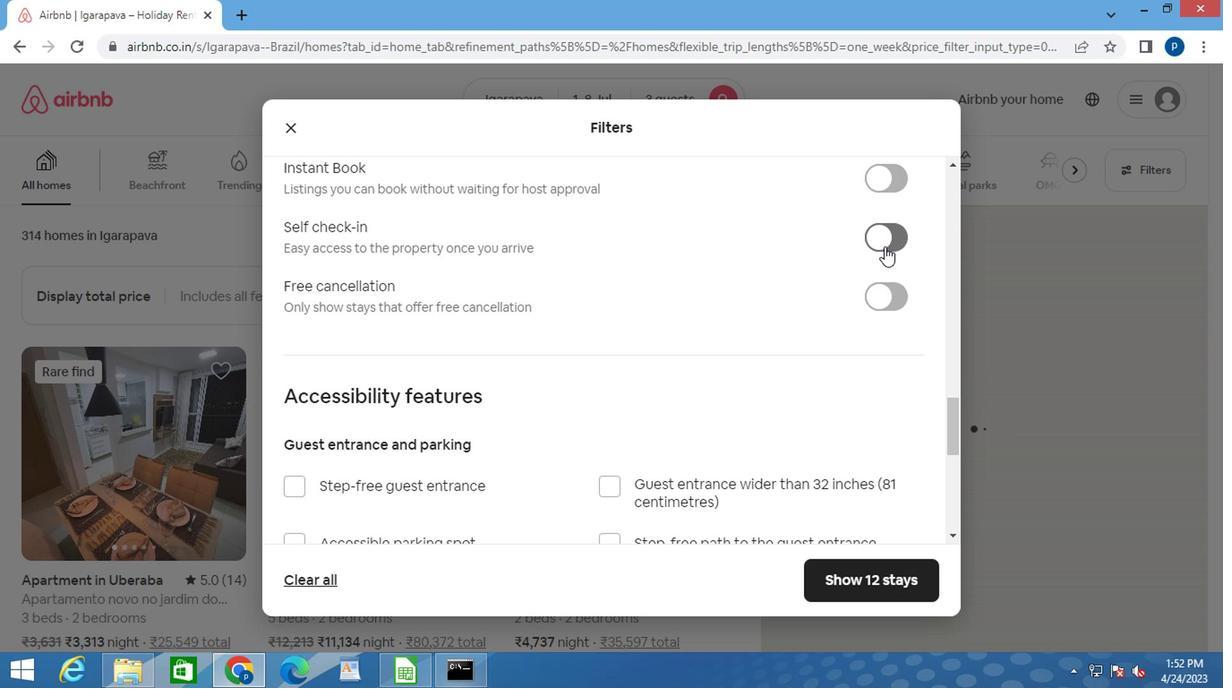 
Action: Mouse pressed left at (881, 244)
Screenshot: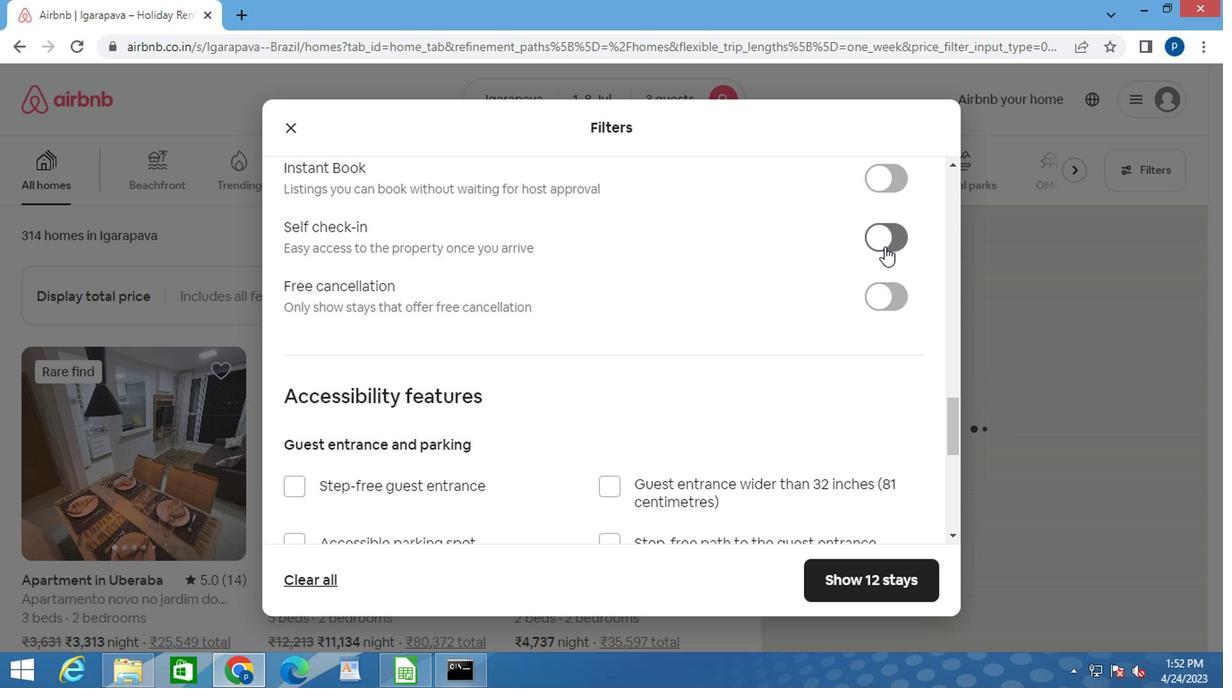 
Action: Mouse moved to (638, 367)
Screenshot: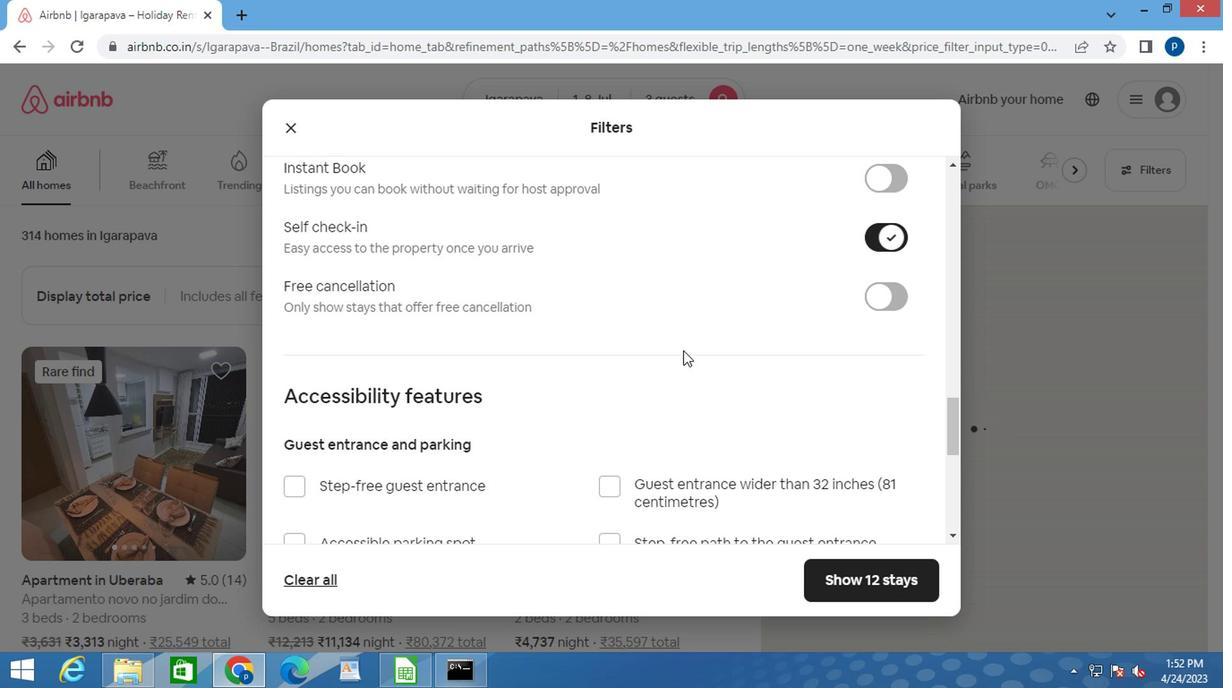 
Action: Mouse scrolled (638, 366) with delta (0, 0)
Screenshot: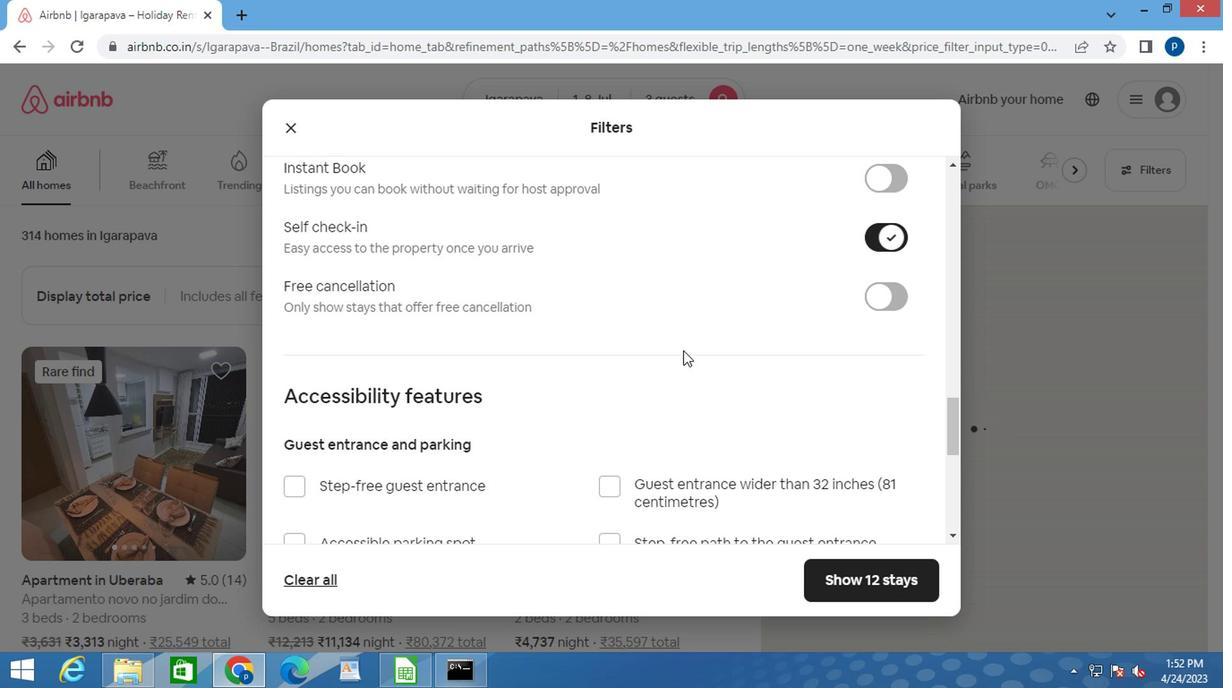 
Action: Mouse moved to (635, 368)
Screenshot: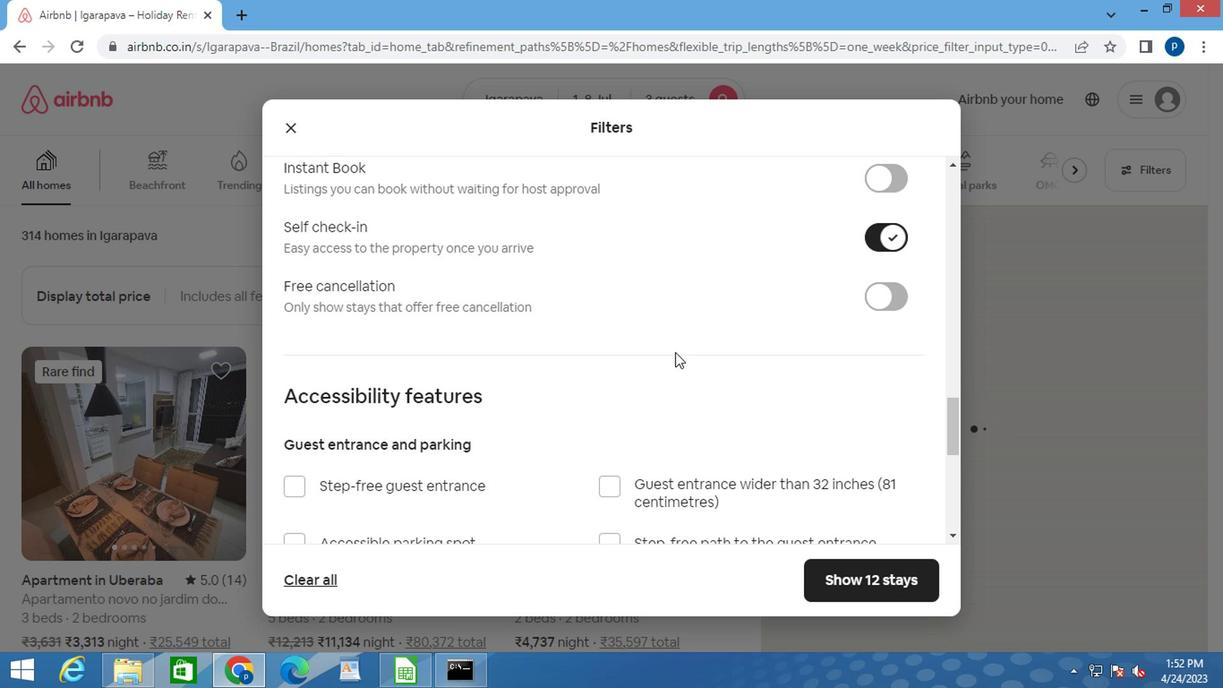 
Action: Mouse scrolled (635, 367) with delta (0, -1)
Screenshot: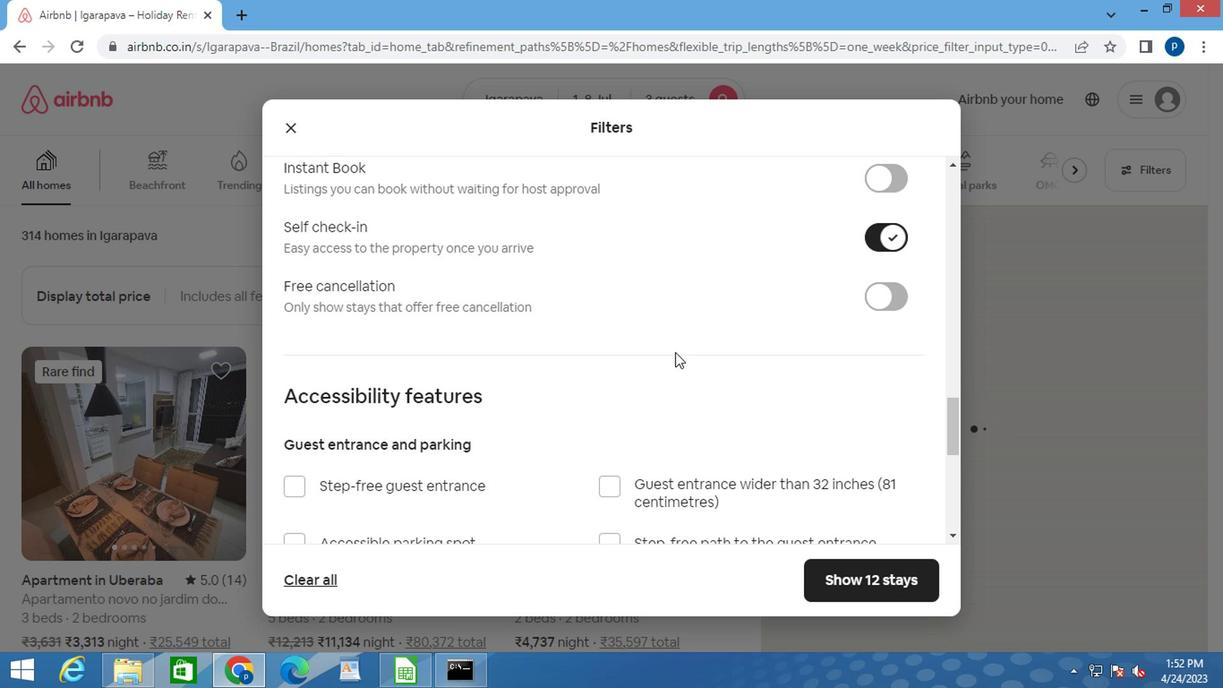 
Action: Mouse moved to (634, 368)
Screenshot: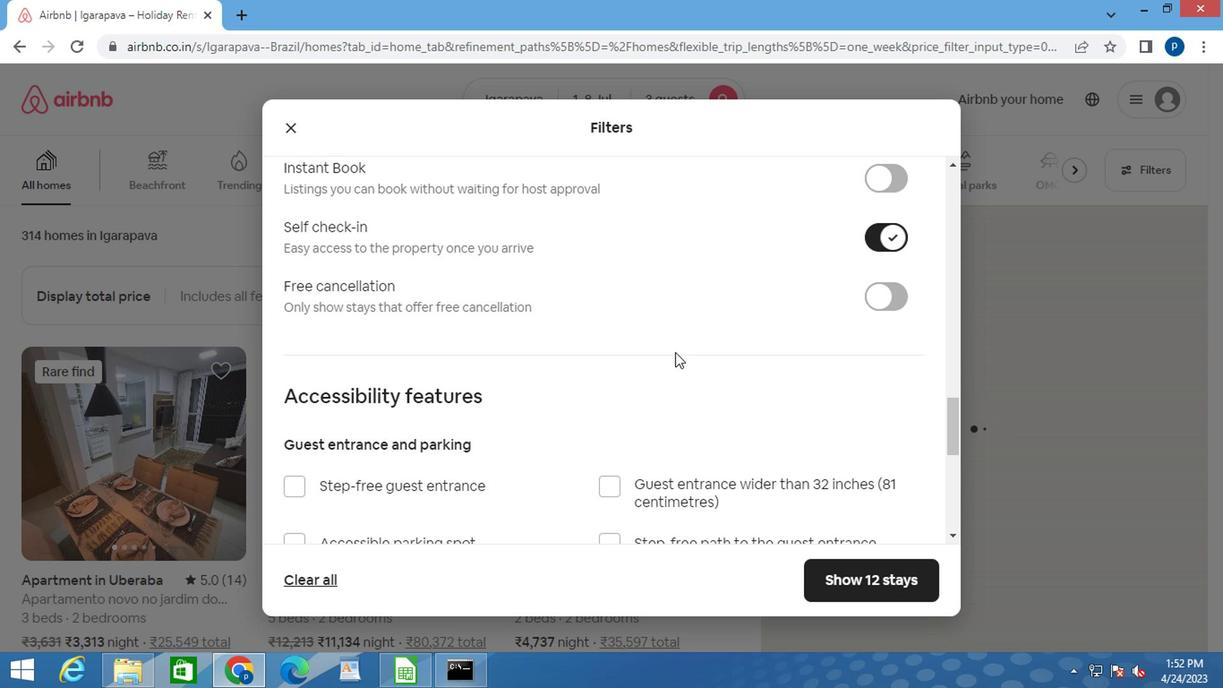 
Action: Mouse scrolled (634, 367) with delta (0, -1)
Screenshot: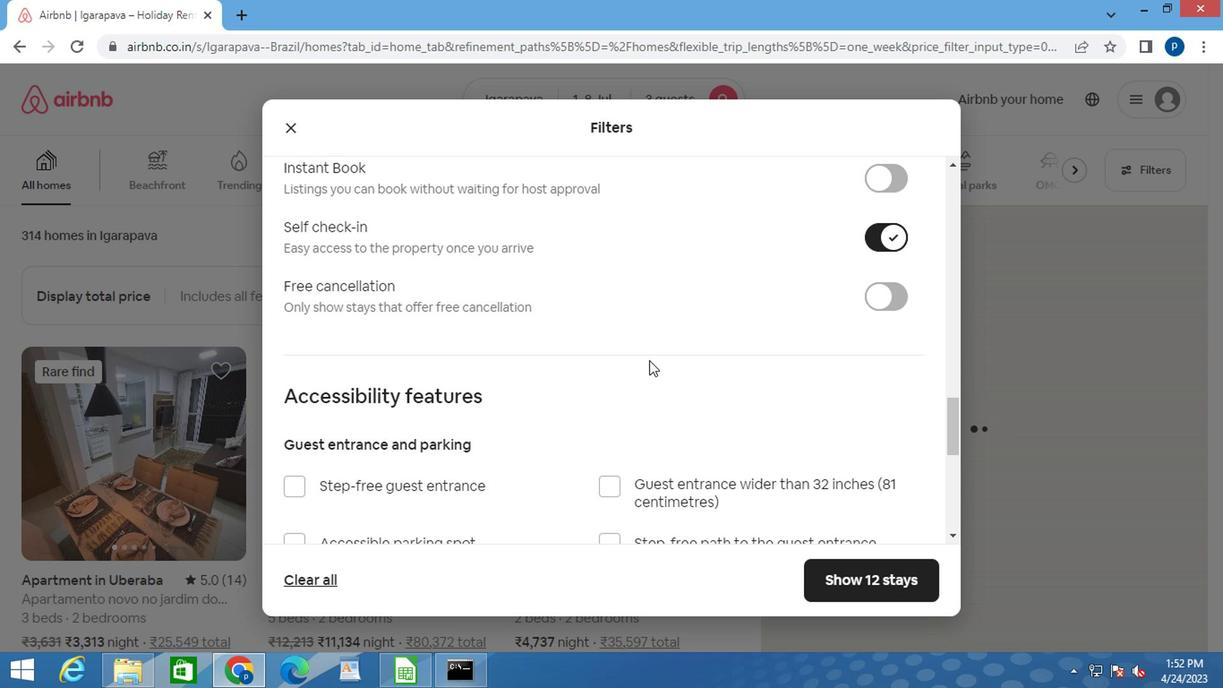 
Action: Mouse moved to (634, 368)
Screenshot: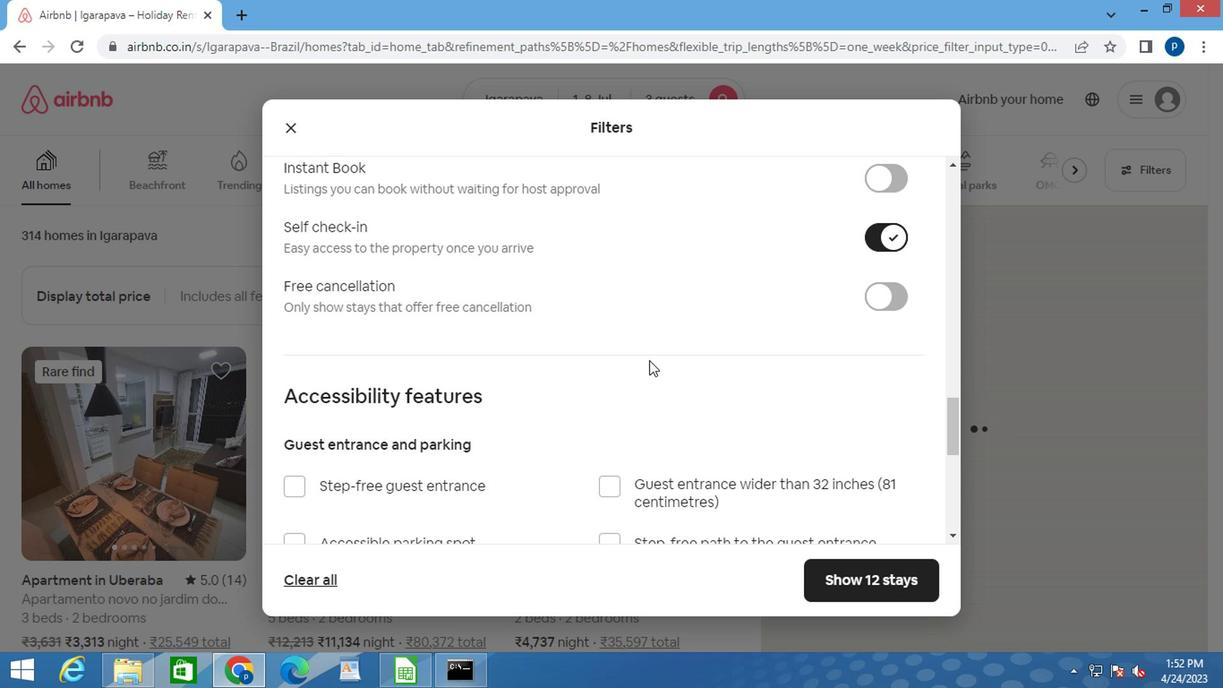 
Action: Mouse scrolled (634, 367) with delta (0, -1)
Screenshot: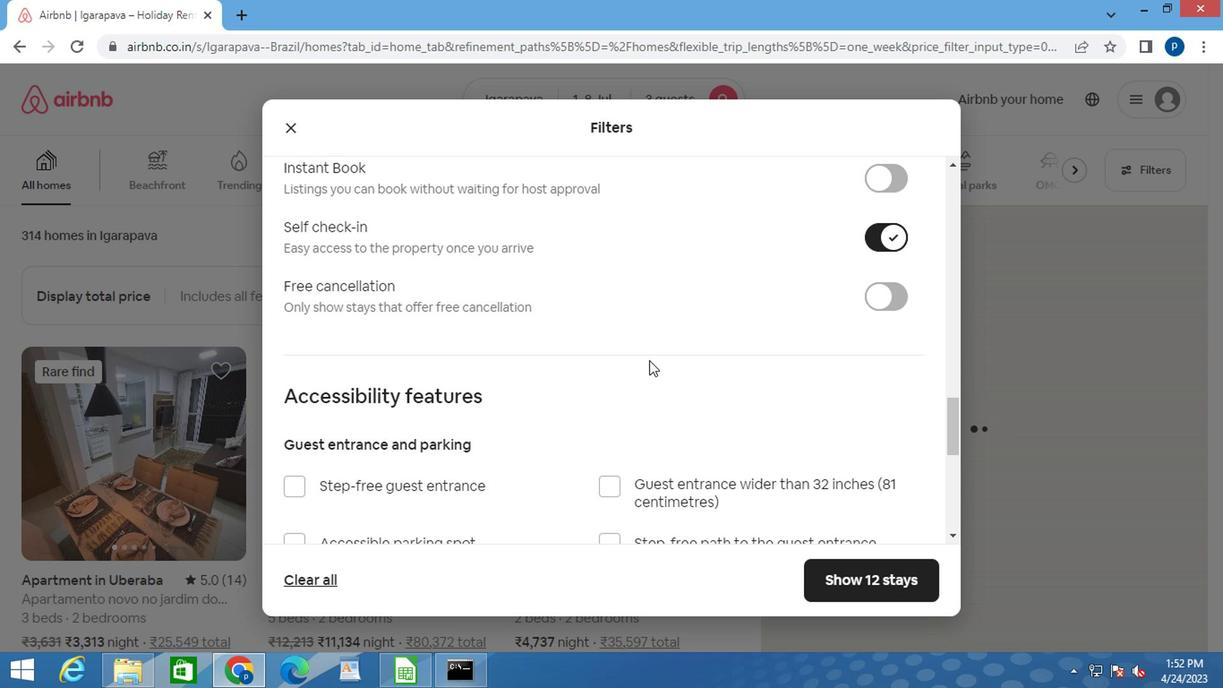 
Action: Mouse moved to (632, 369)
Screenshot: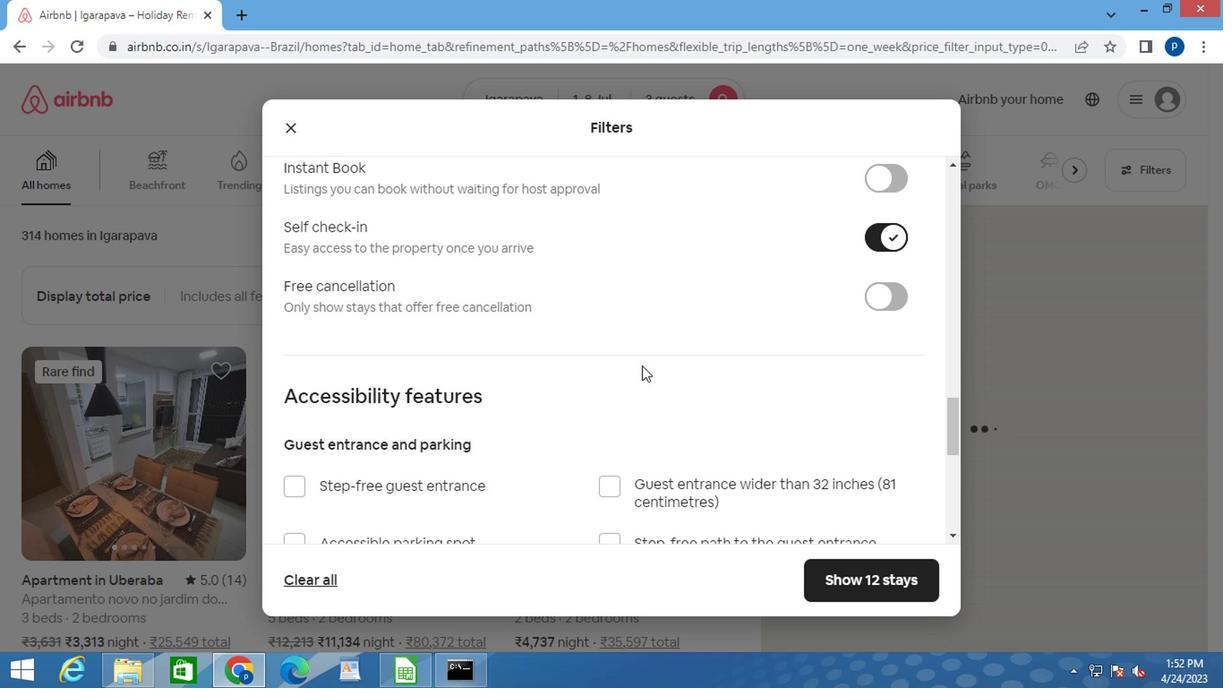 
Action: Mouse scrolled (632, 368) with delta (0, 0)
Screenshot: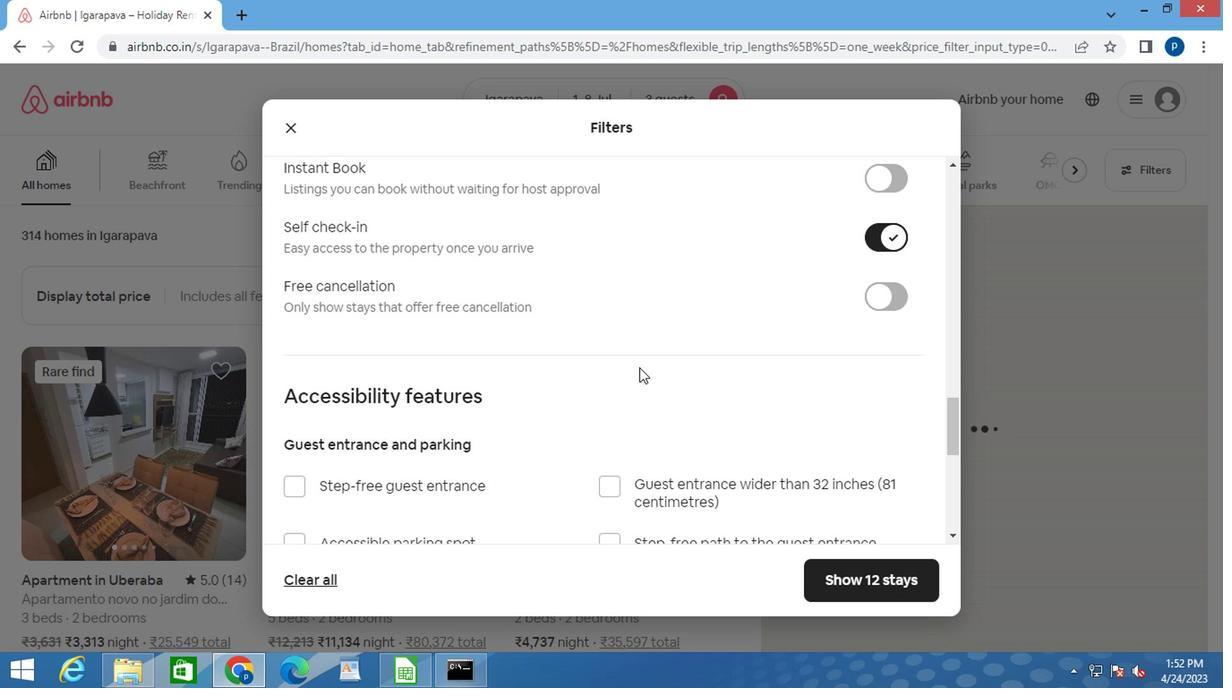 
Action: Mouse moved to (628, 373)
Screenshot: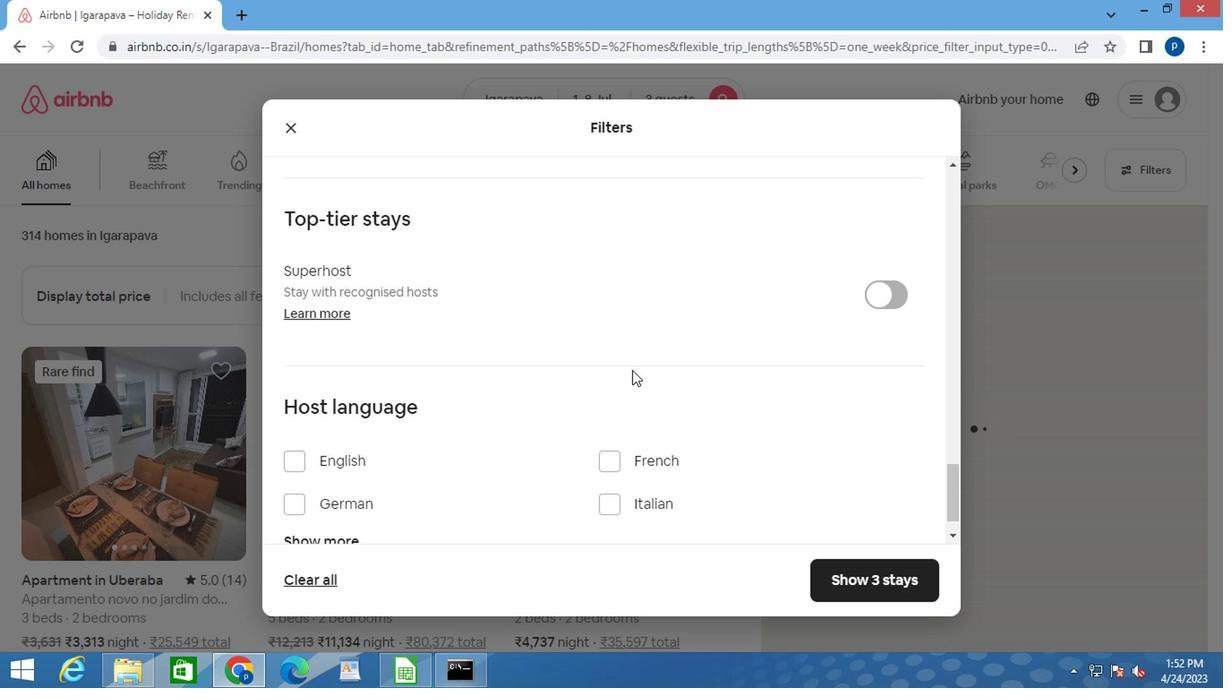 
Action: Mouse scrolled (628, 372) with delta (0, -1)
Screenshot: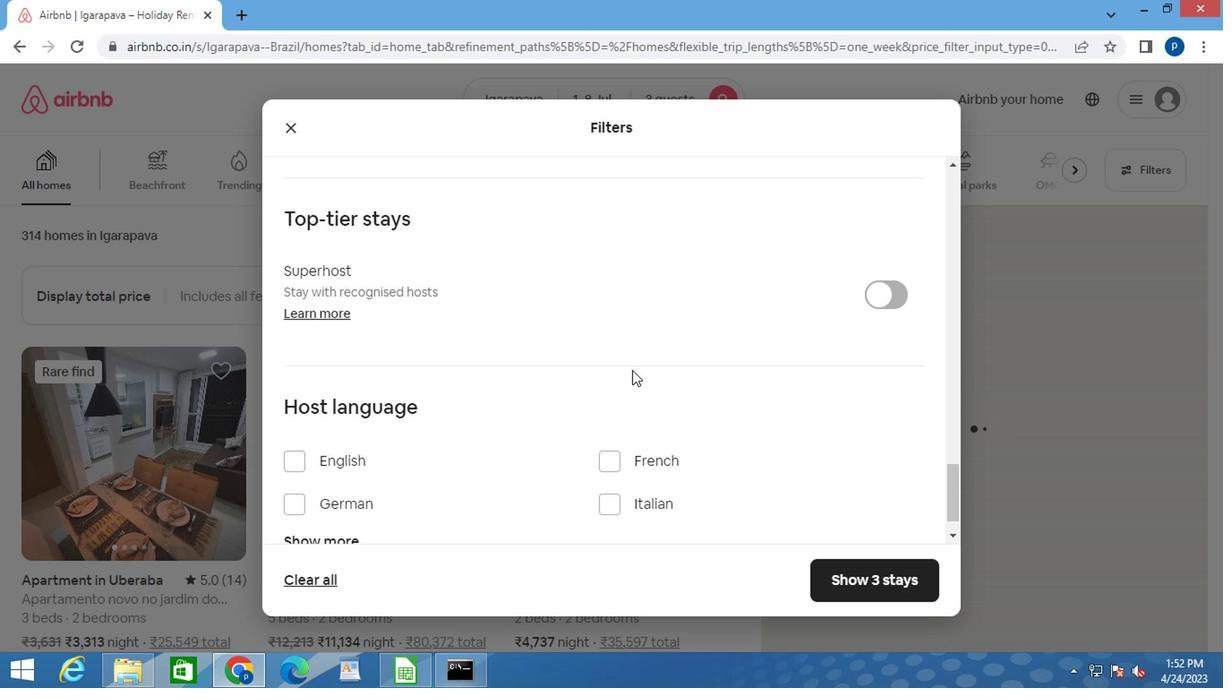 
Action: Mouse moved to (628, 374)
Screenshot: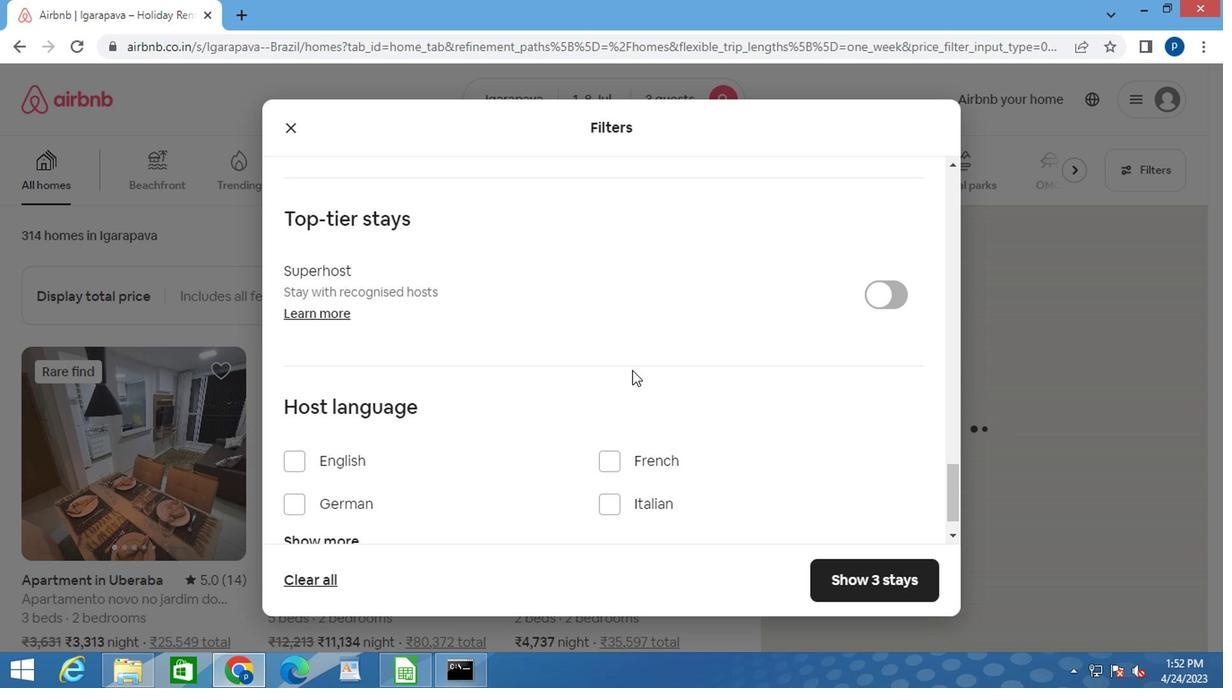 
Action: Mouse scrolled (628, 373) with delta (0, 0)
Screenshot: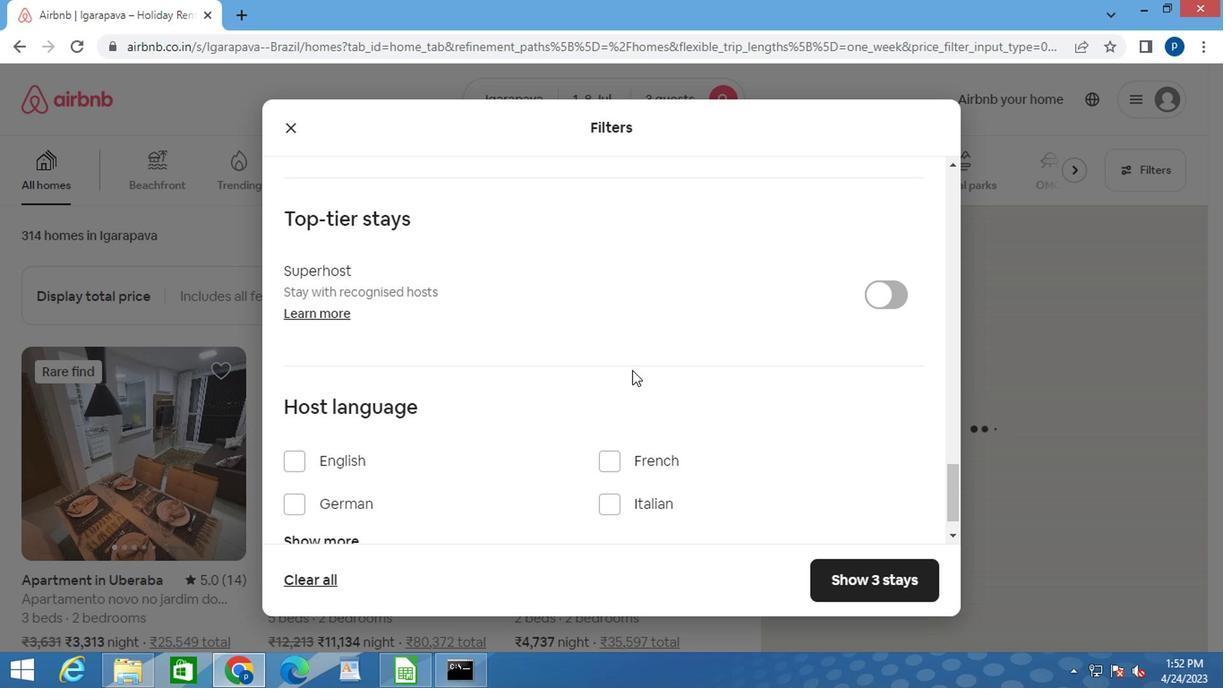 
Action: Mouse moved to (860, 577)
Screenshot: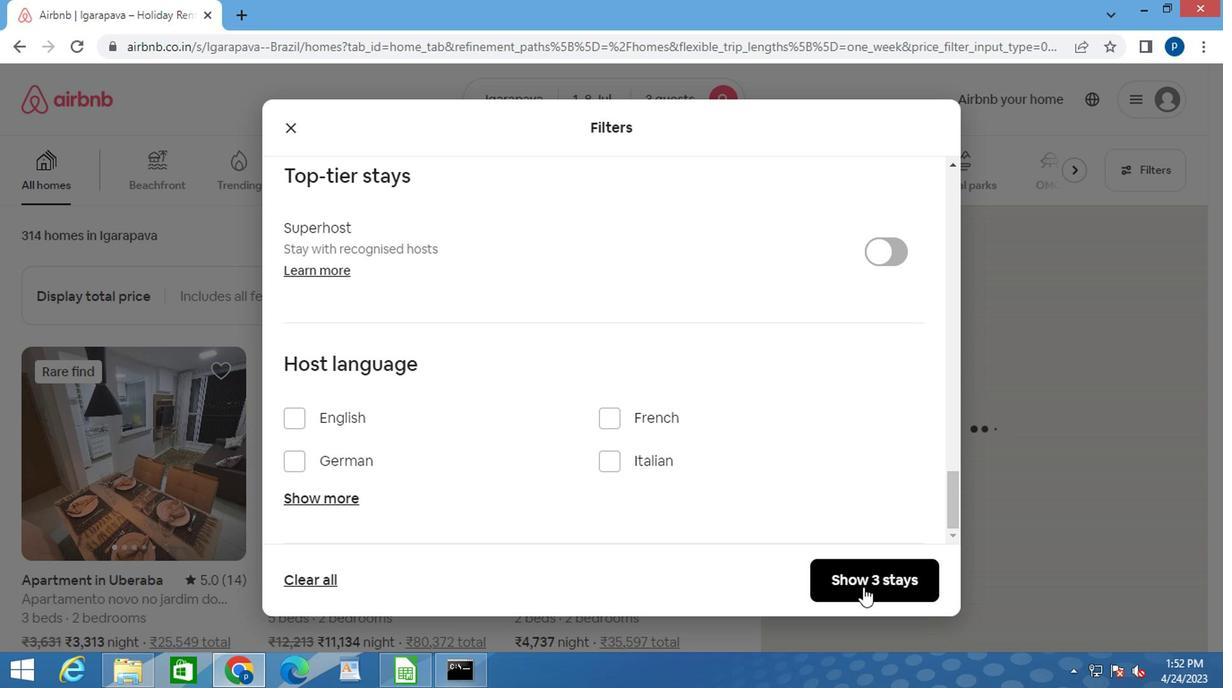 
Action: Mouse pressed left at (860, 577)
Screenshot: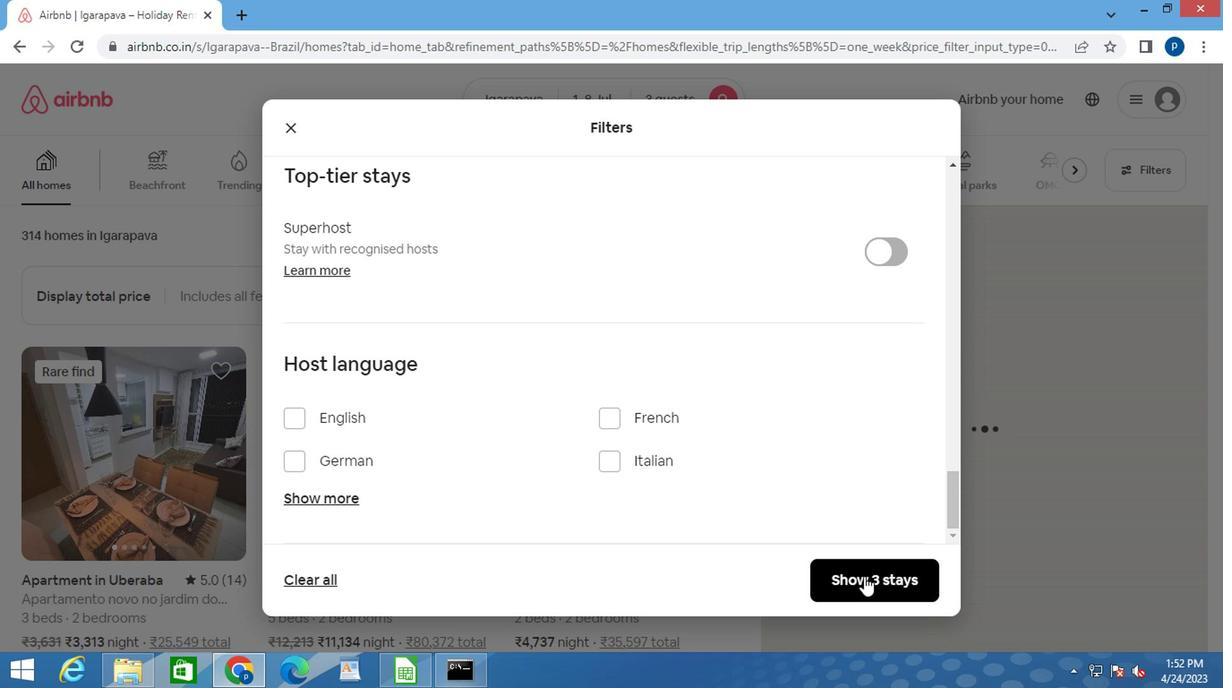 
